 Task: Look for space in Saint Peters, United States from 6th September, 2023 to 12th September, 2023 for 4 adults in price range Rs.10000 to Rs.14000. Place can be private room with 4 bedrooms having 4 beds and 4 bathrooms. Property type can be house, flat, guest house. Amenities needed are: wifi, TV, free parkinig on premises, gym, breakfast. Booking option can be shelf check-in. Required host language is English.
Action: Mouse moved to (622, 159)
Screenshot: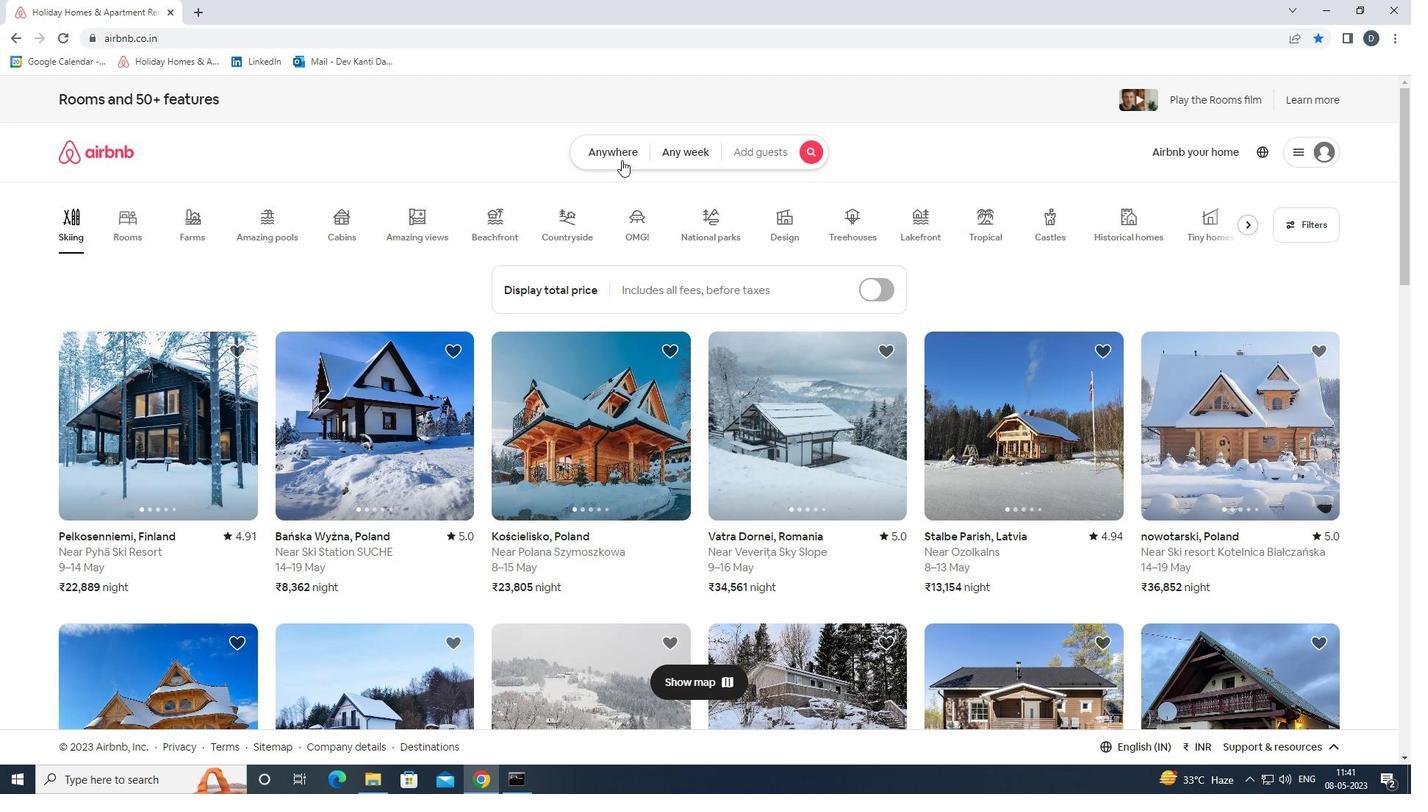 
Action: Mouse pressed left at (622, 159)
Screenshot: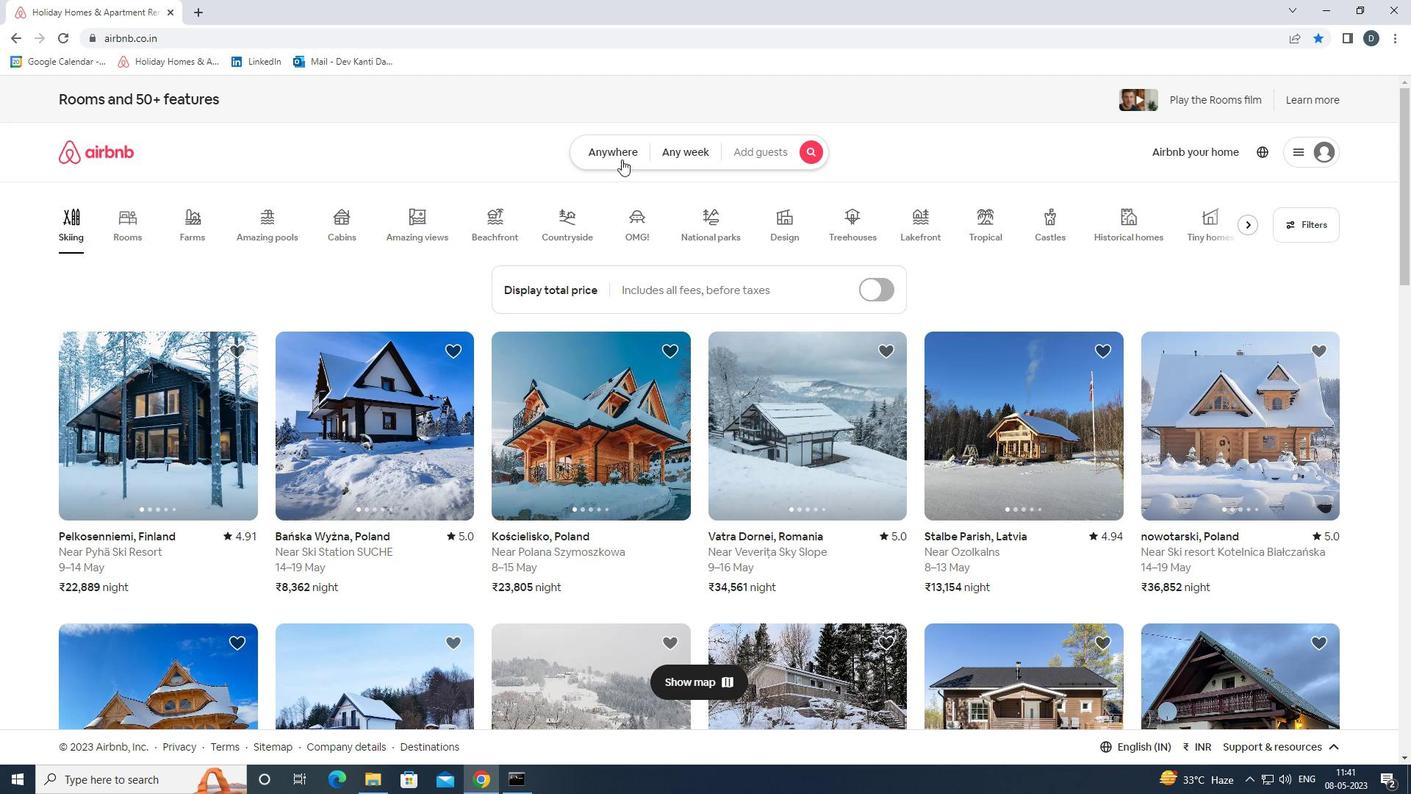 
Action: Mouse moved to (559, 213)
Screenshot: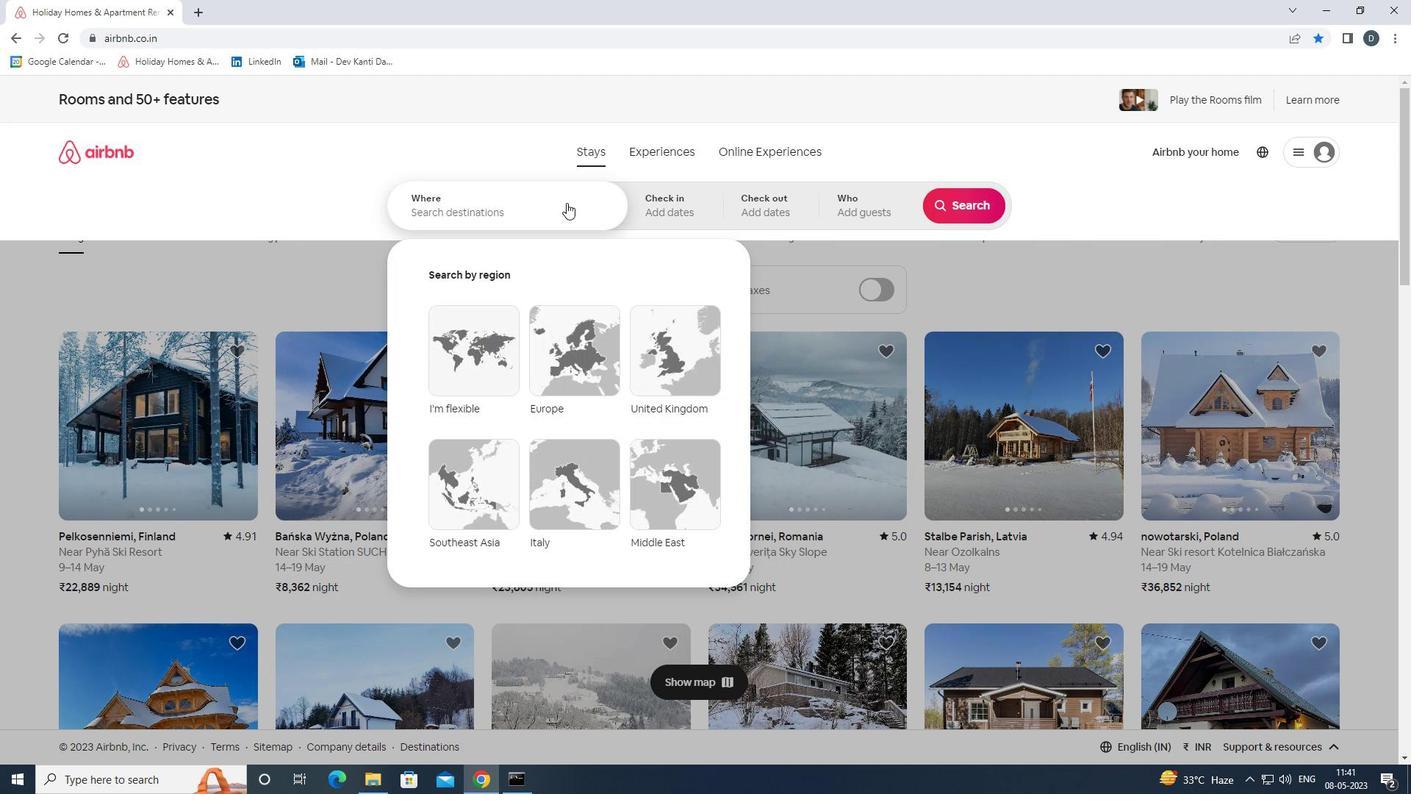 
Action: Mouse pressed left at (559, 213)
Screenshot: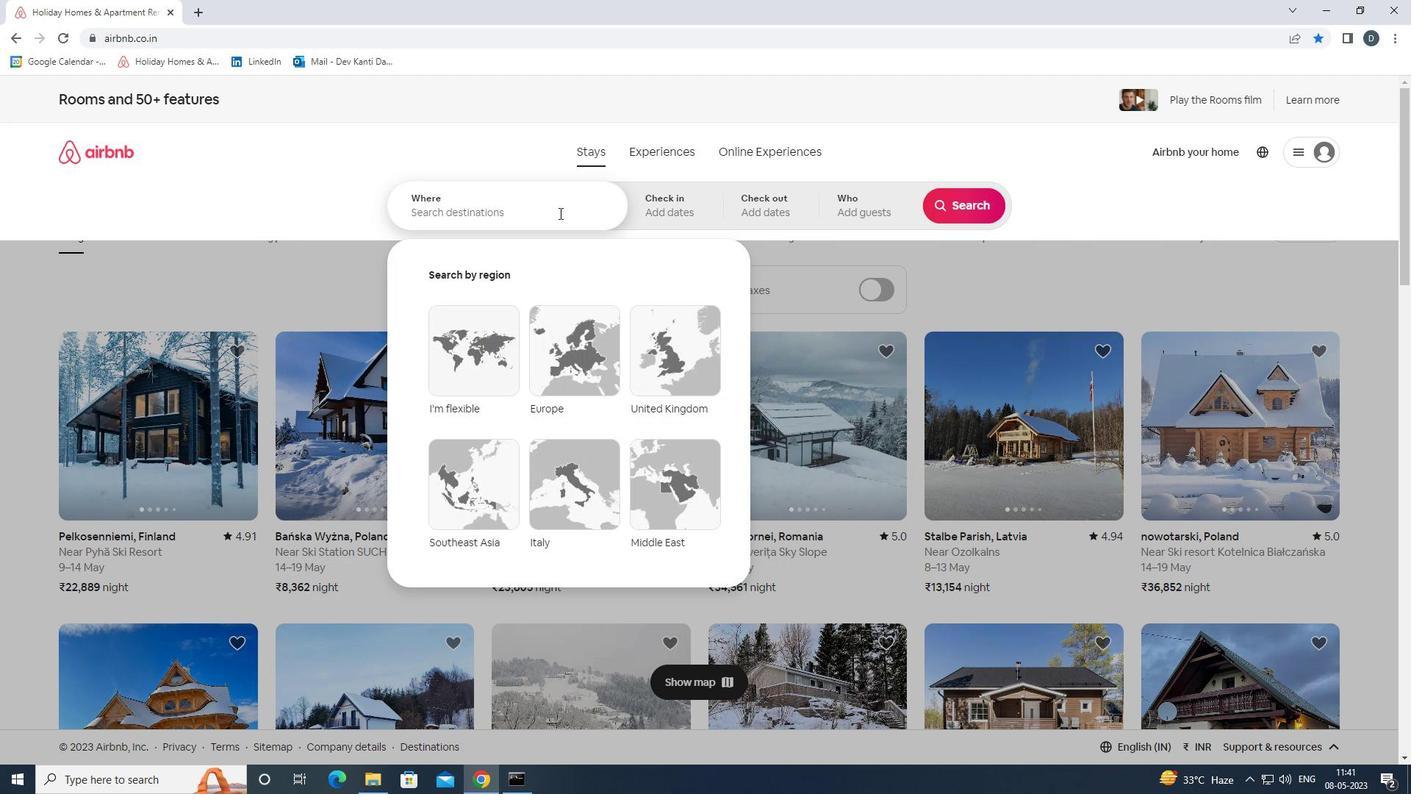 
Action: Key pressed <Key.shift>SAINT<Key.space><Key.shift><Key.shift><Key.shift><Key.shift><Key.shift><Key.shift><Key.shift><Key.shift><Key.shift><Key.shift><Key.shift><Key.shift><Key.shift><Key.shift><Key.shift><Key.shift><Key.shift><Key.shift><Key.shift><Key.shift><Key.shift><Key.shift><Key.shift><Key.shift><Key.shift><Key.shift><Key.shift>PETERS,<Key.shift><Key.shift>UNITED<Key.space><Key.shift><Key.shift><Key.shift>STATES<Key.enter>
Screenshot: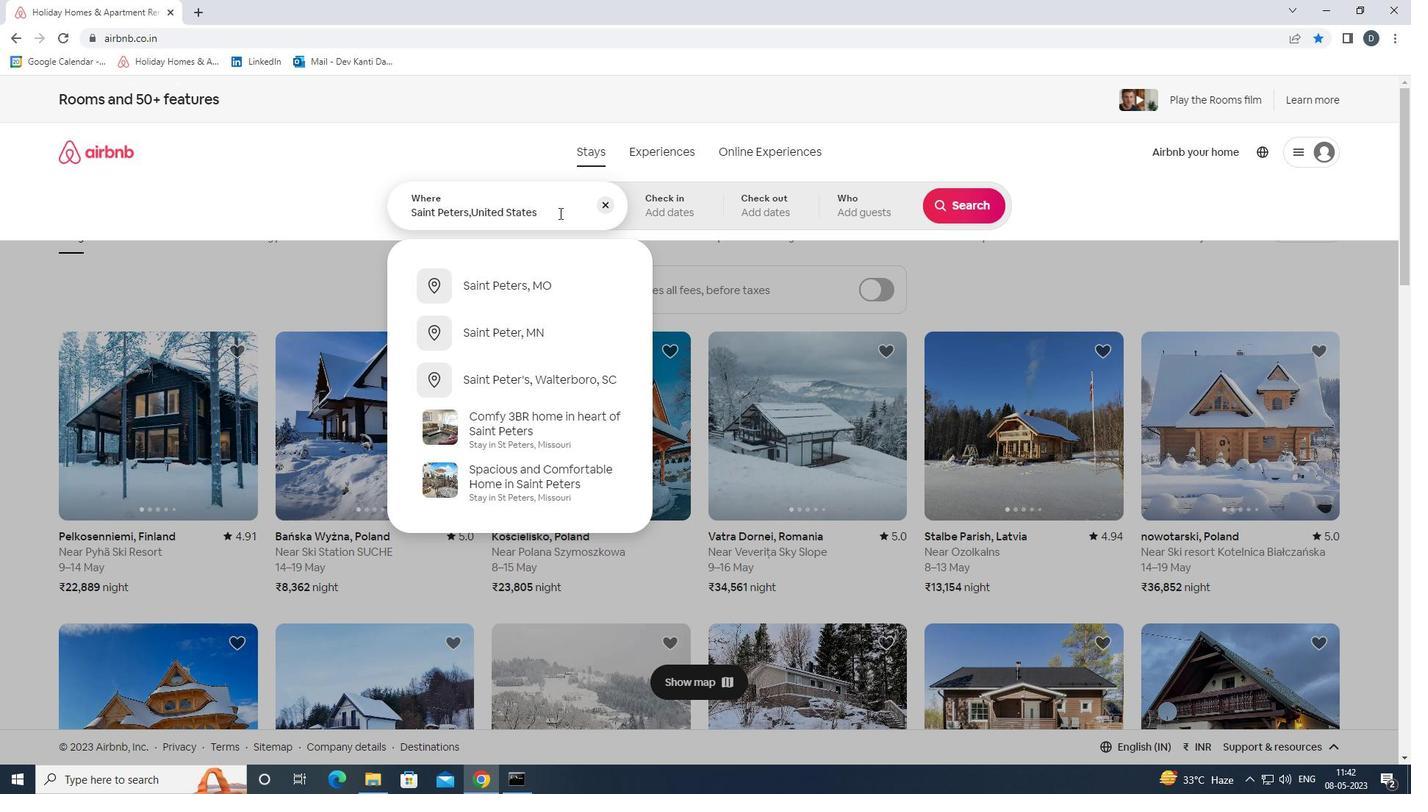
Action: Mouse moved to (961, 321)
Screenshot: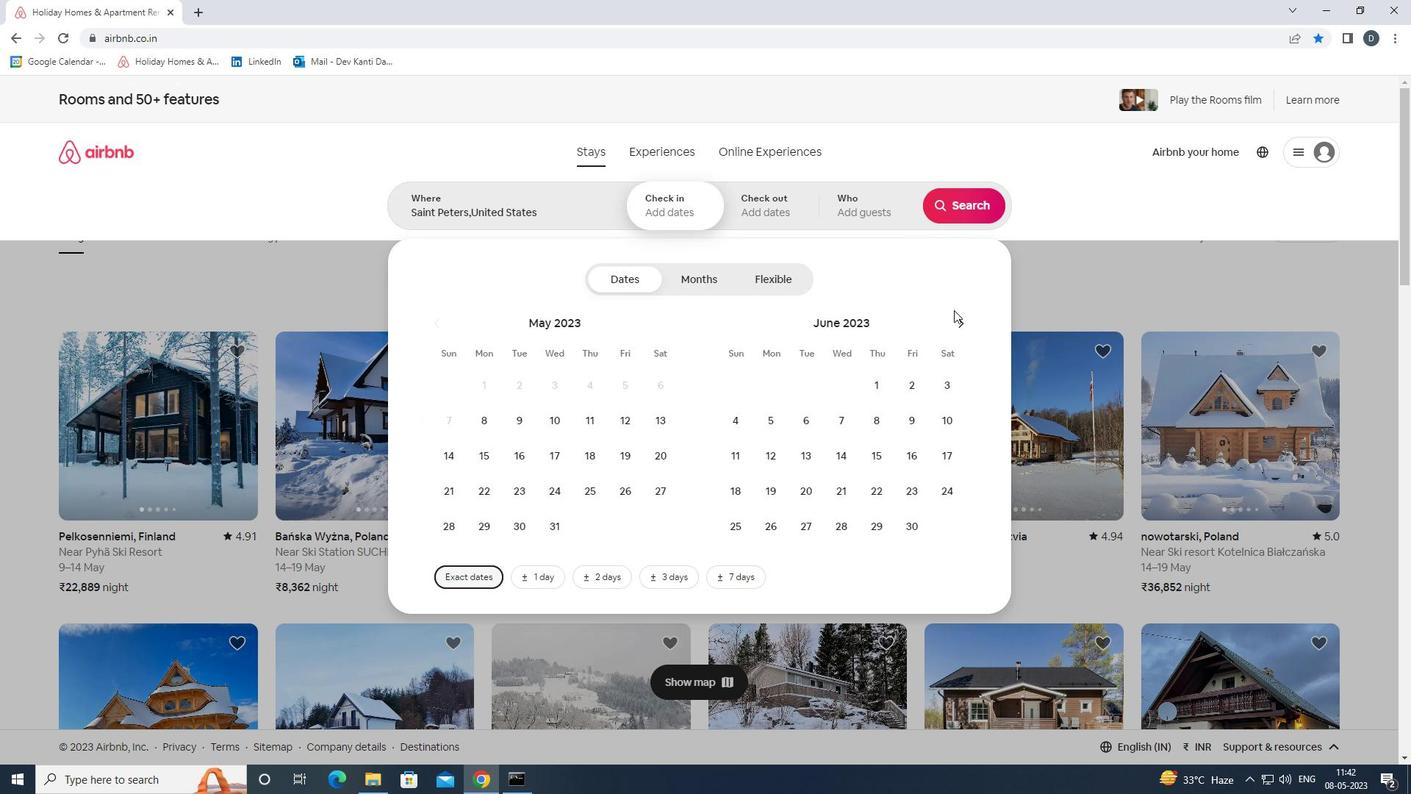 
Action: Mouse pressed left at (961, 321)
Screenshot: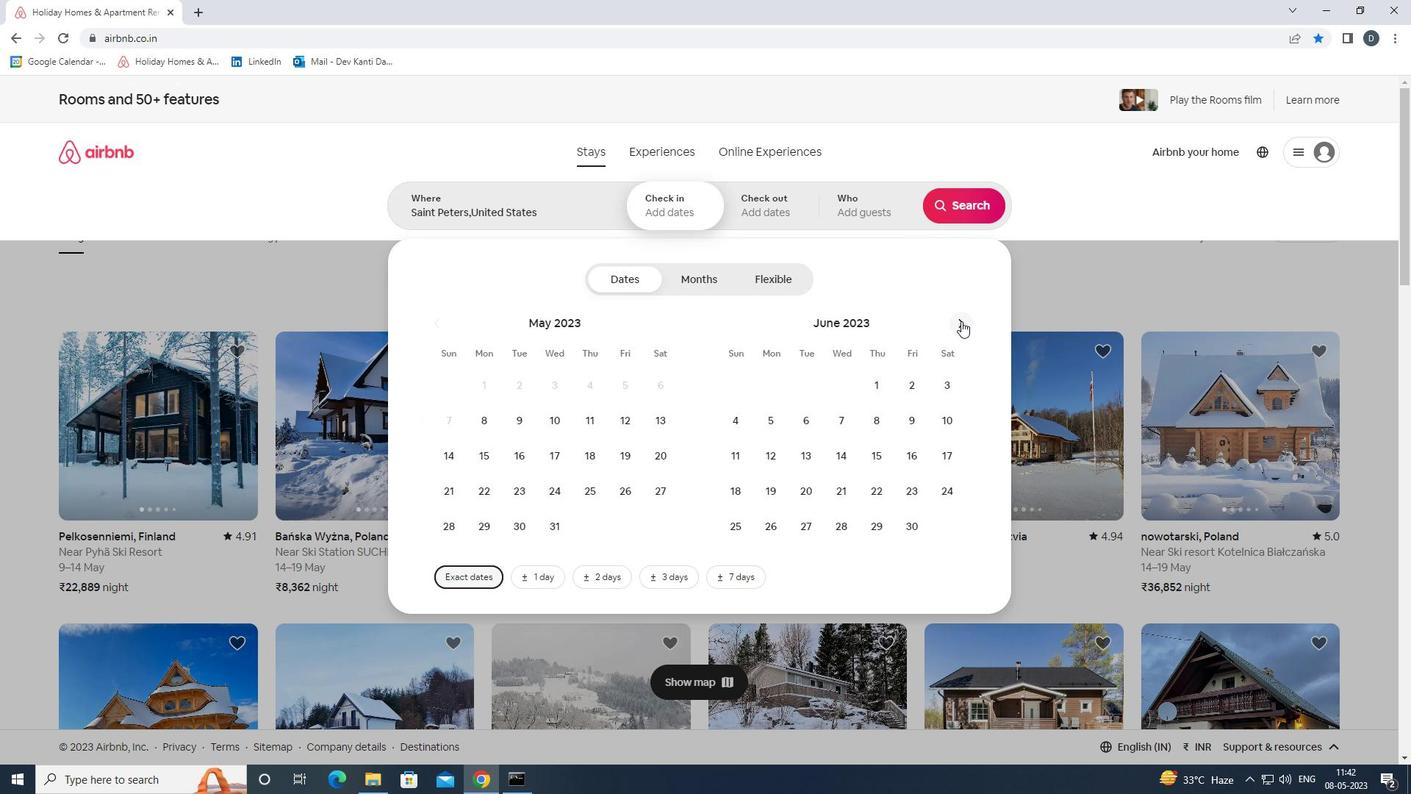 
Action: Mouse moved to (960, 322)
Screenshot: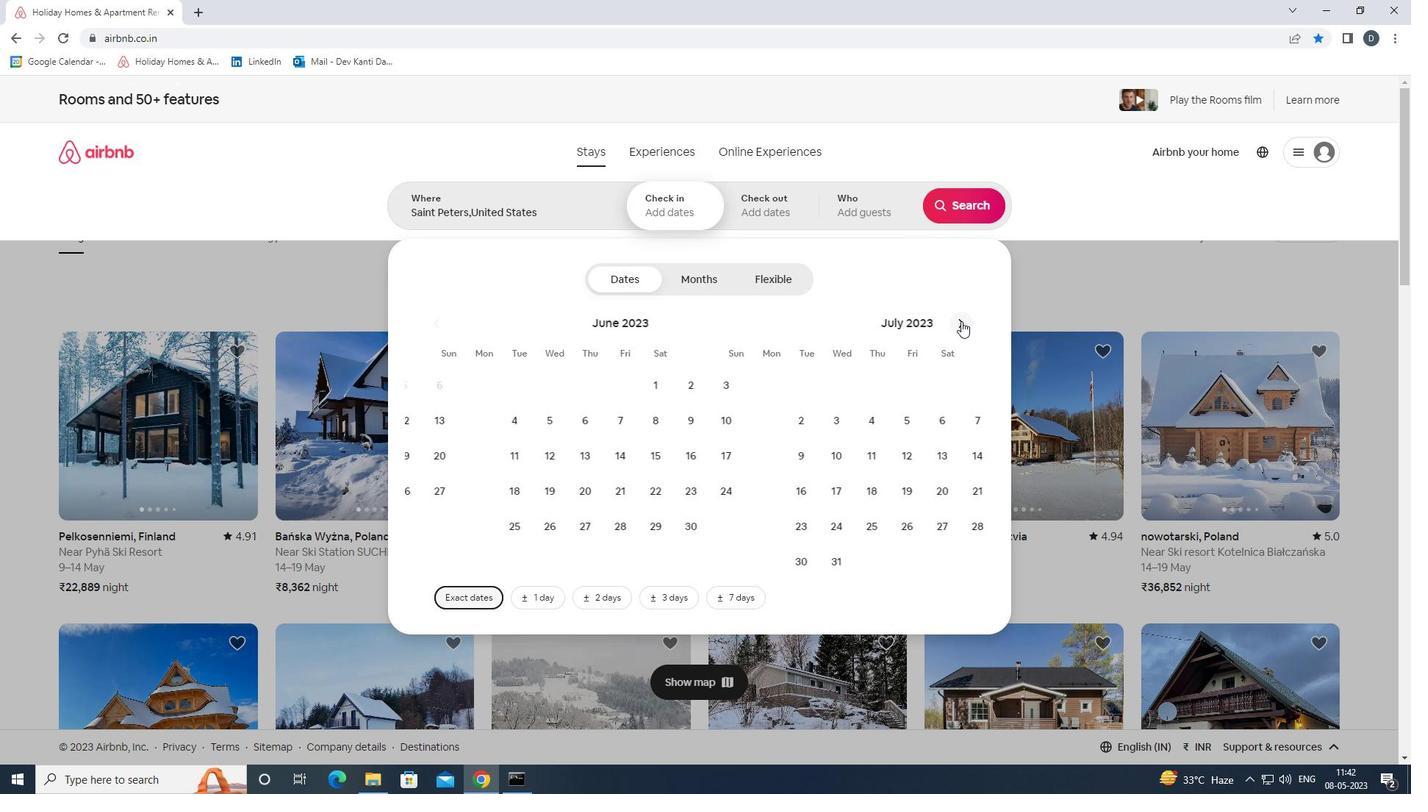
Action: Mouse pressed left at (960, 322)
Screenshot: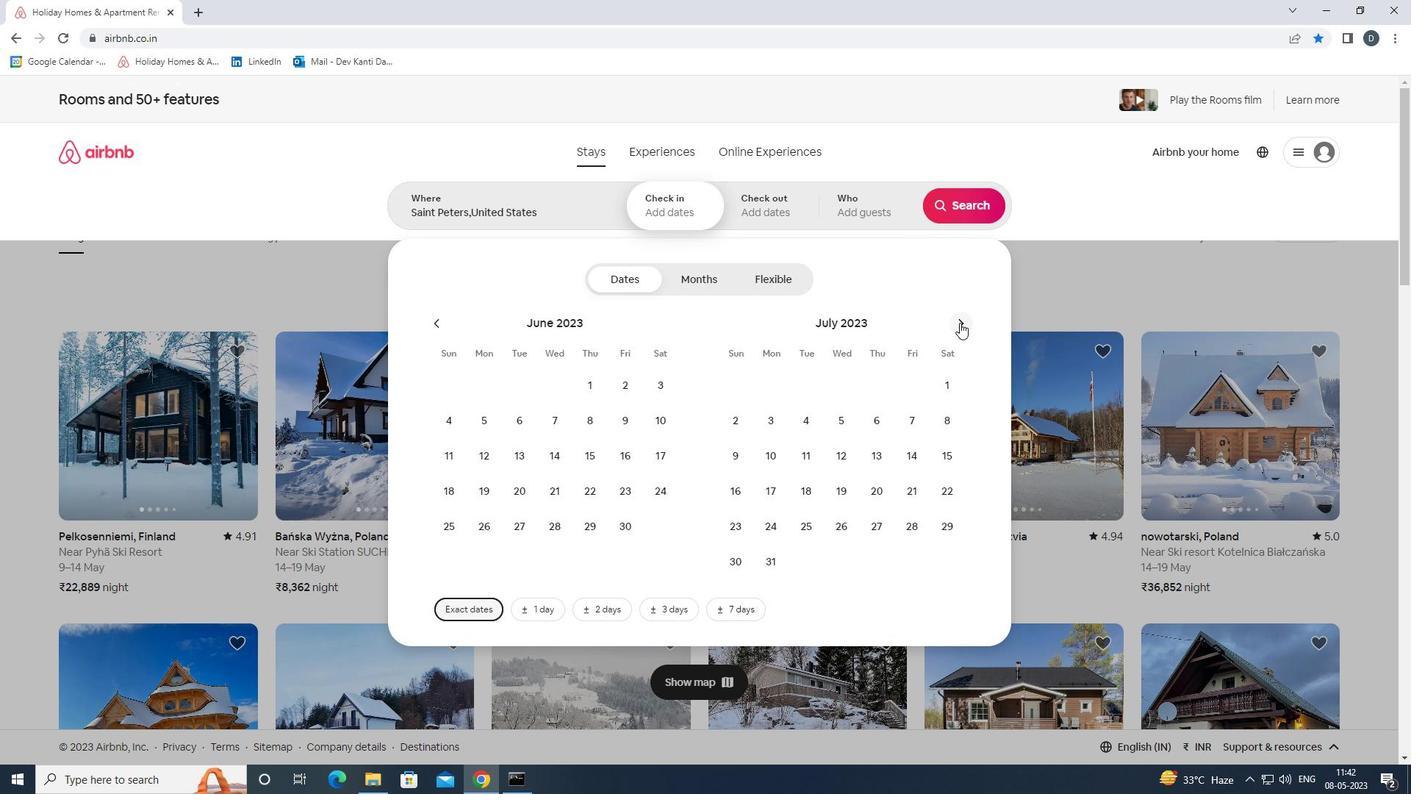 
Action: Mouse pressed left at (960, 322)
Screenshot: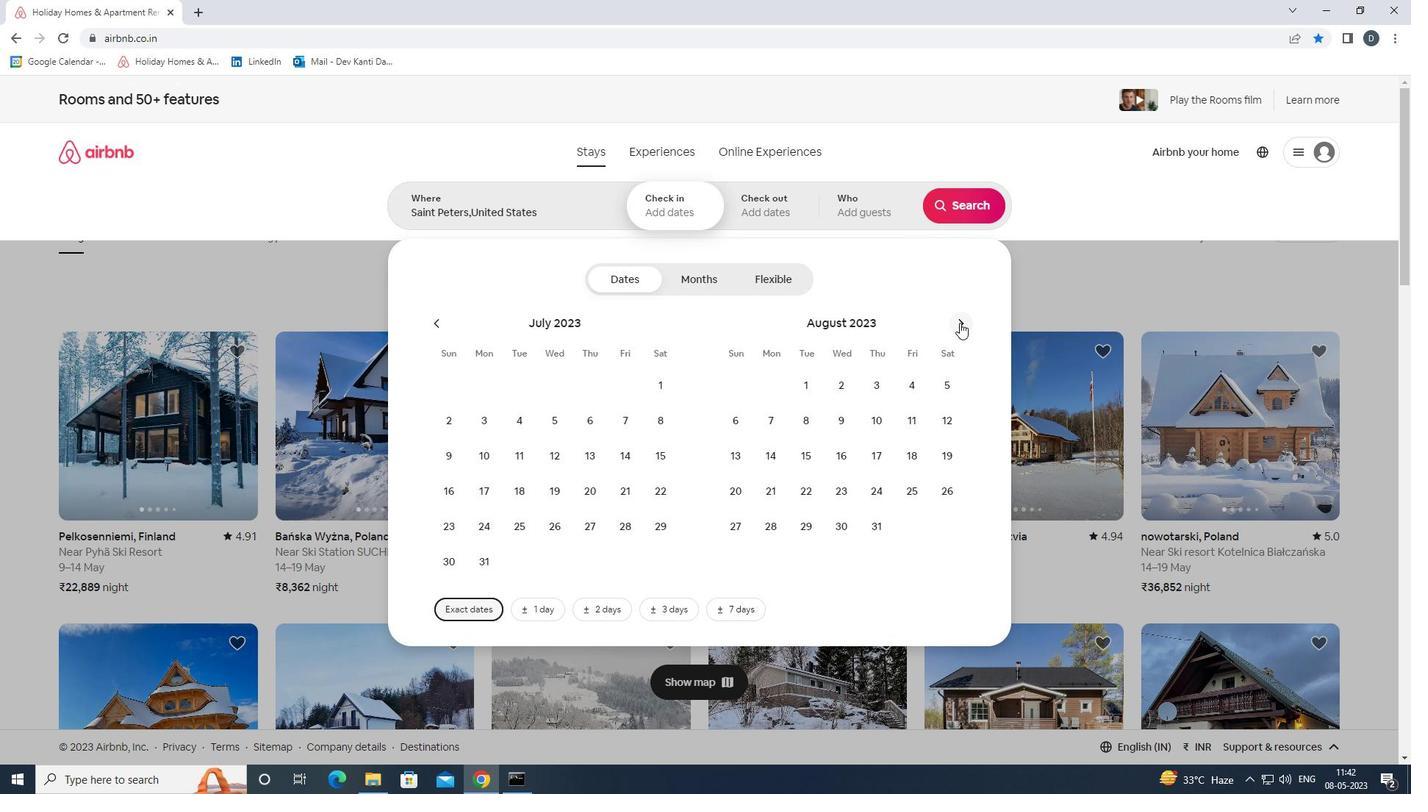 
Action: Mouse moved to (849, 421)
Screenshot: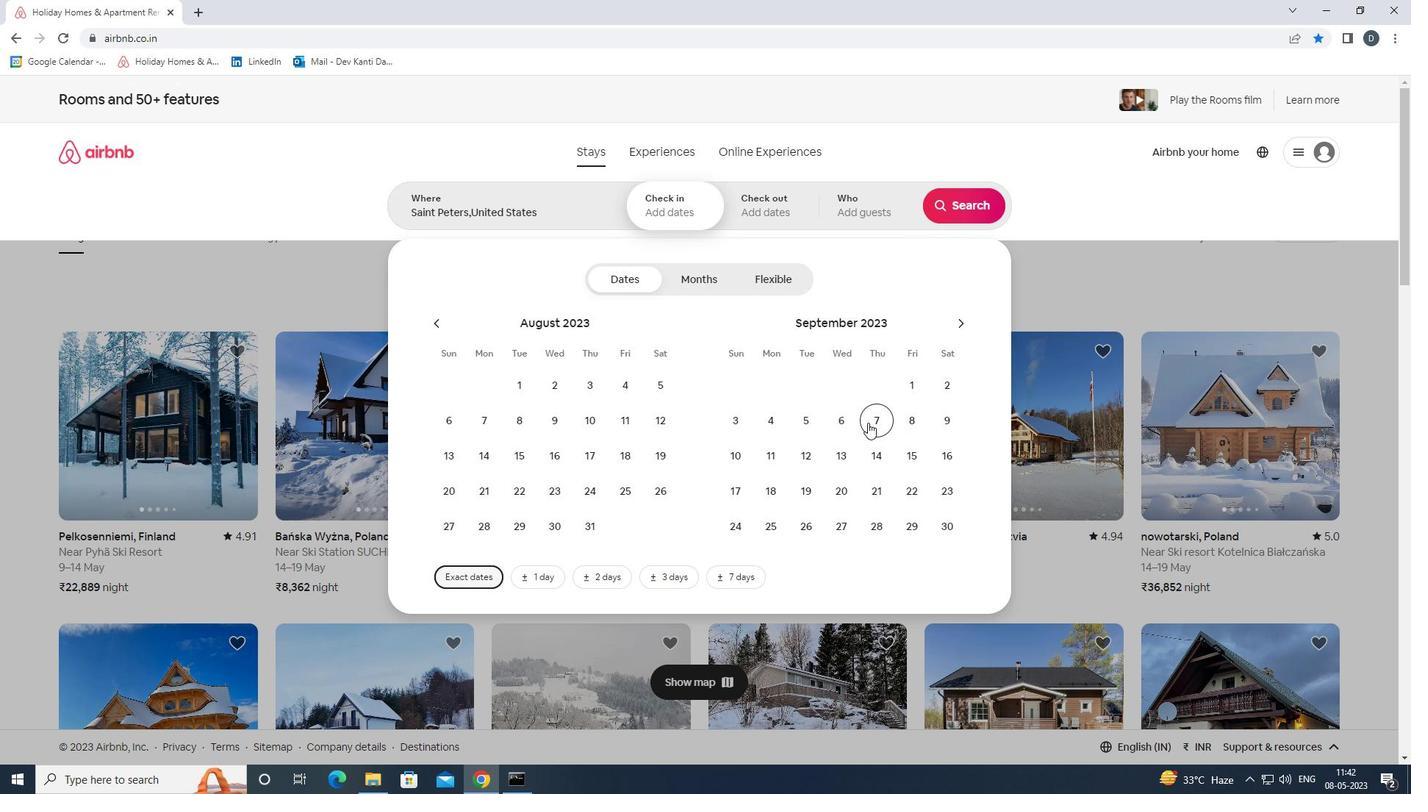 
Action: Mouse pressed left at (849, 421)
Screenshot: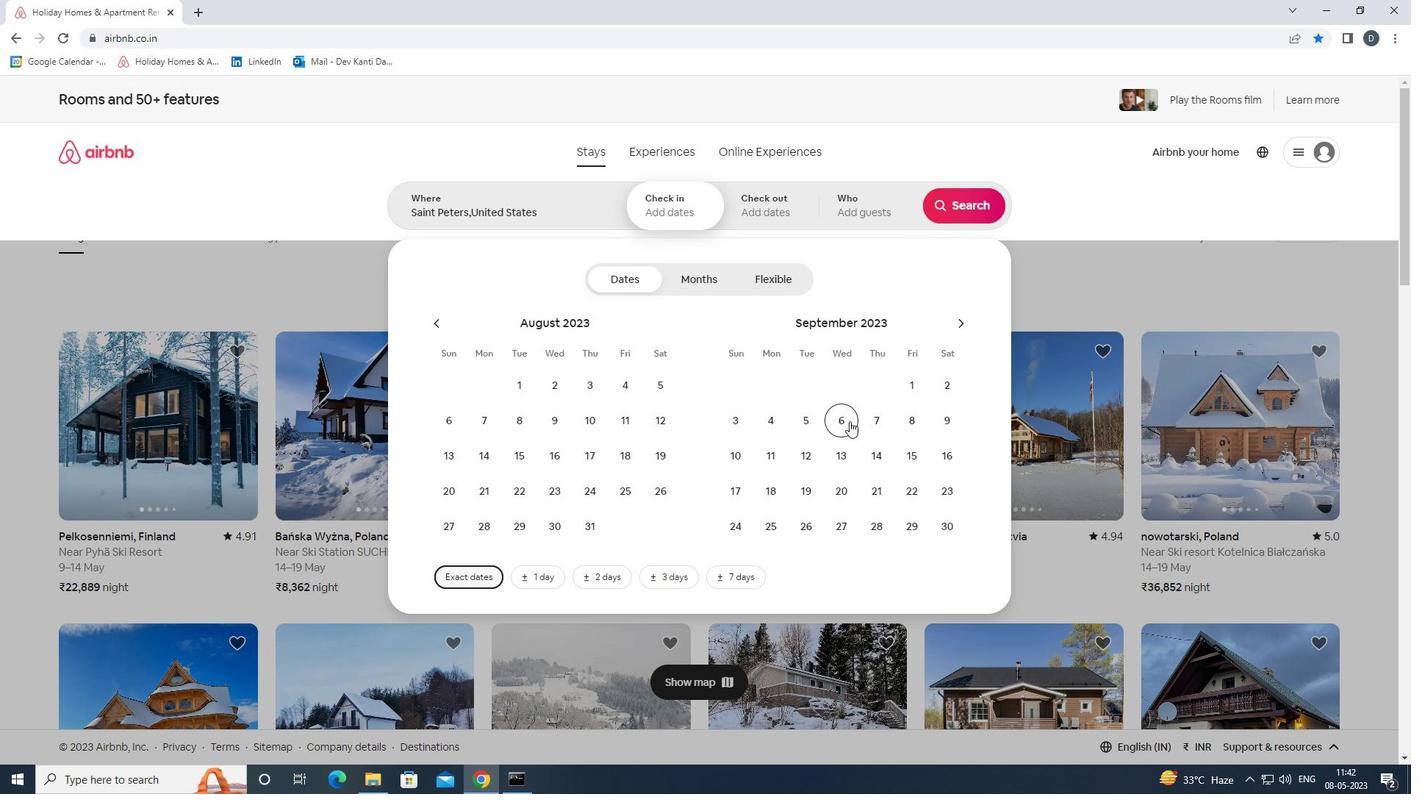 
Action: Mouse moved to (812, 458)
Screenshot: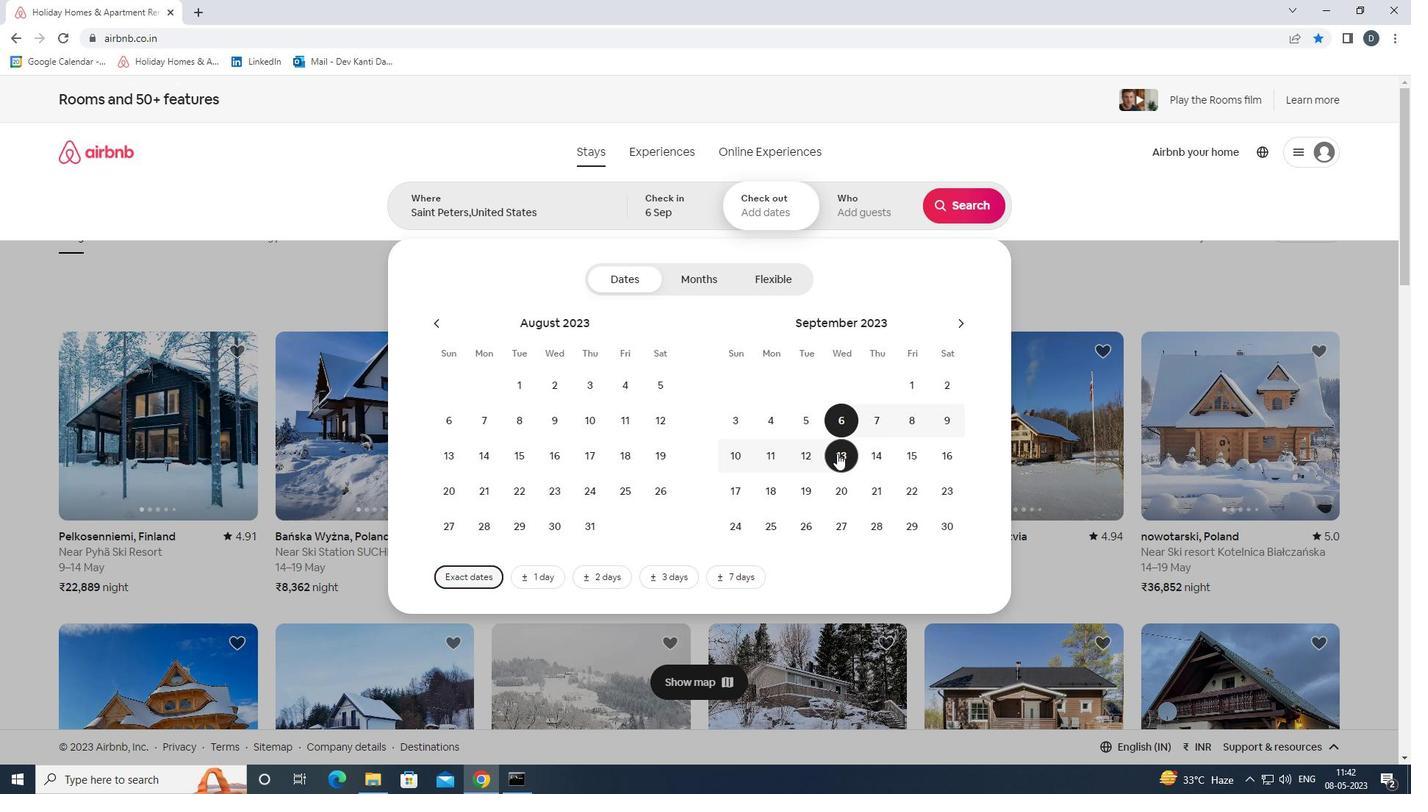 
Action: Mouse pressed left at (812, 458)
Screenshot: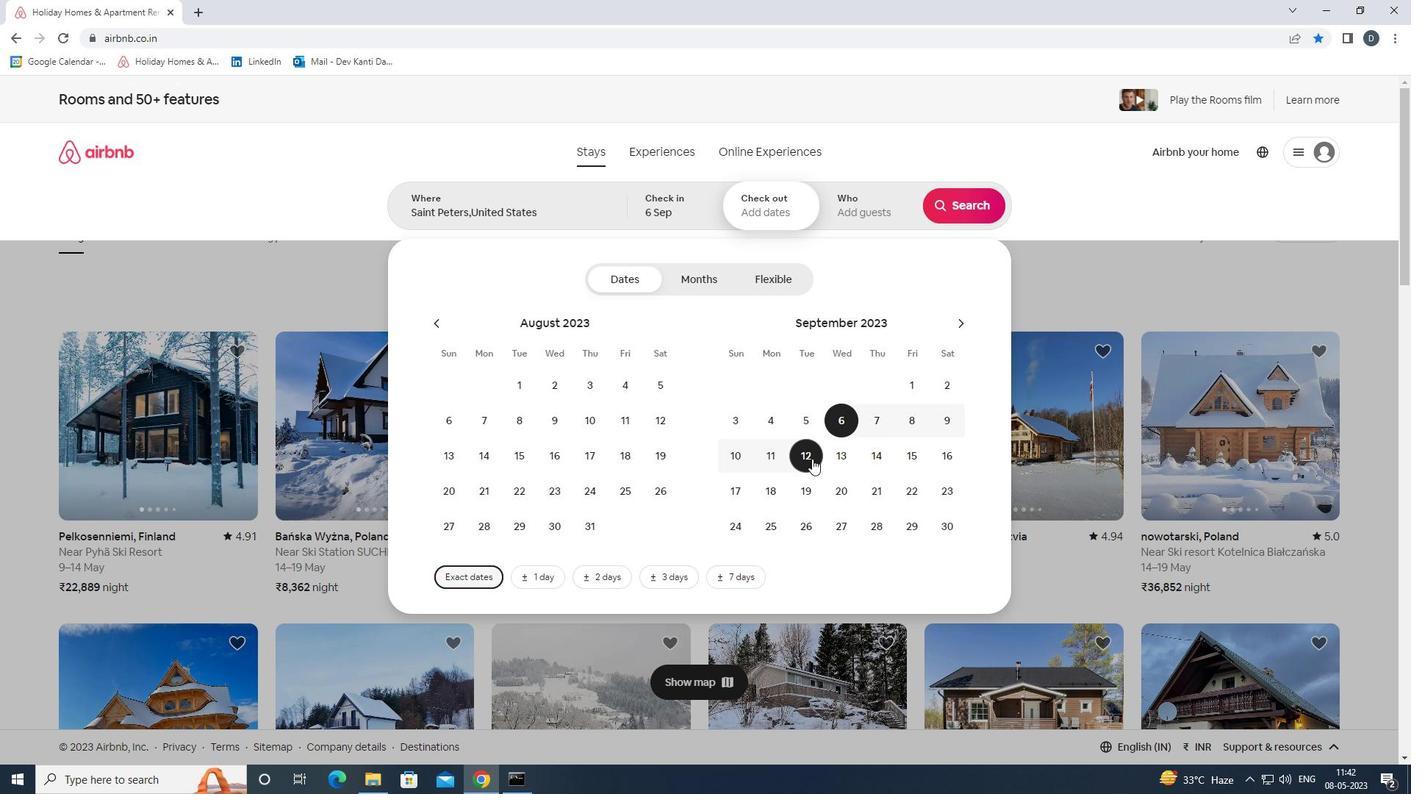 
Action: Mouse moved to (868, 213)
Screenshot: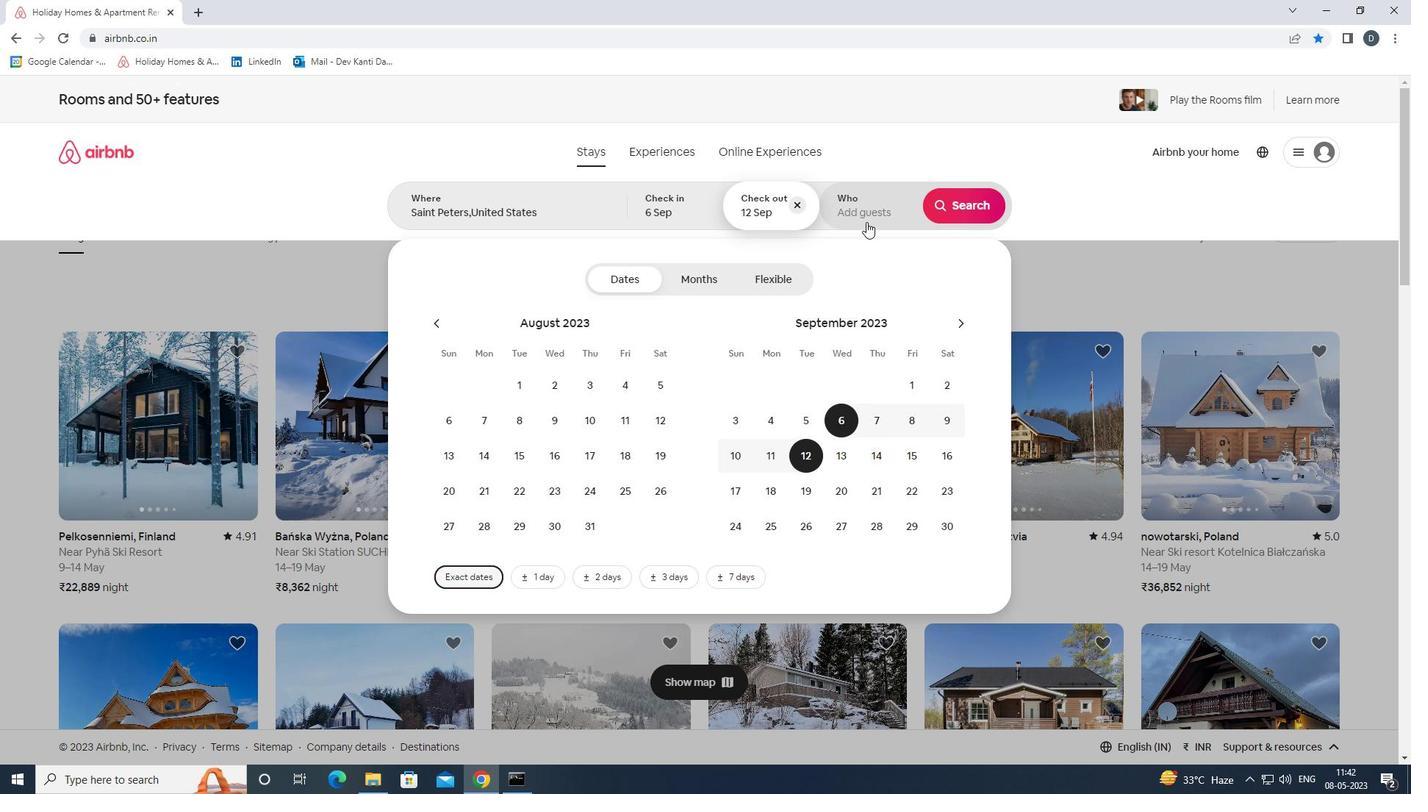 
Action: Mouse pressed left at (868, 213)
Screenshot: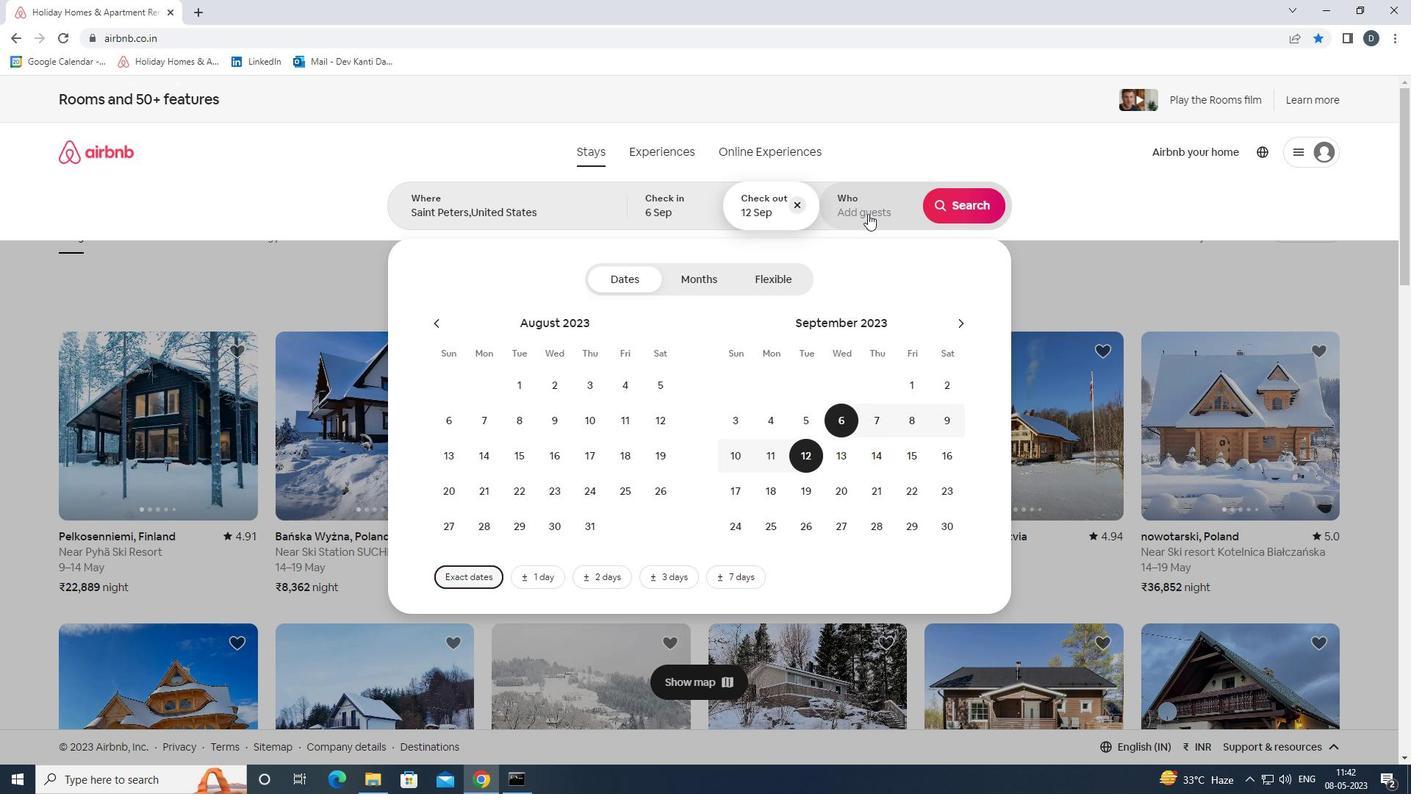 
Action: Mouse moved to (969, 279)
Screenshot: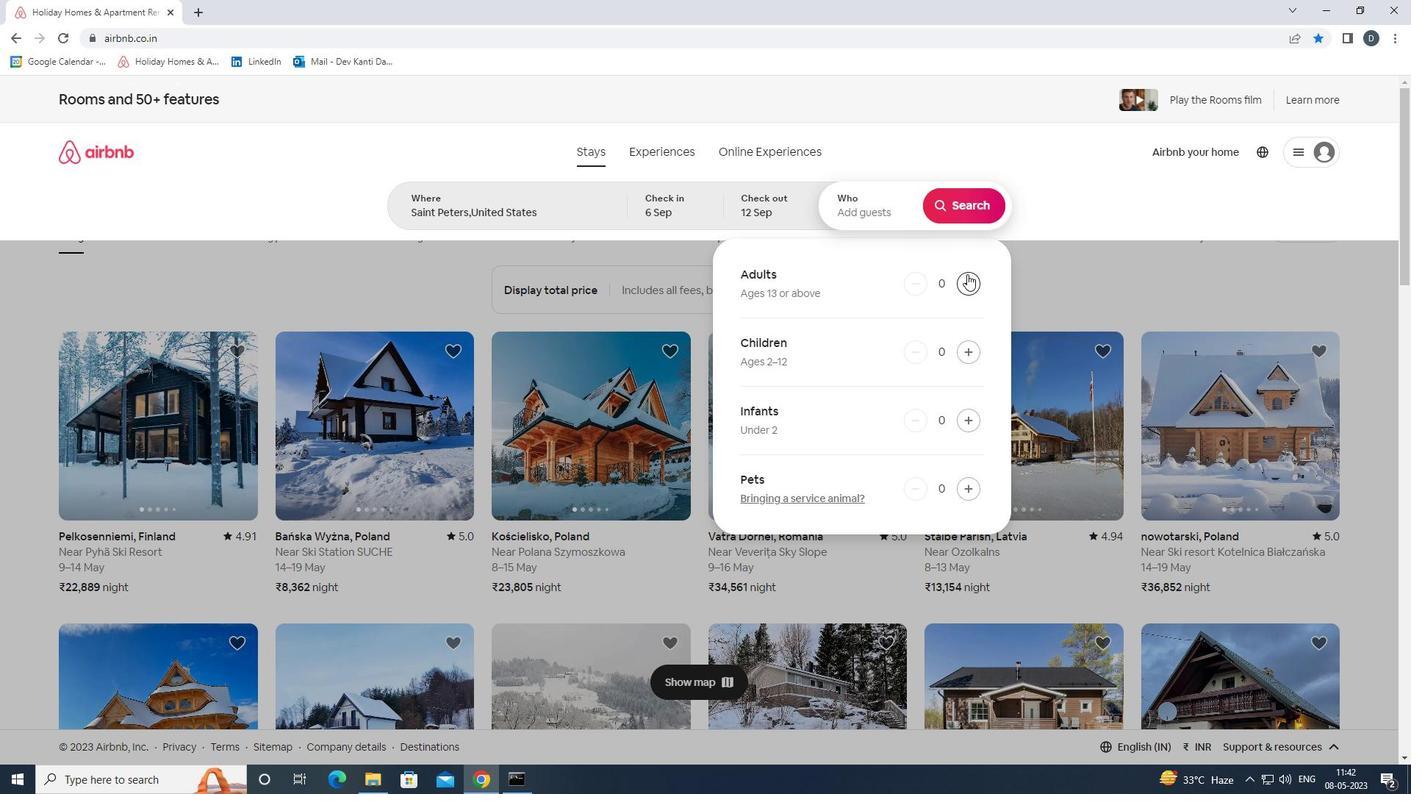 
Action: Mouse pressed left at (969, 279)
Screenshot: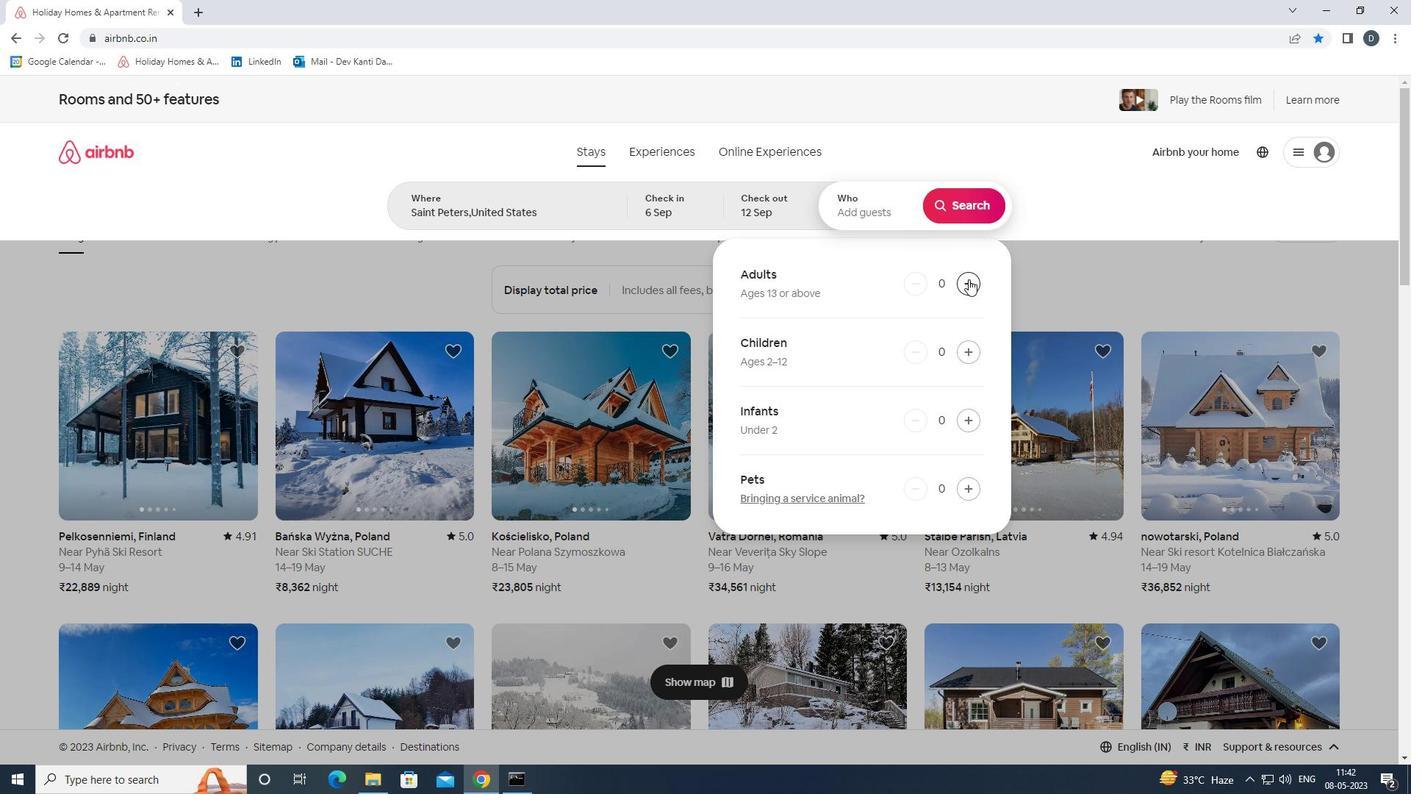 
Action: Mouse pressed left at (969, 279)
Screenshot: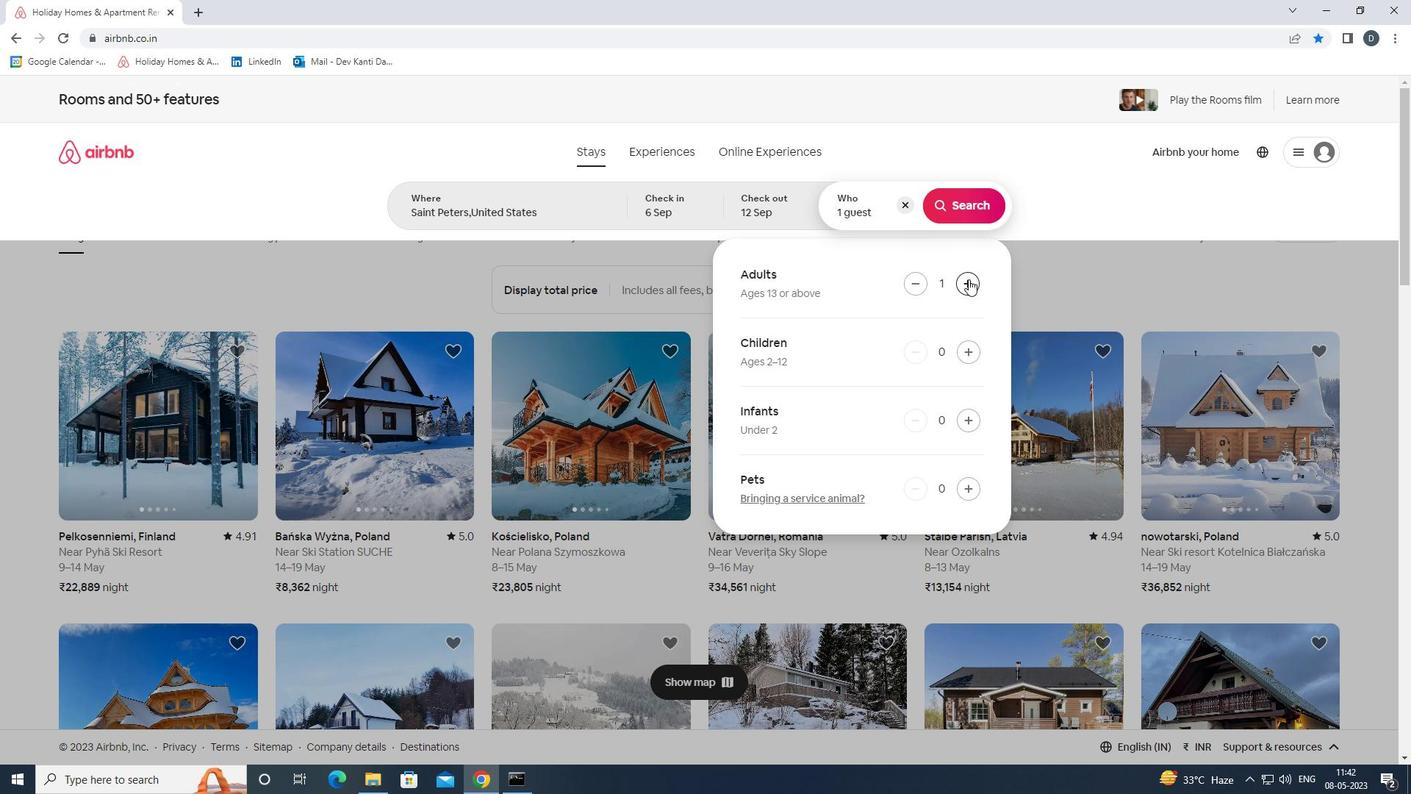 
Action: Mouse pressed left at (969, 279)
Screenshot: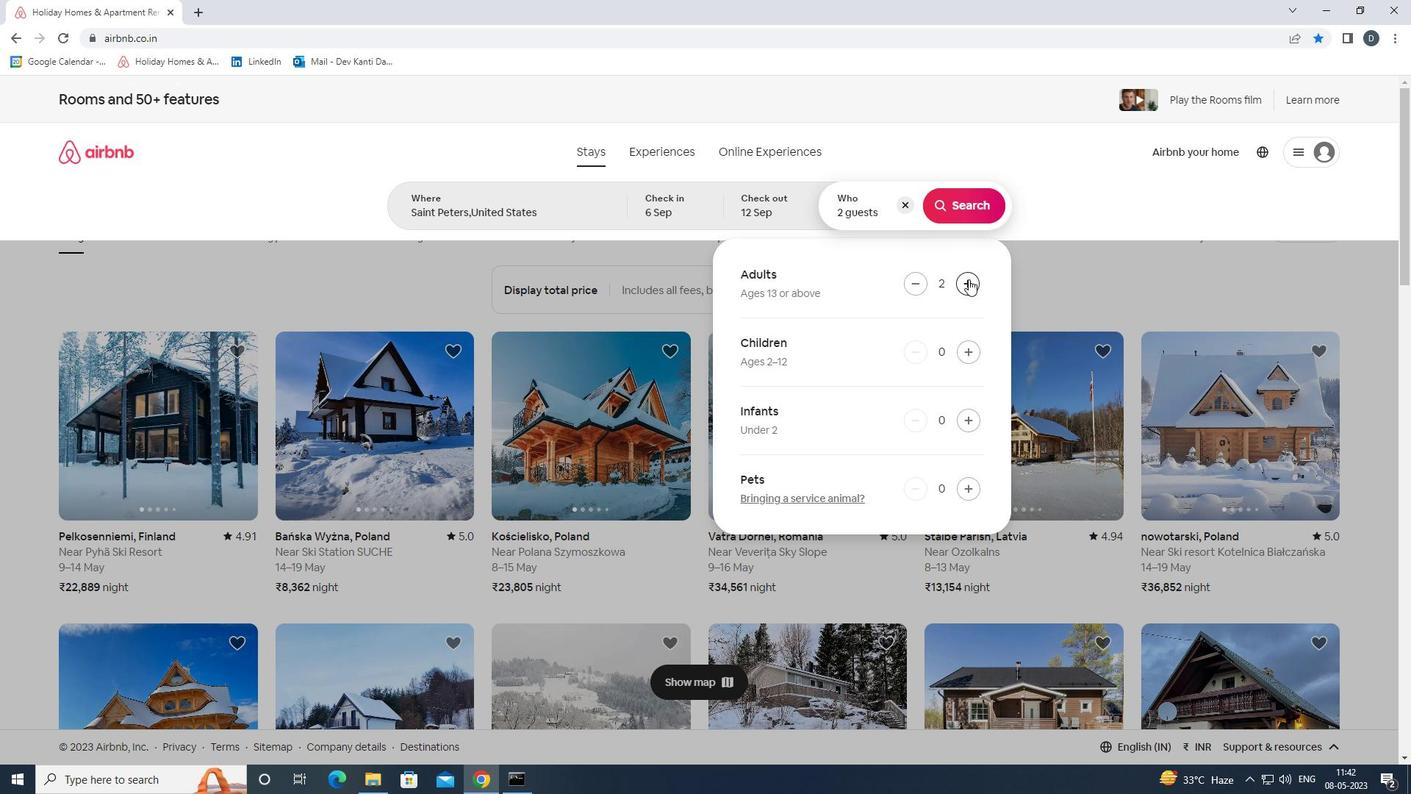 
Action: Mouse pressed left at (969, 279)
Screenshot: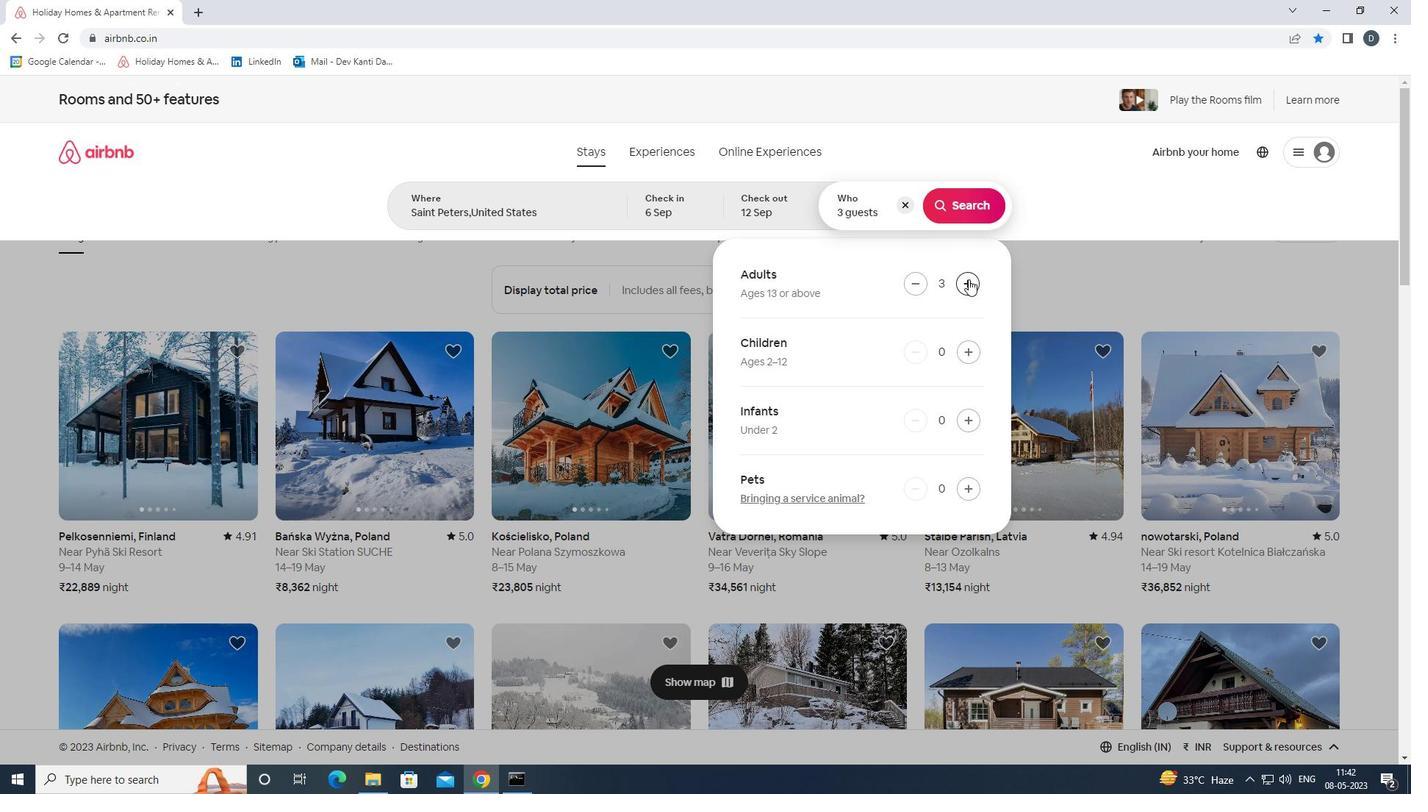 
Action: Mouse moved to (958, 214)
Screenshot: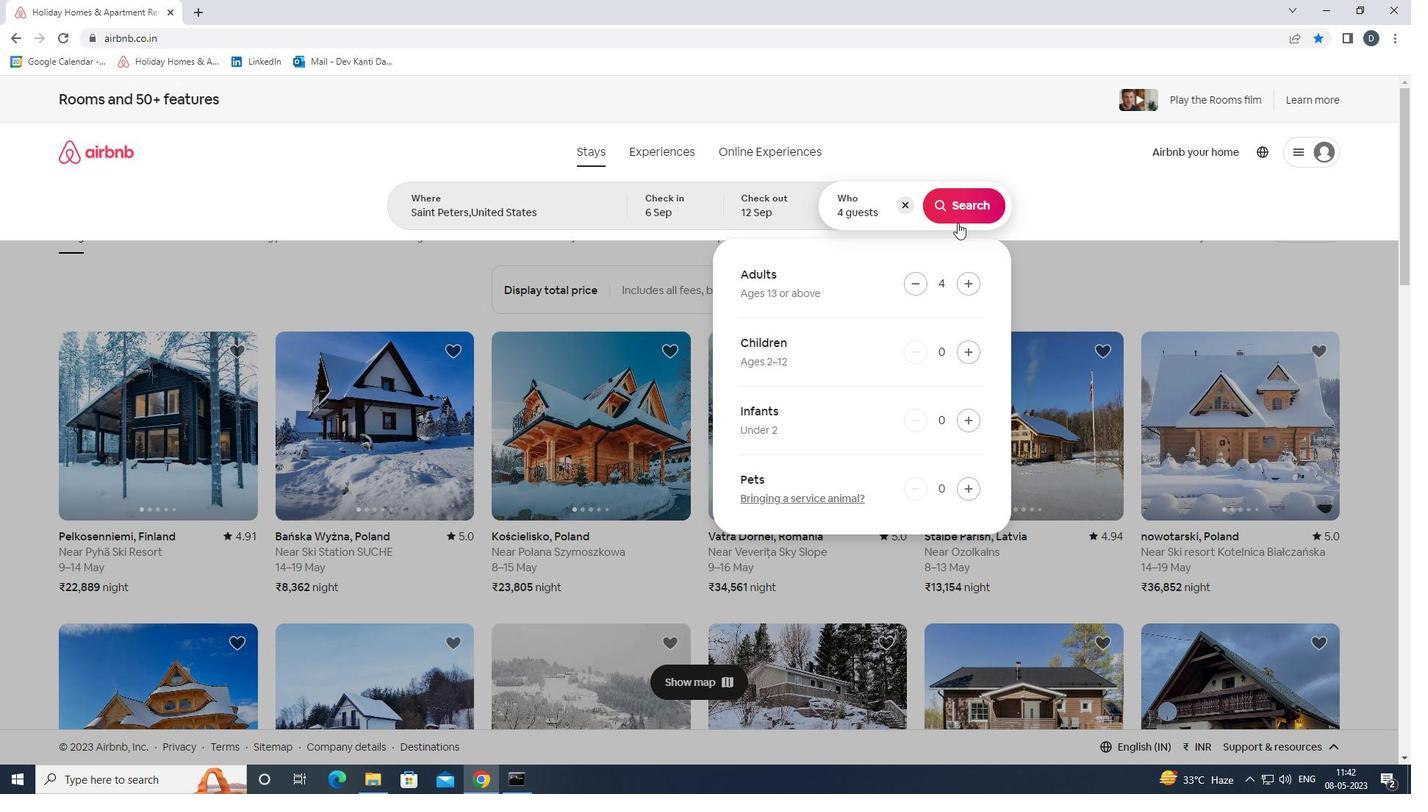 
Action: Mouse pressed left at (958, 214)
Screenshot: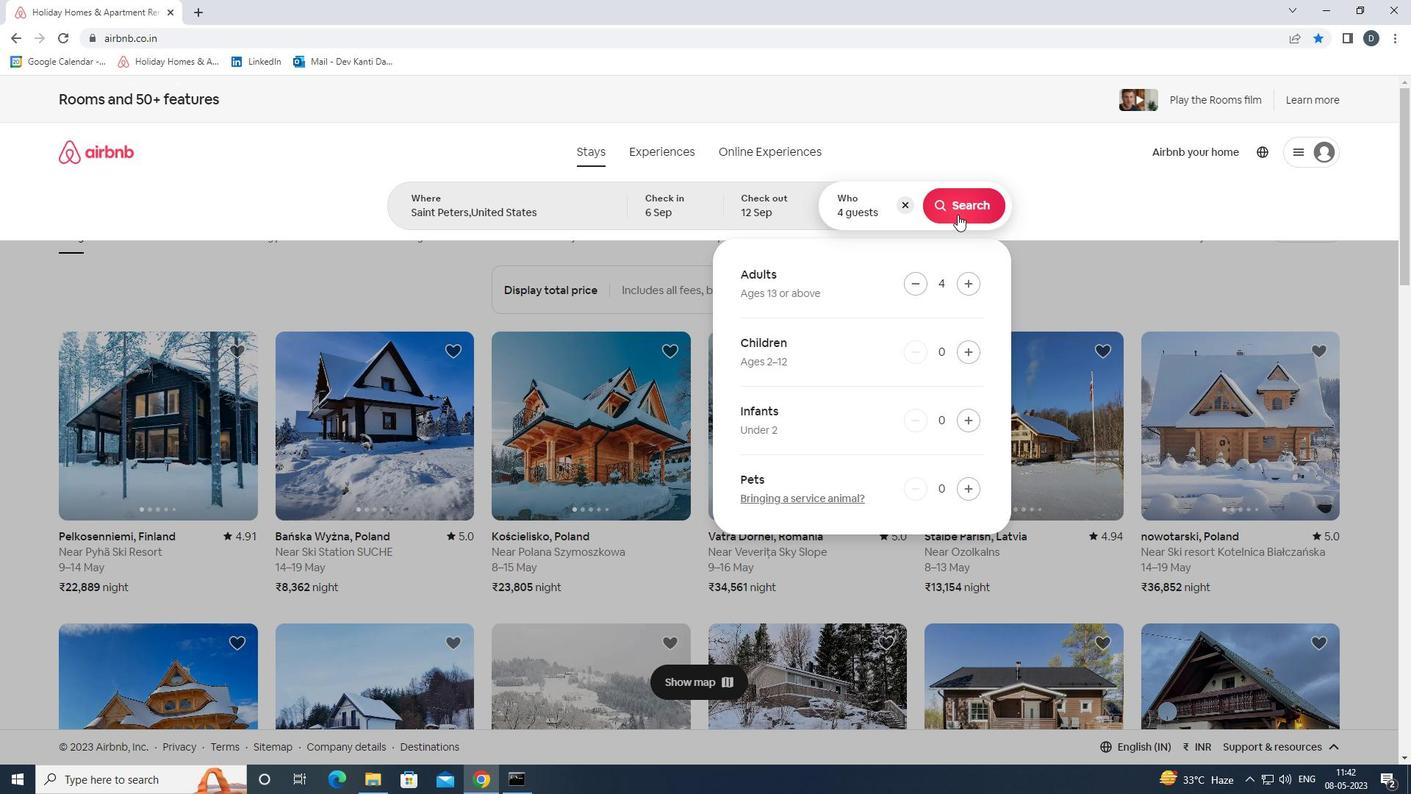 
Action: Mouse moved to (1338, 159)
Screenshot: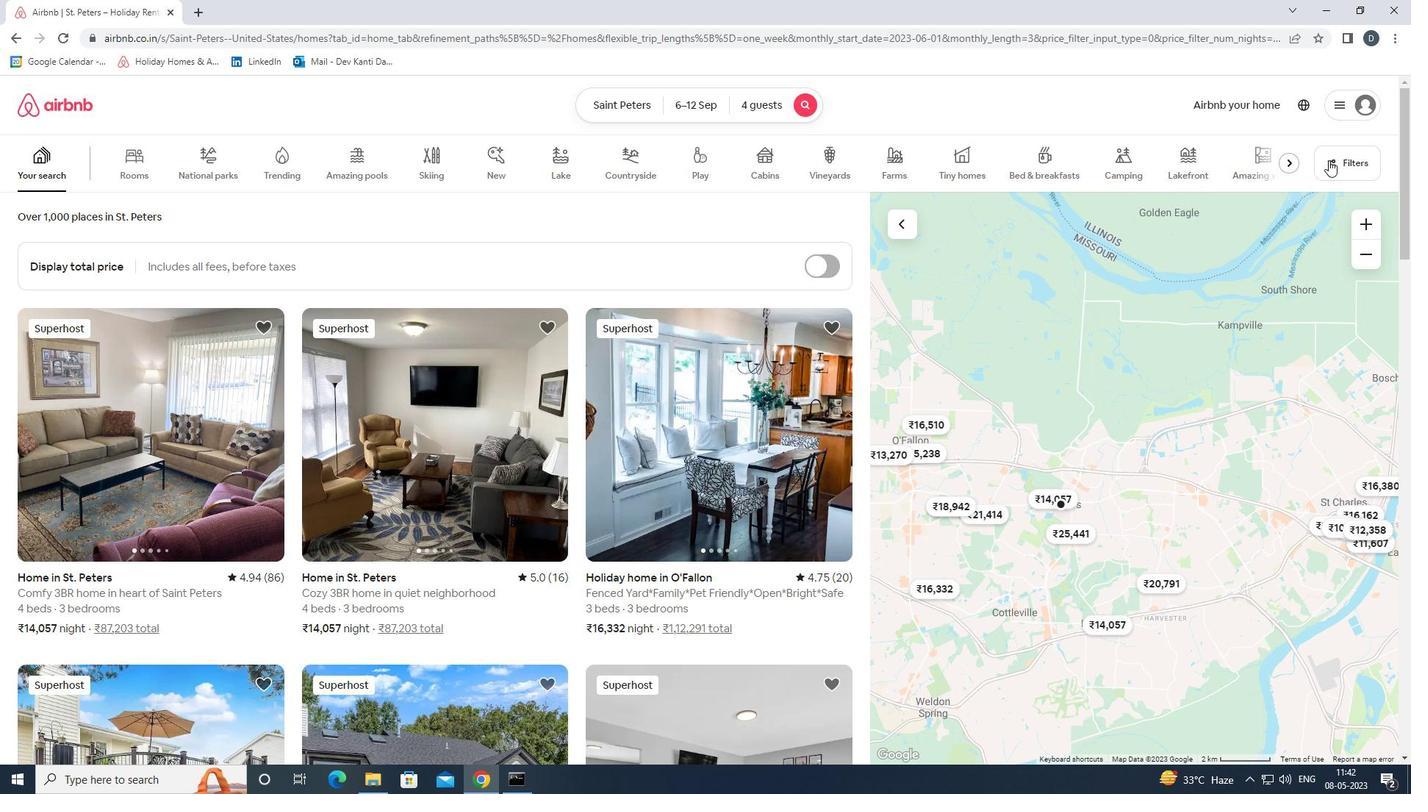
Action: Mouse pressed left at (1338, 159)
Screenshot: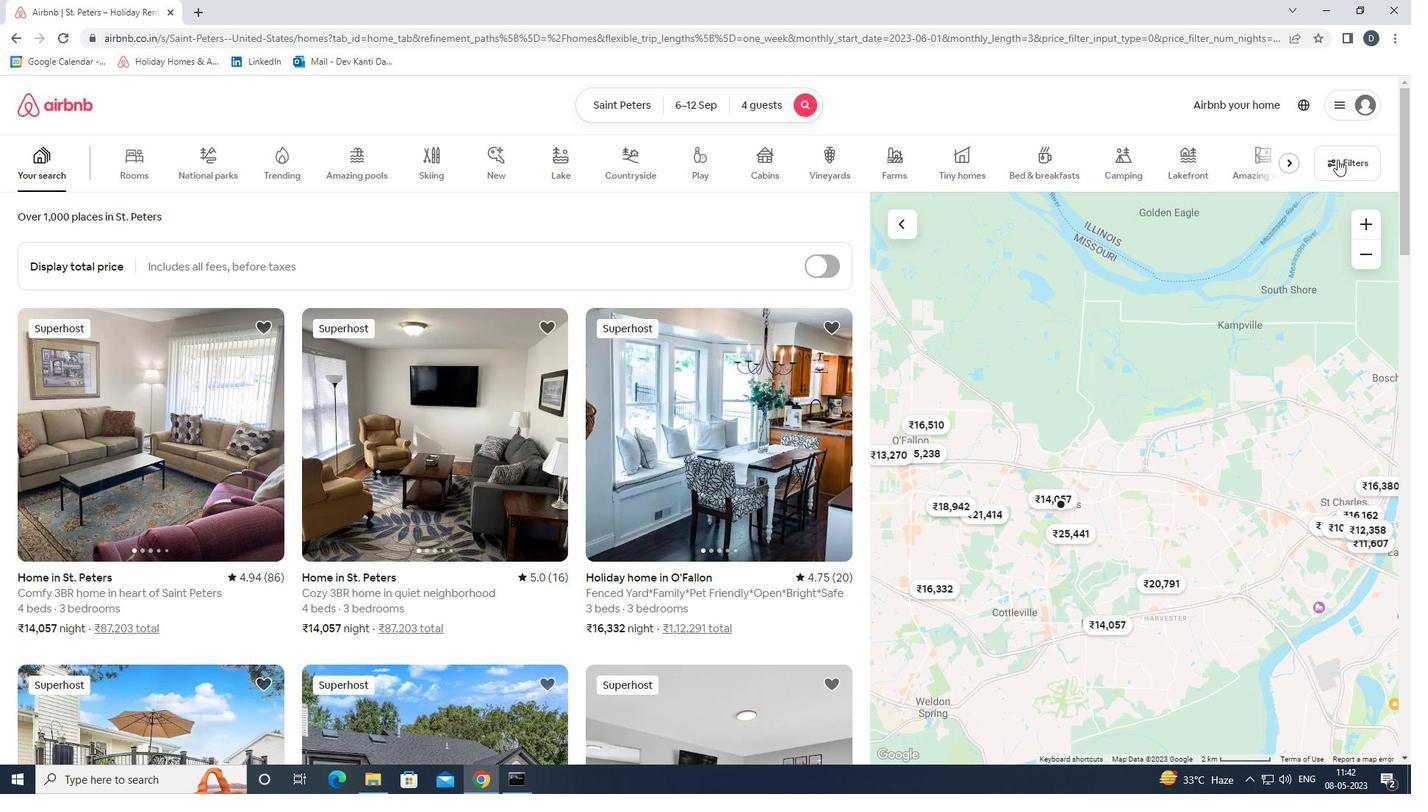 
Action: Mouse moved to (649, 520)
Screenshot: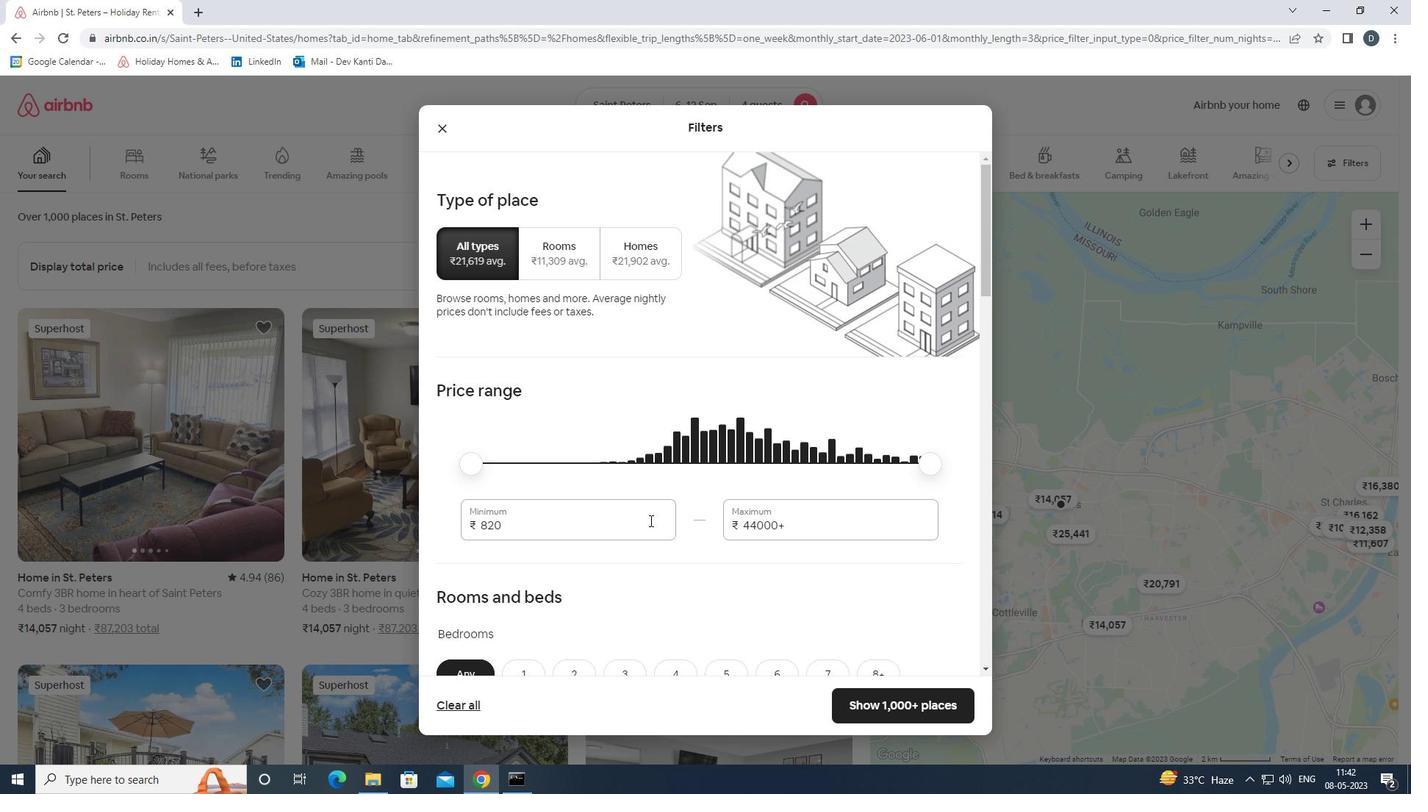 
Action: Mouse pressed left at (649, 520)
Screenshot: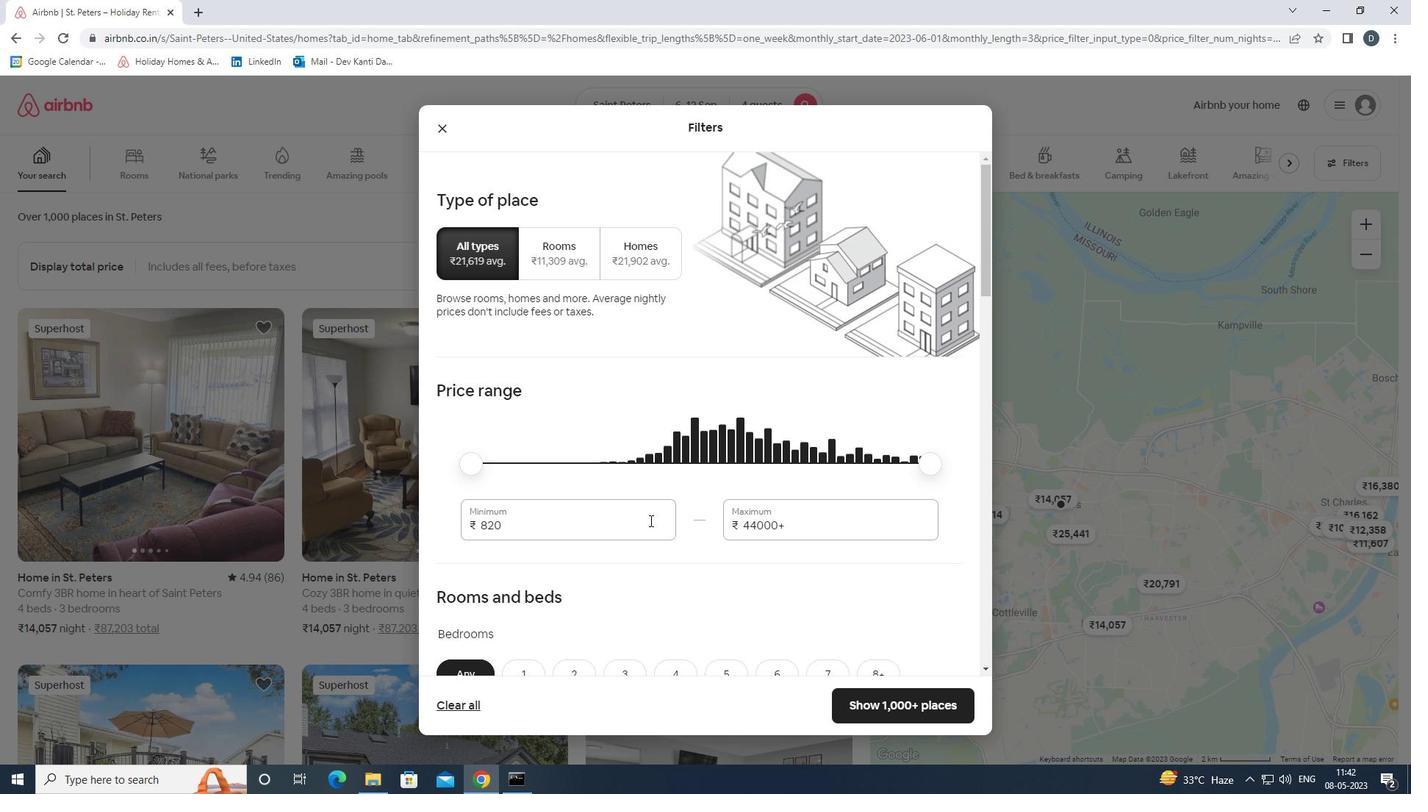 
Action: Mouse moved to (649, 522)
Screenshot: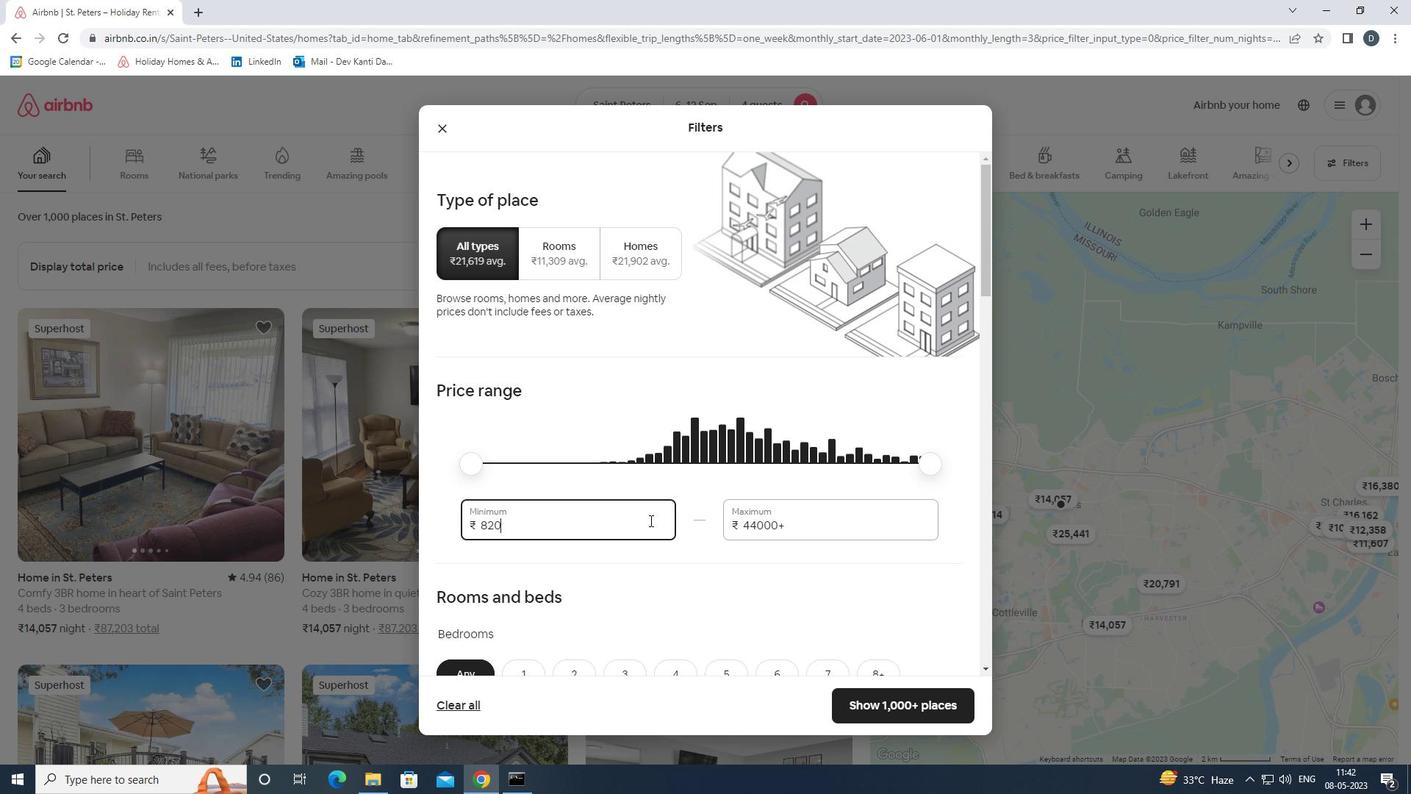 
Action: Mouse pressed left at (649, 522)
Screenshot: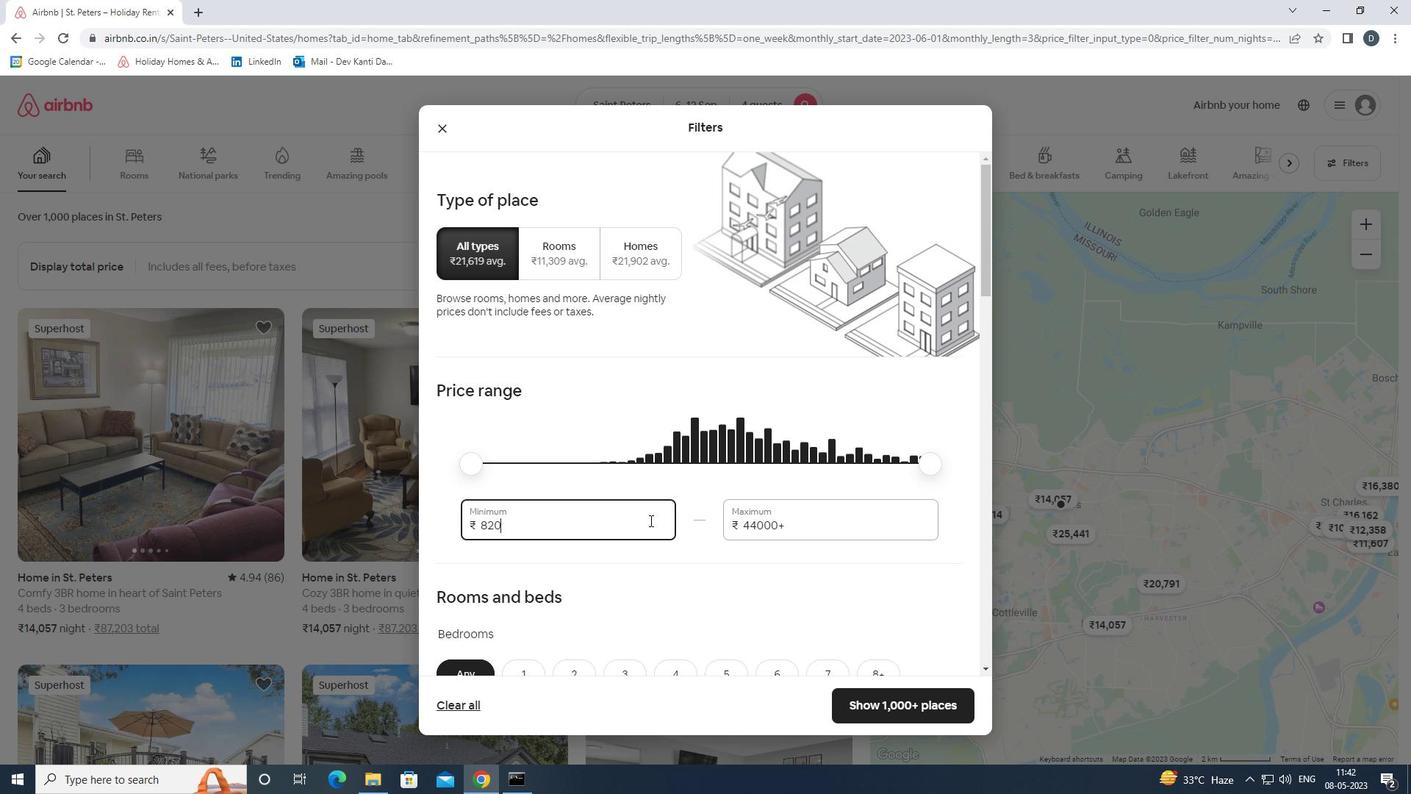 
Action: Mouse moved to (652, 524)
Screenshot: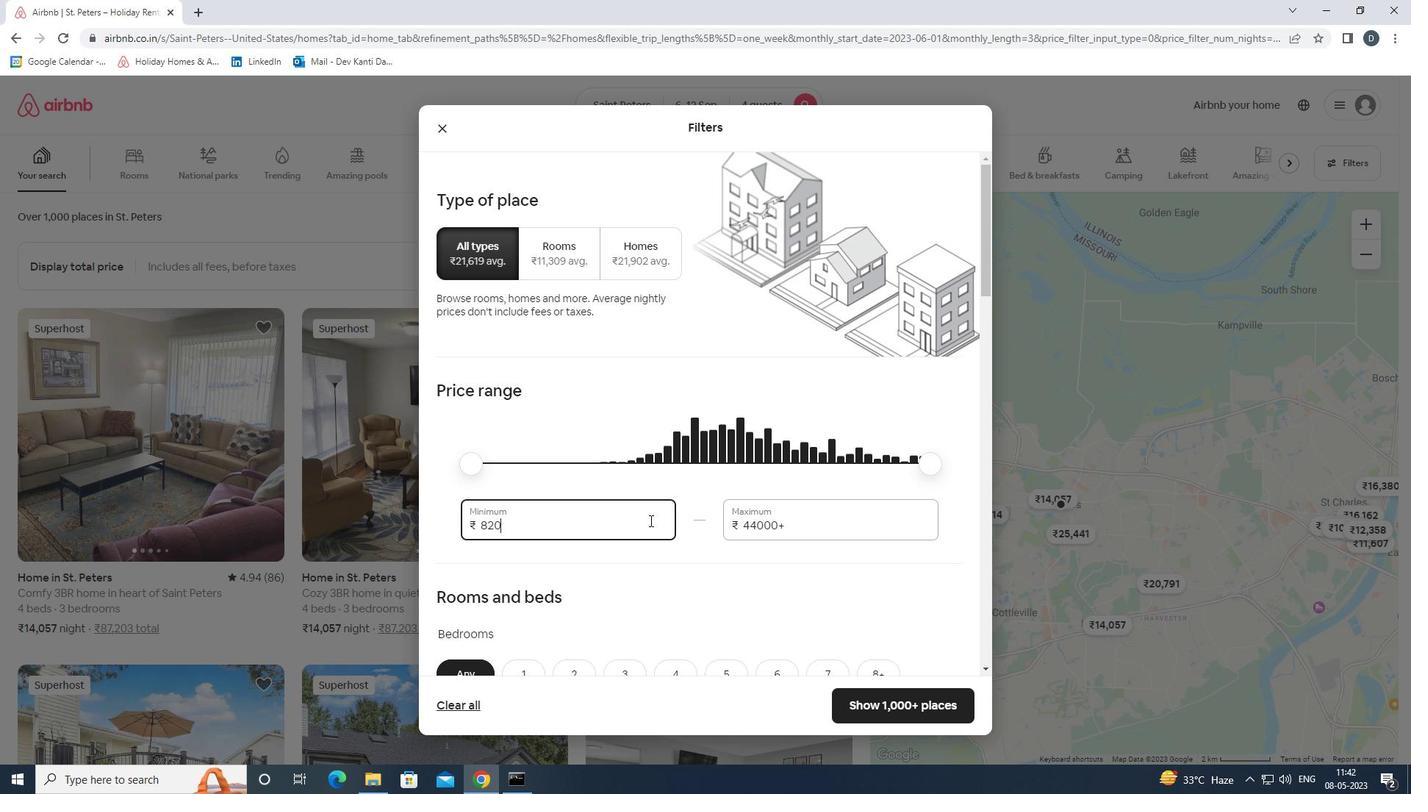 
Action: Key pressed 10000<Key.tab>14000
Screenshot: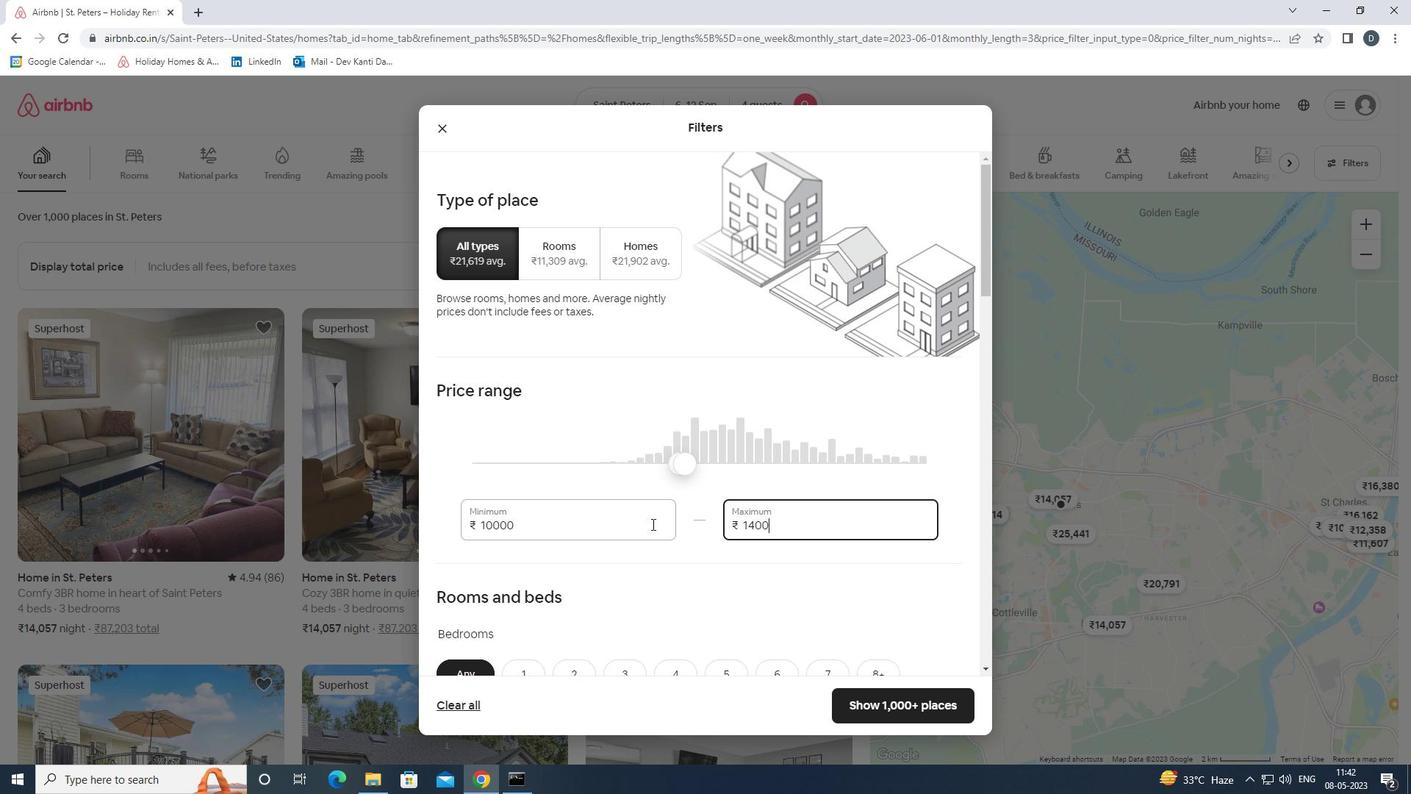 
Action: Mouse scrolled (652, 523) with delta (0, 0)
Screenshot: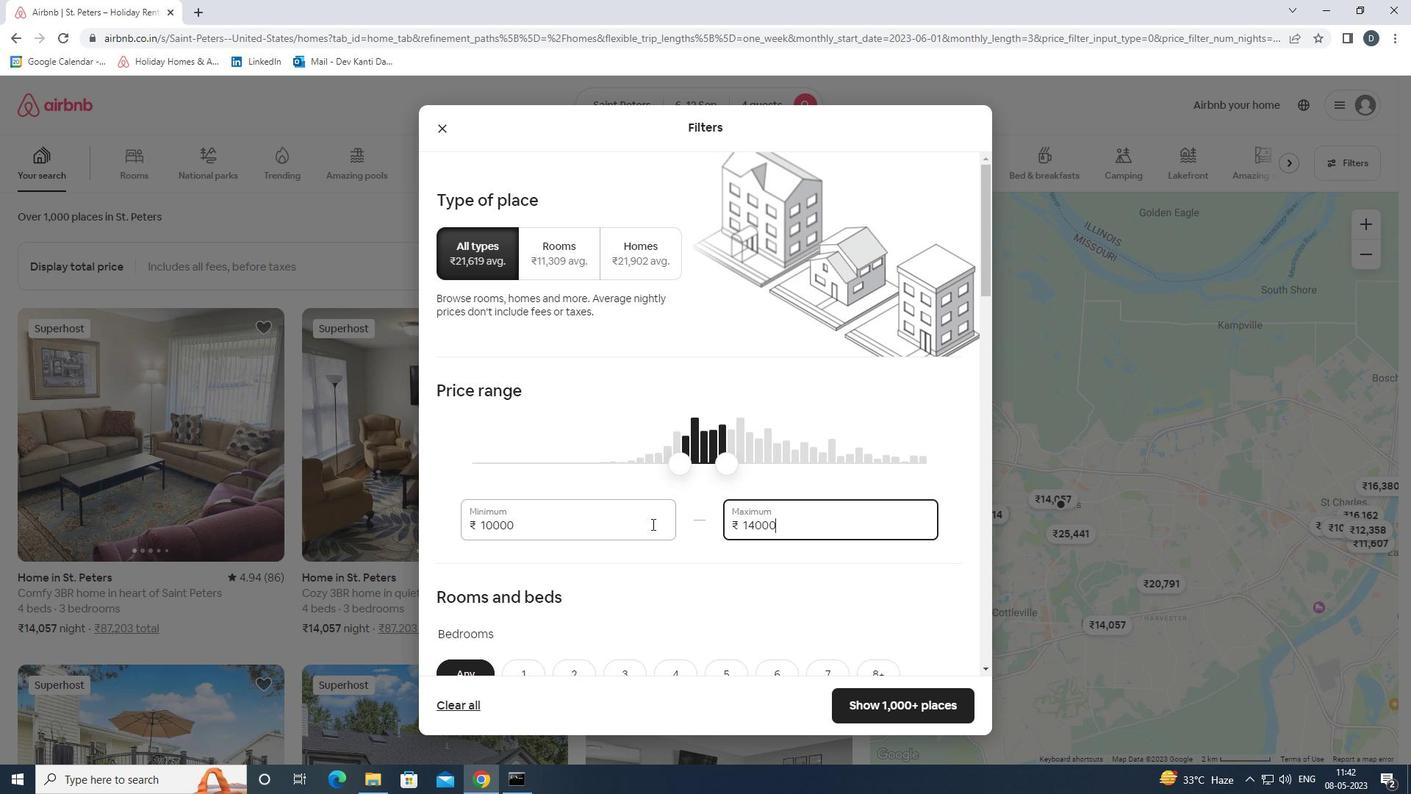 
Action: Mouse scrolled (652, 523) with delta (0, 0)
Screenshot: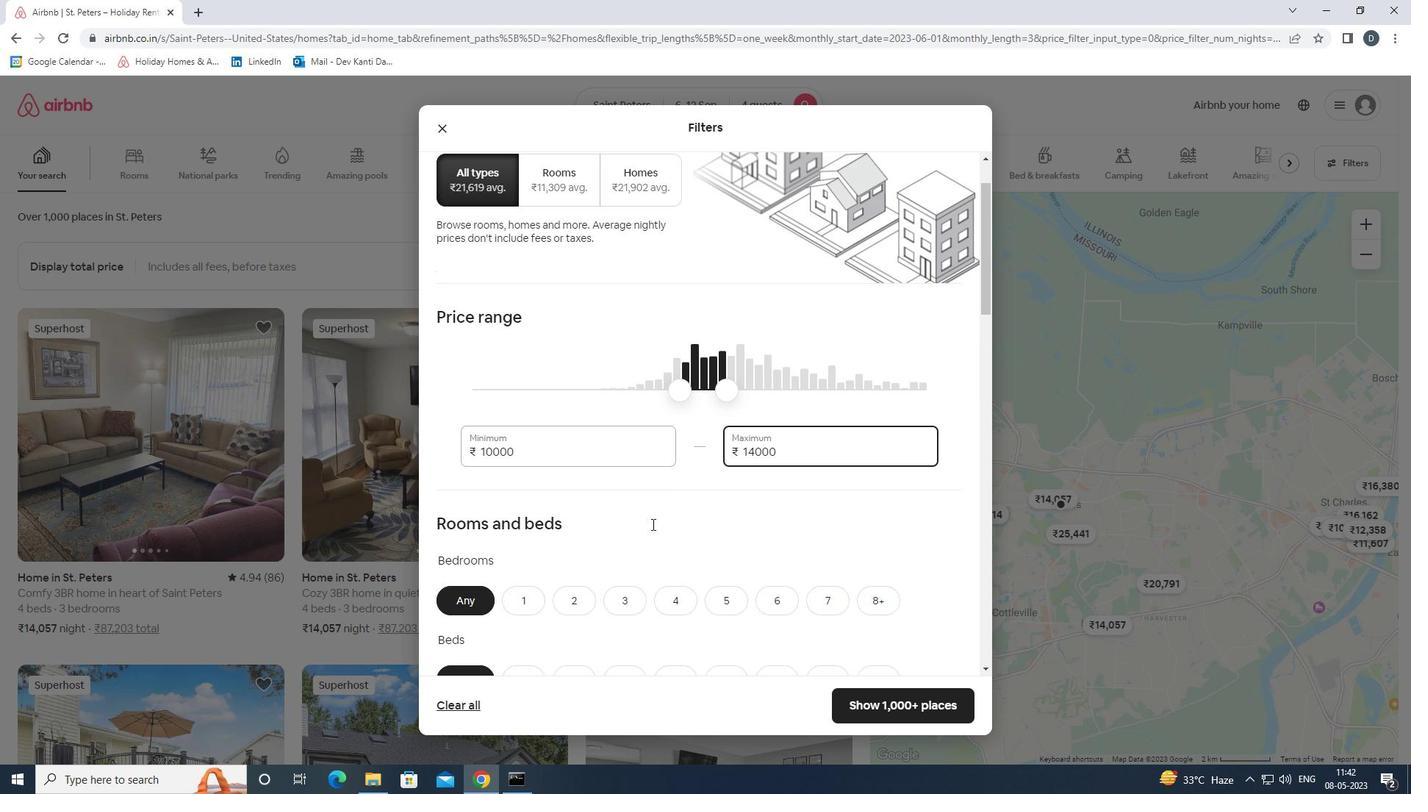 
Action: Mouse scrolled (652, 523) with delta (0, 0)
Screenshot: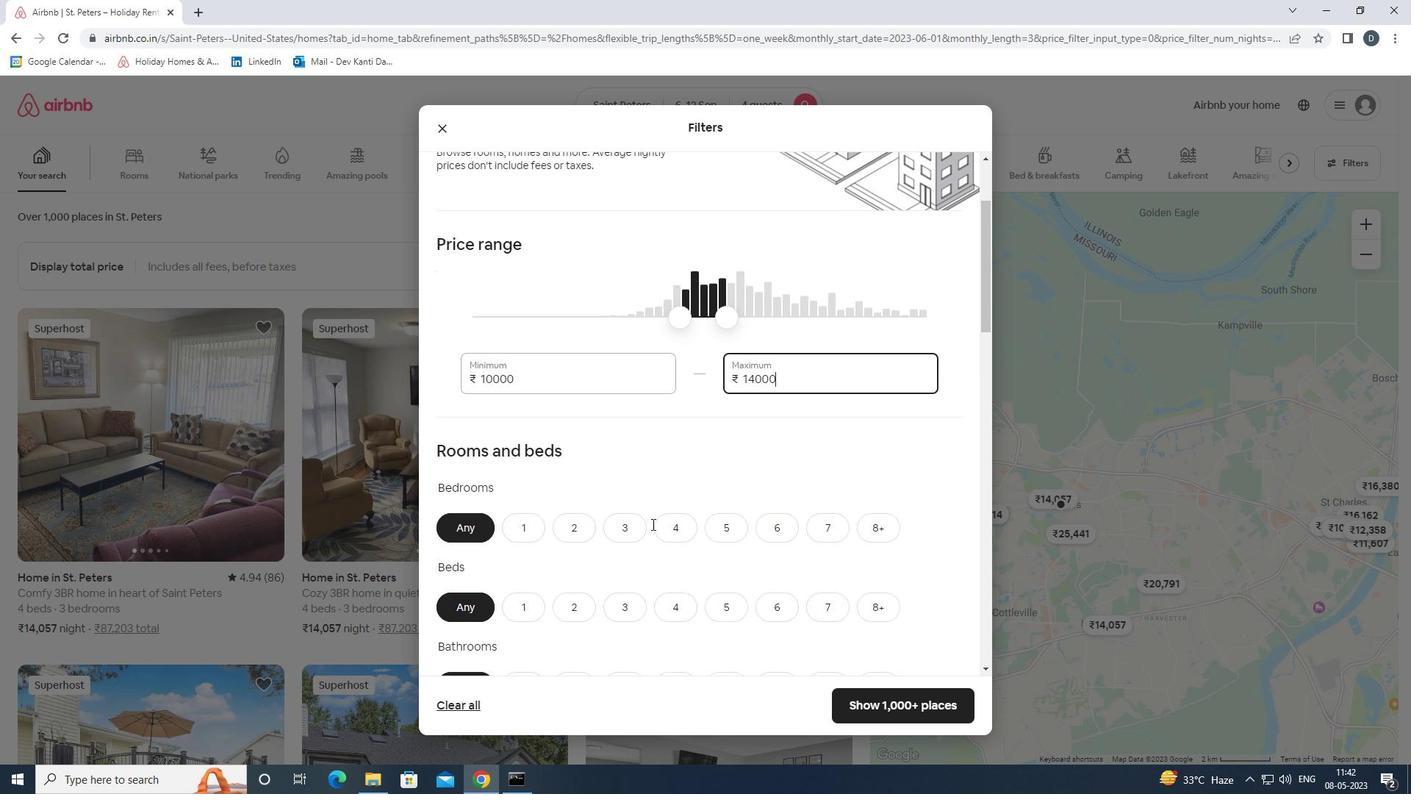 
Action: Mouse scrolled (652, 523) with delta (0, 0)
Screenshot: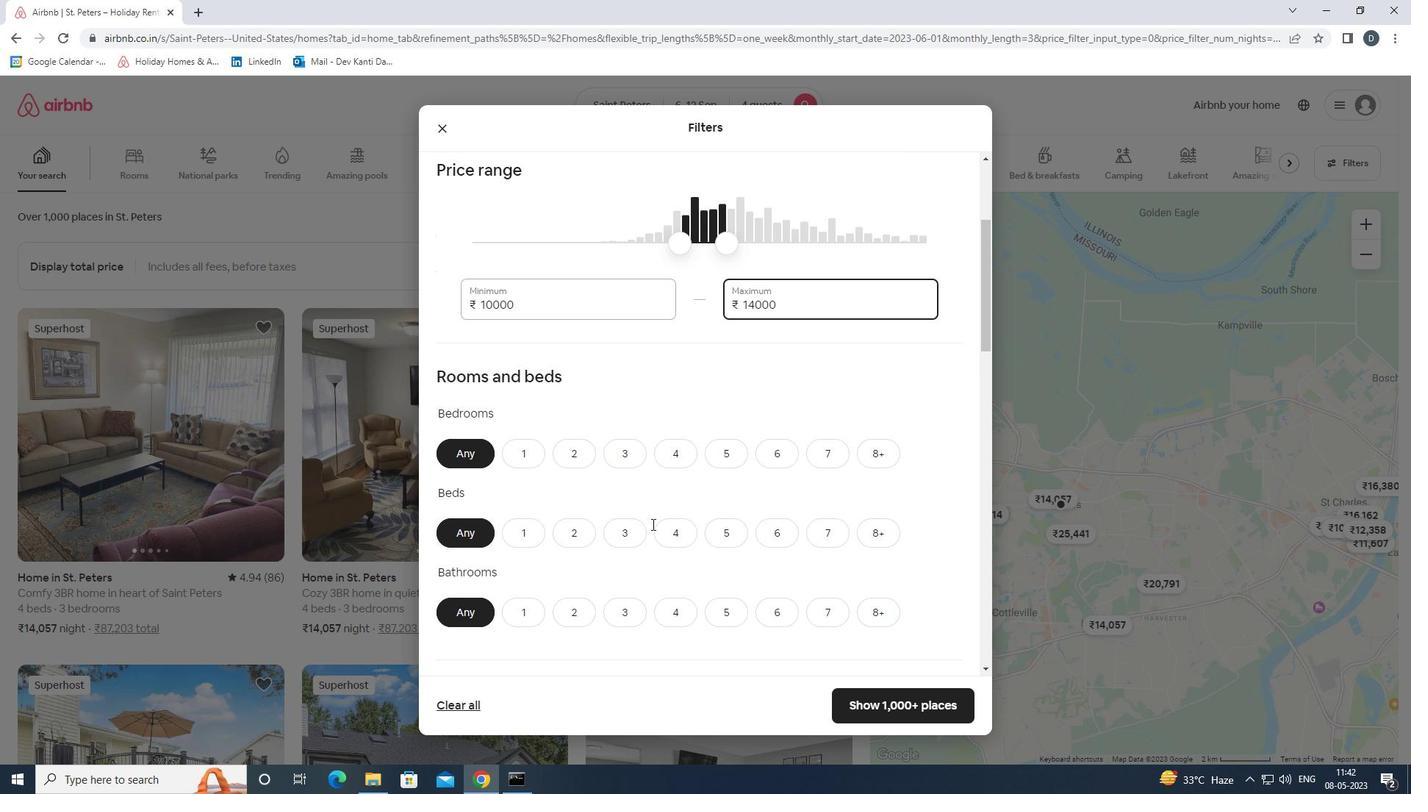 
Action: Mouse scrolled (652, 524) with delta (0, 0)
Screenshot: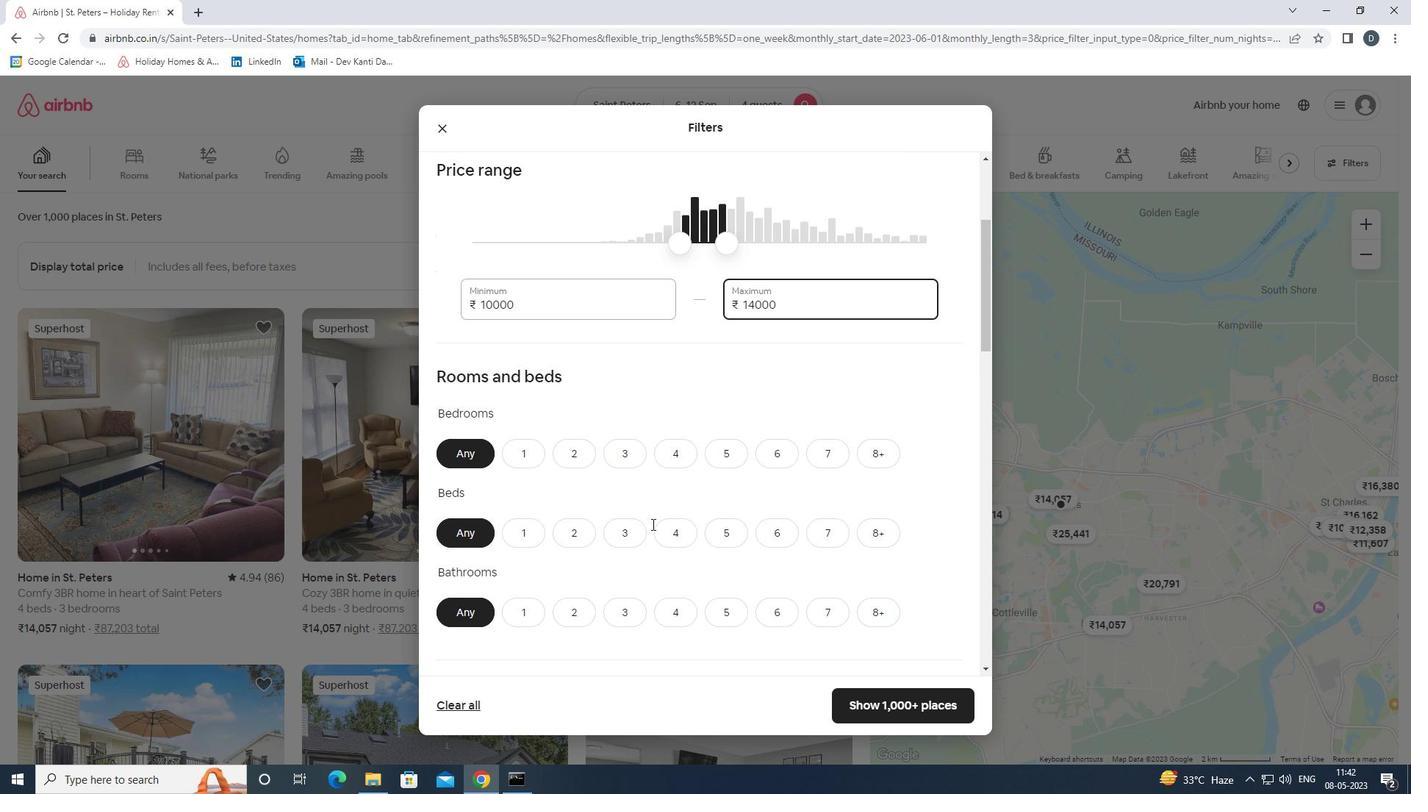 
Action: Mouse moved to (678, 458)
Screenshot: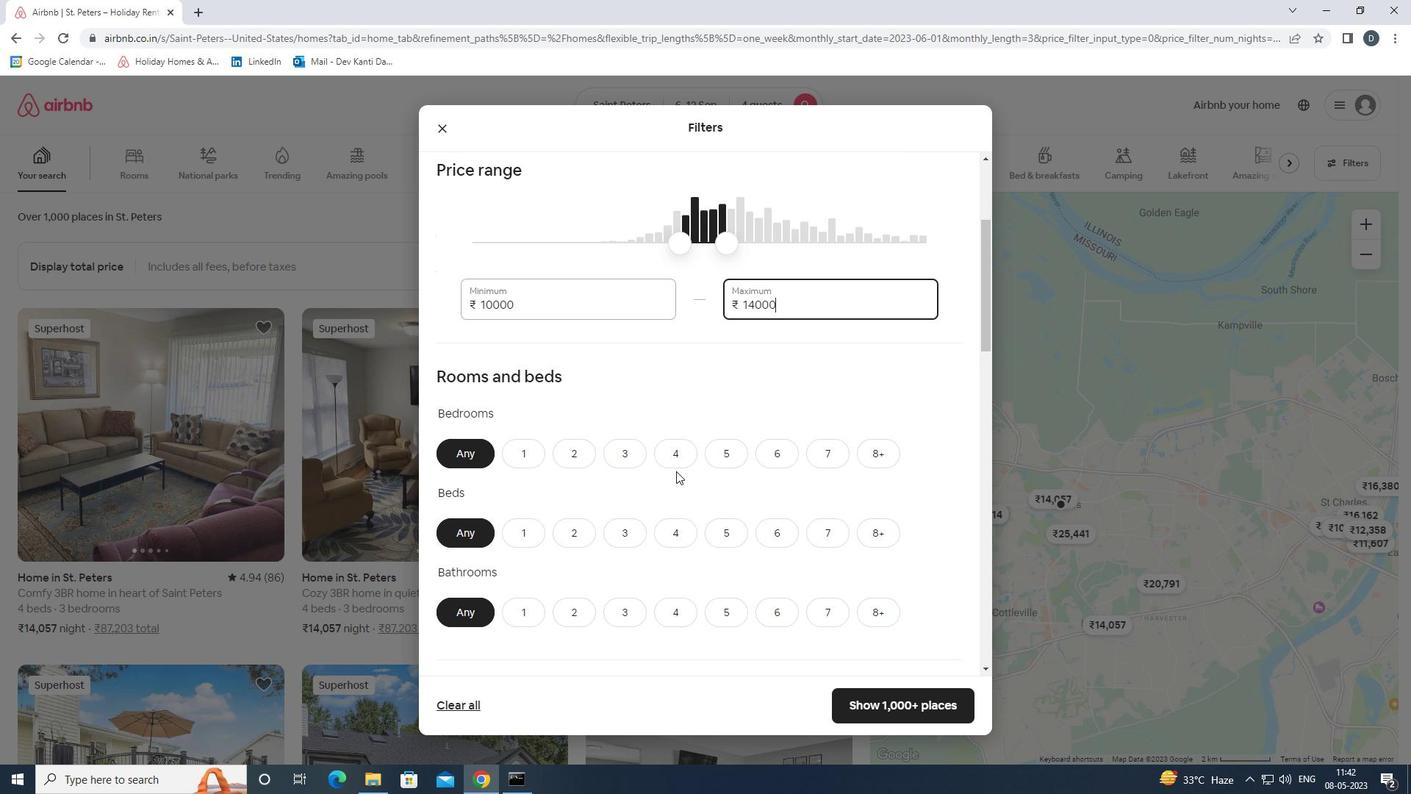 
Action: Mouse pressed left at (678, 458)
Screenshot: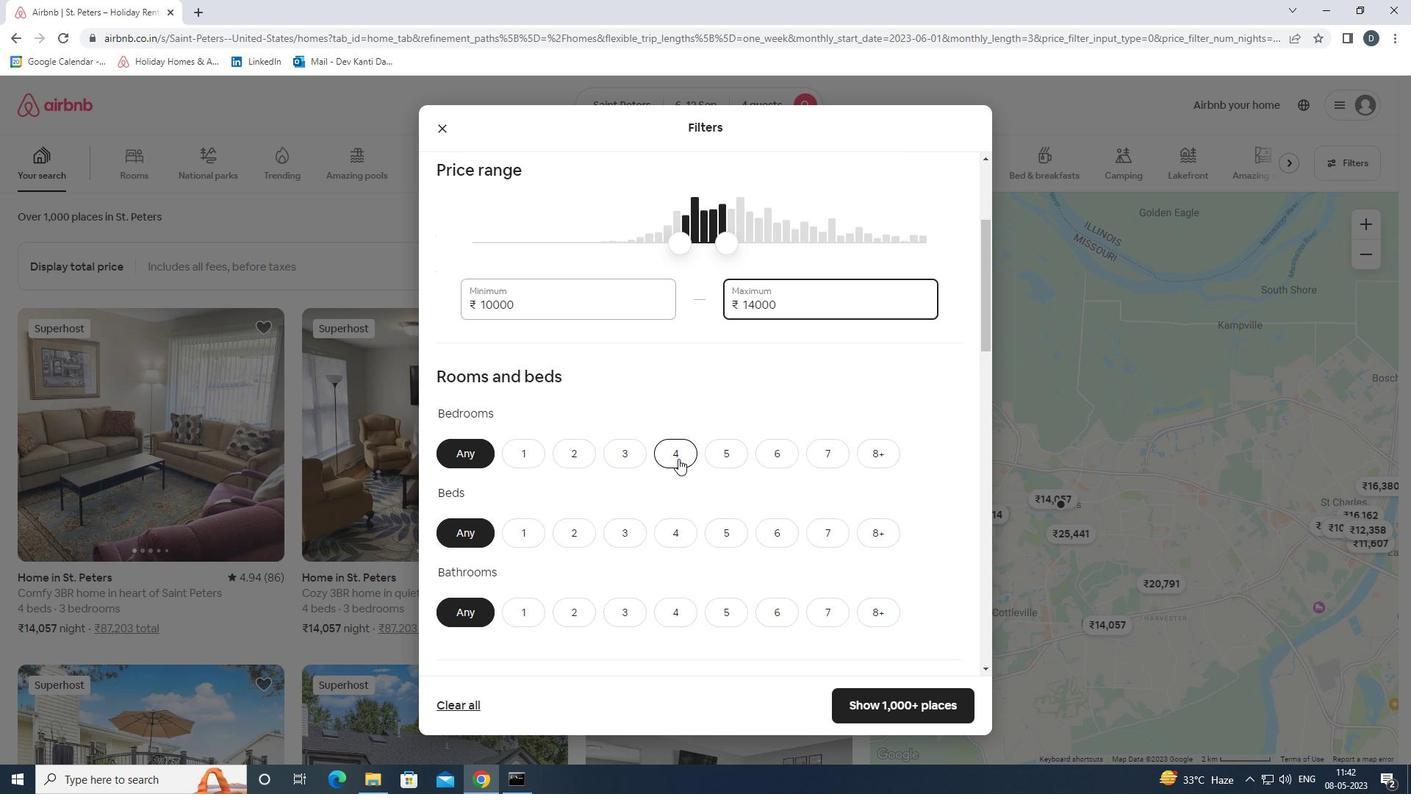 
Action: Mouse moved to (683, 528)
Screenshot: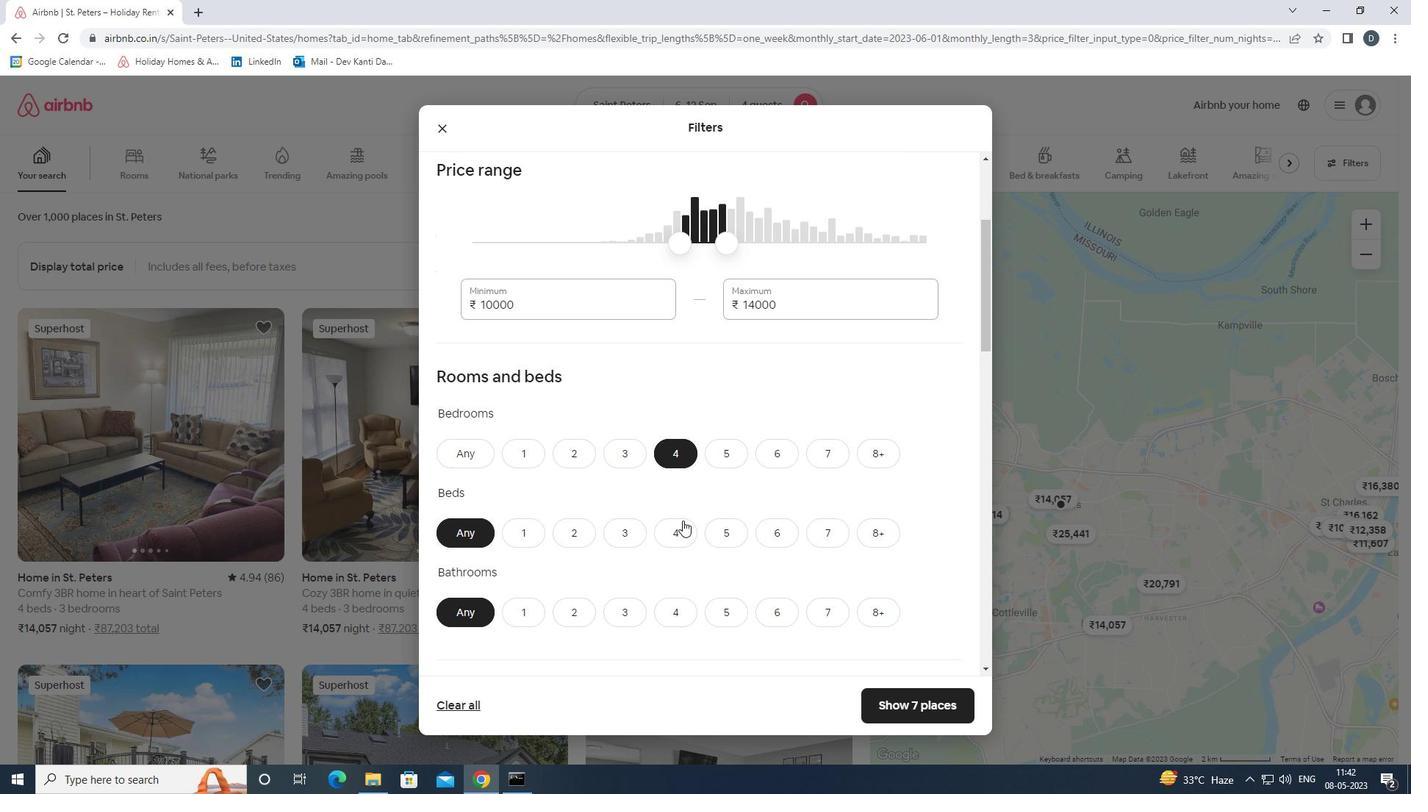 
Action: Mouse pressed left at (683, 528)
Screenshot: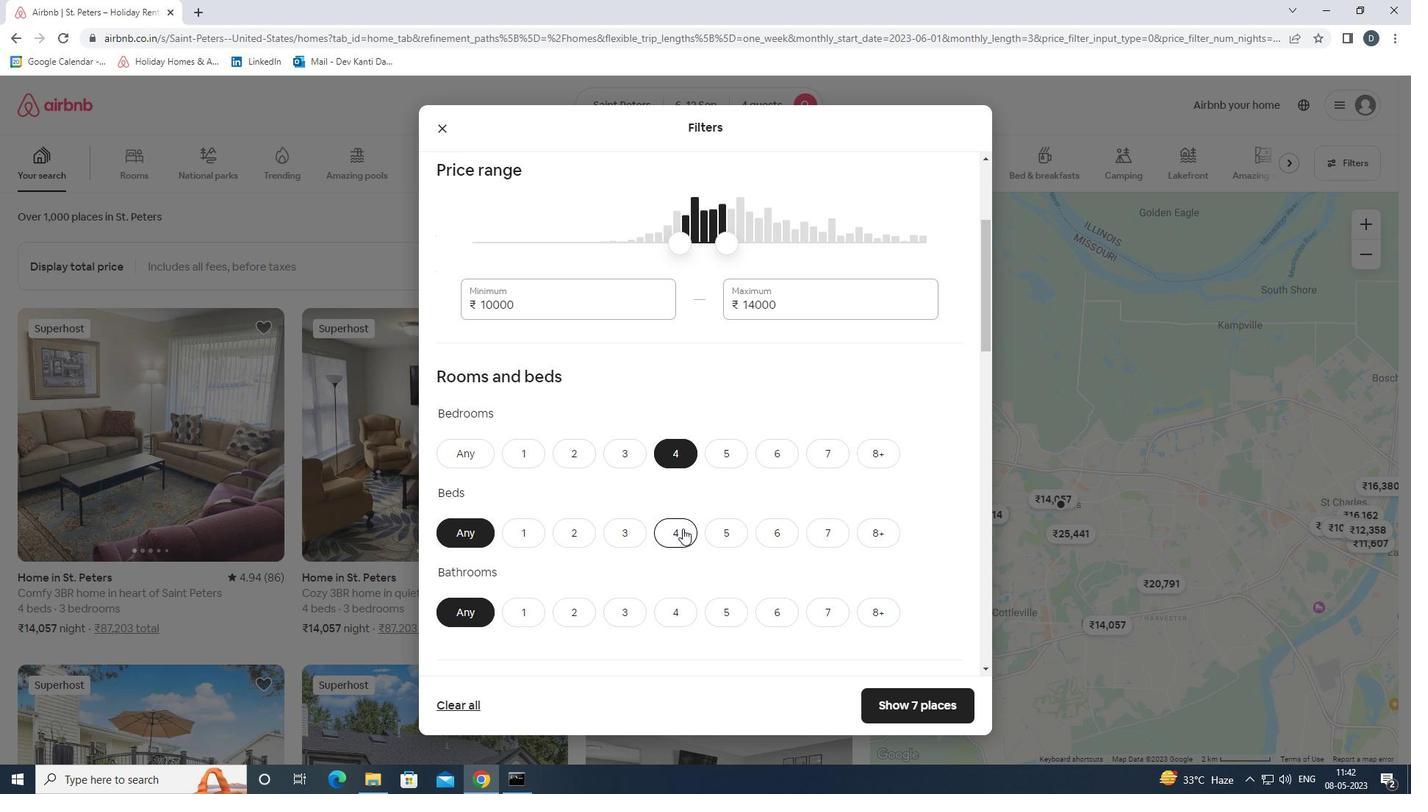 
Action: Mouse moved to (676, 605)
Screenshot: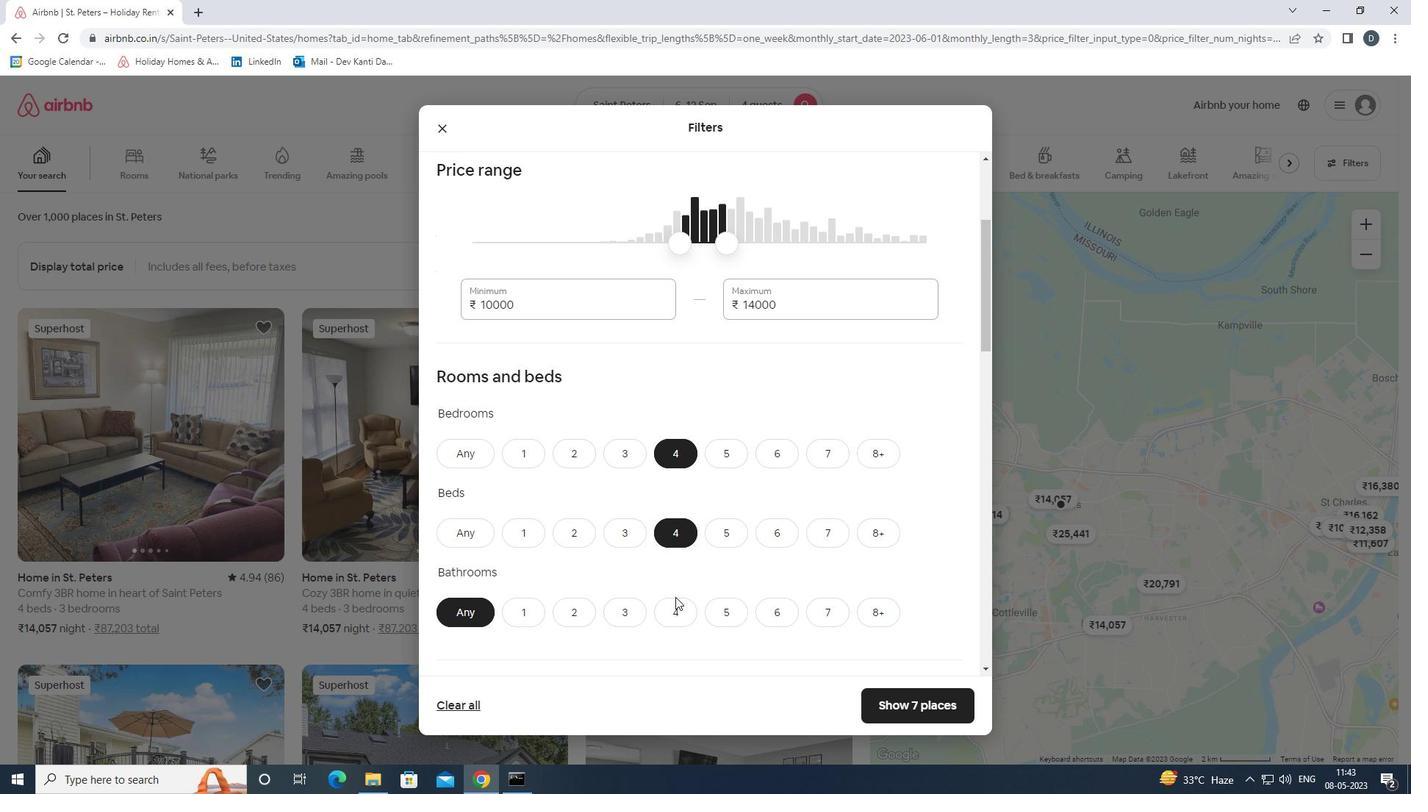 
Action: Mouse pressed left at (676, 605)
Screenshot: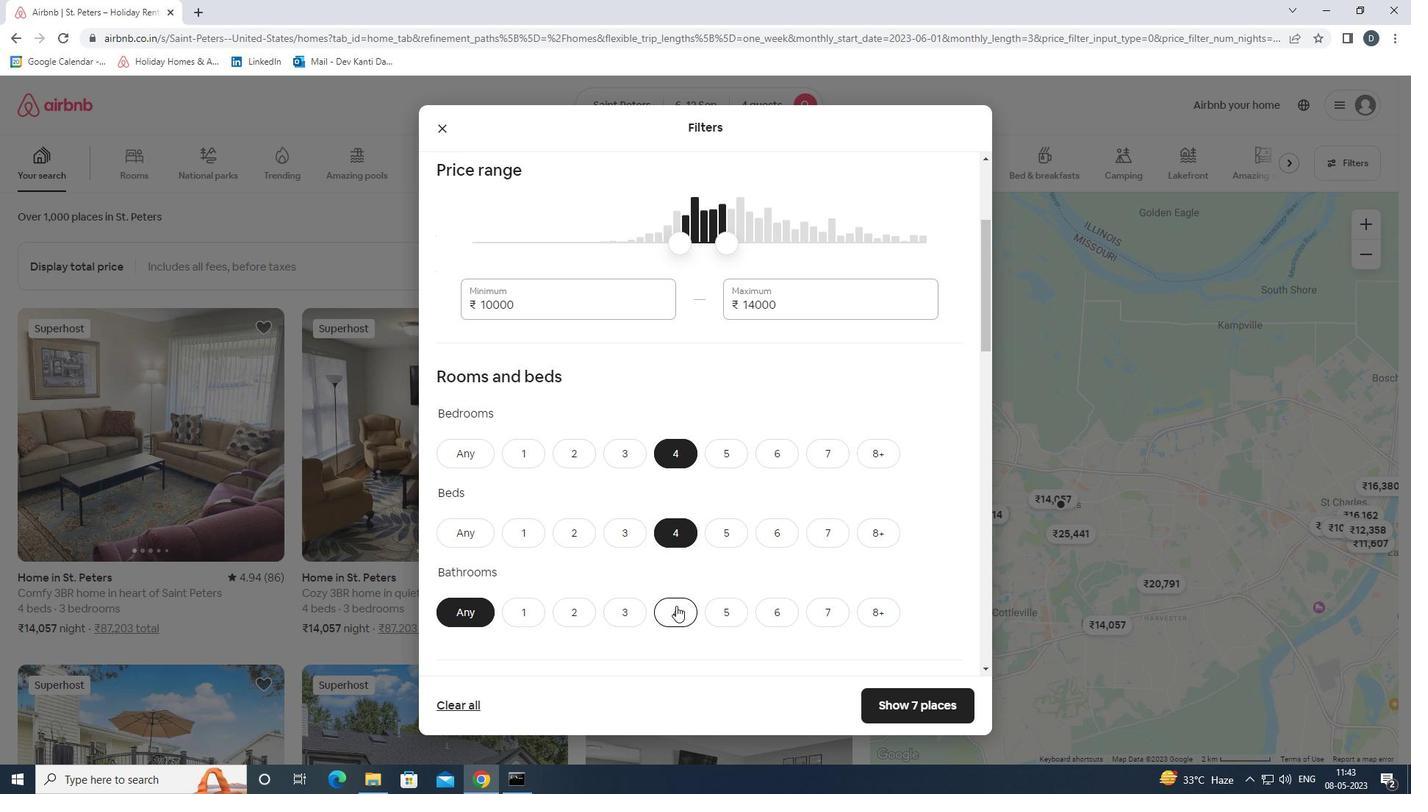 
Action: Mouse scrolled (676, 605) with delta (0, 0)
Screenshot: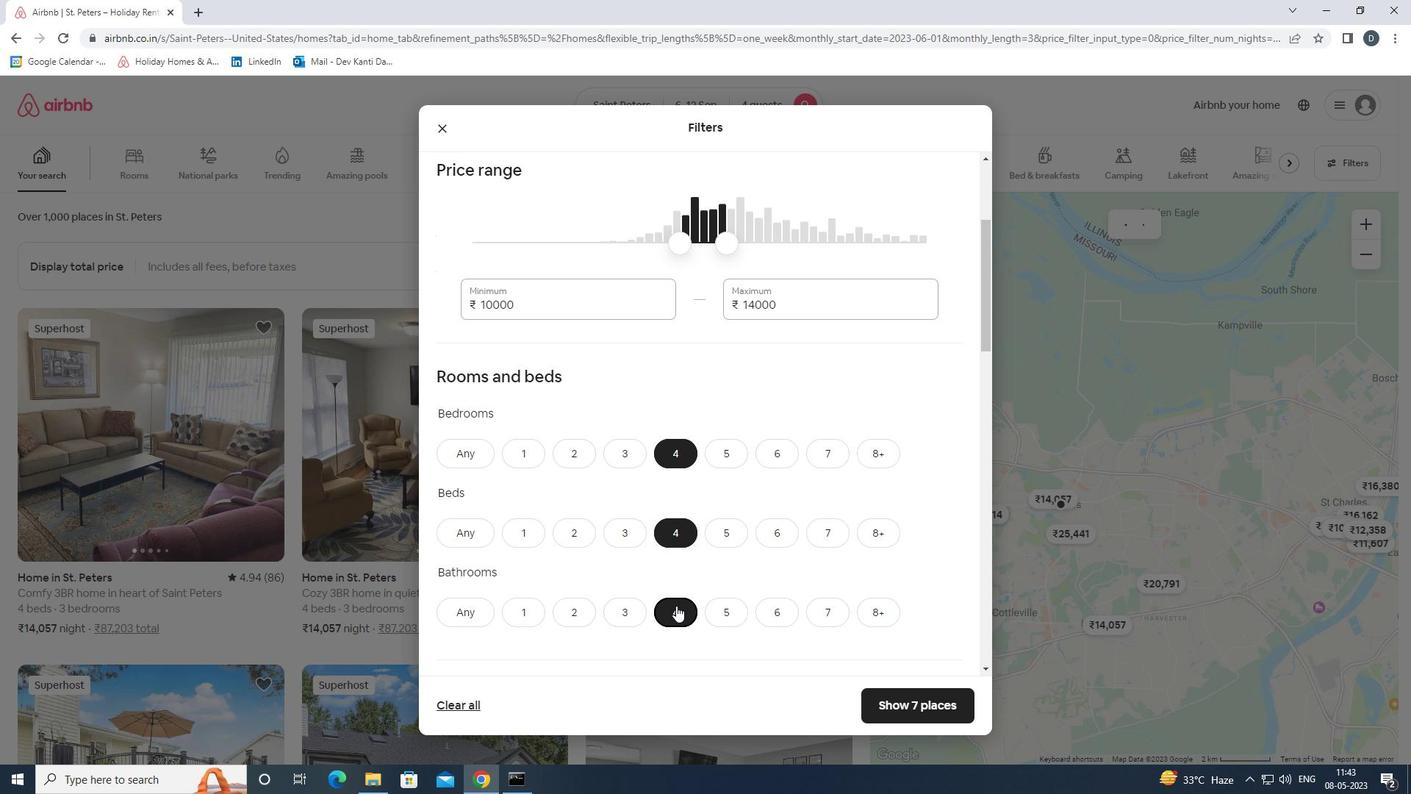 
Action: Mouse scrolled (676, 605) with delta (0, 0)
Screenshot: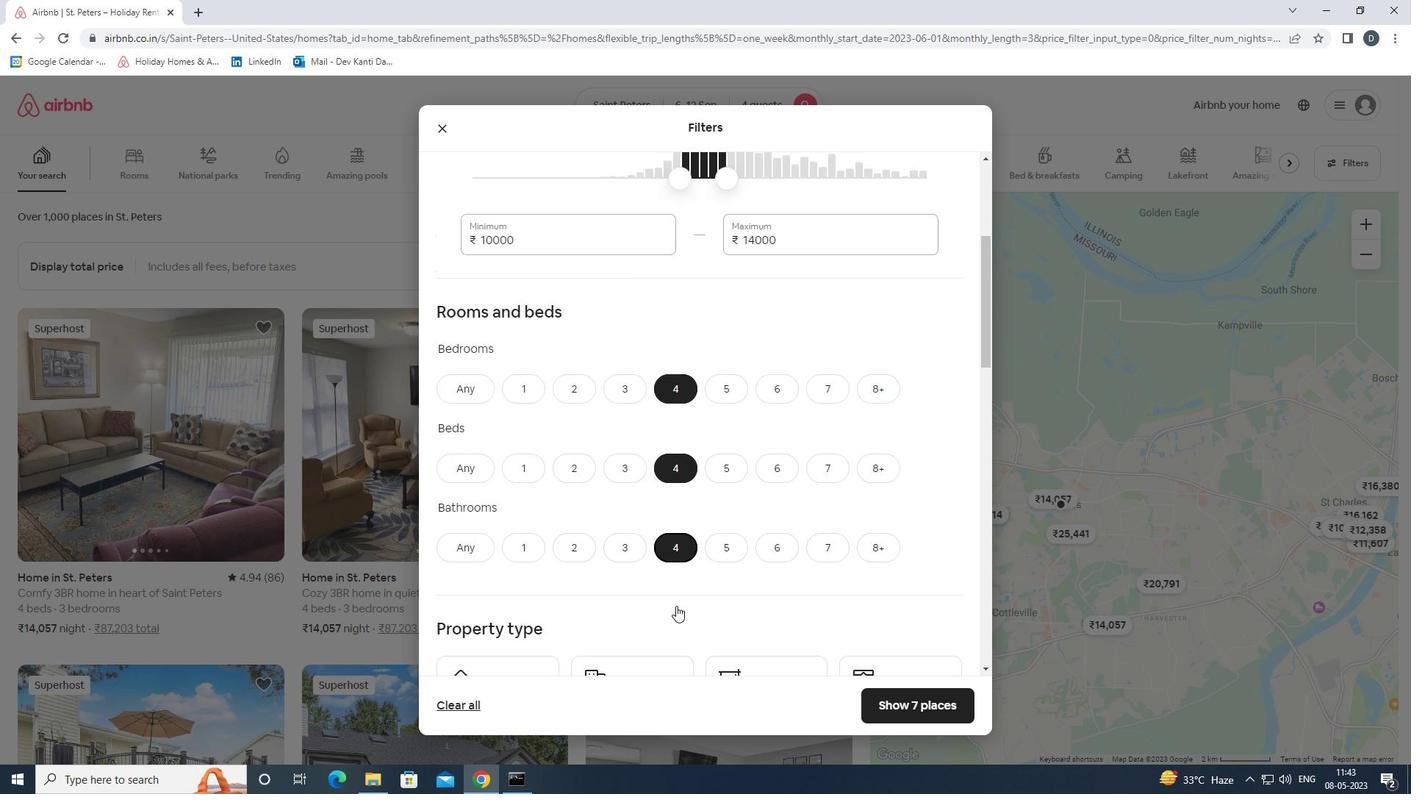 
Action: Mouse scrolled (676, 605) with delta (0, 0)
Screenshot: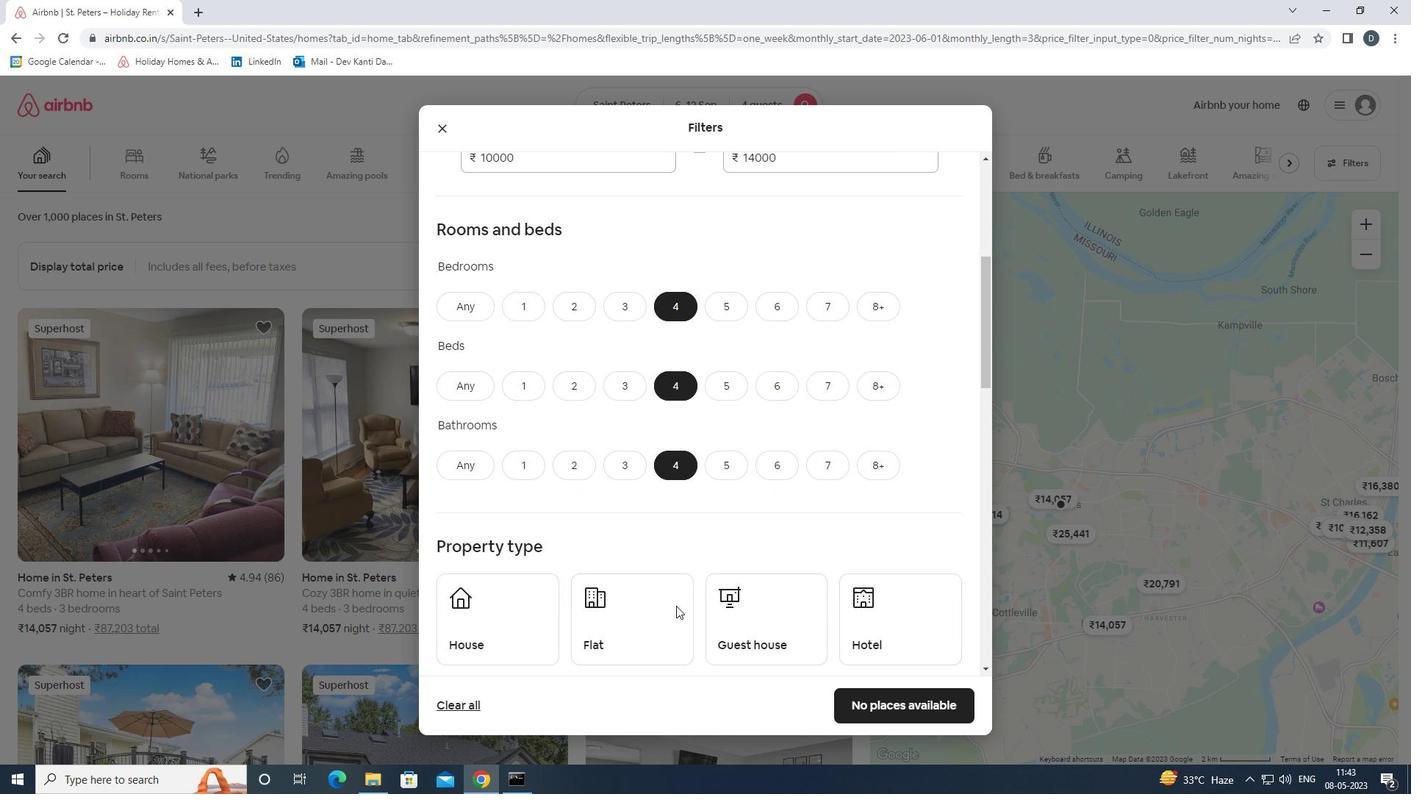 
Action: Mouse moved to (522, 583)
Screenshot: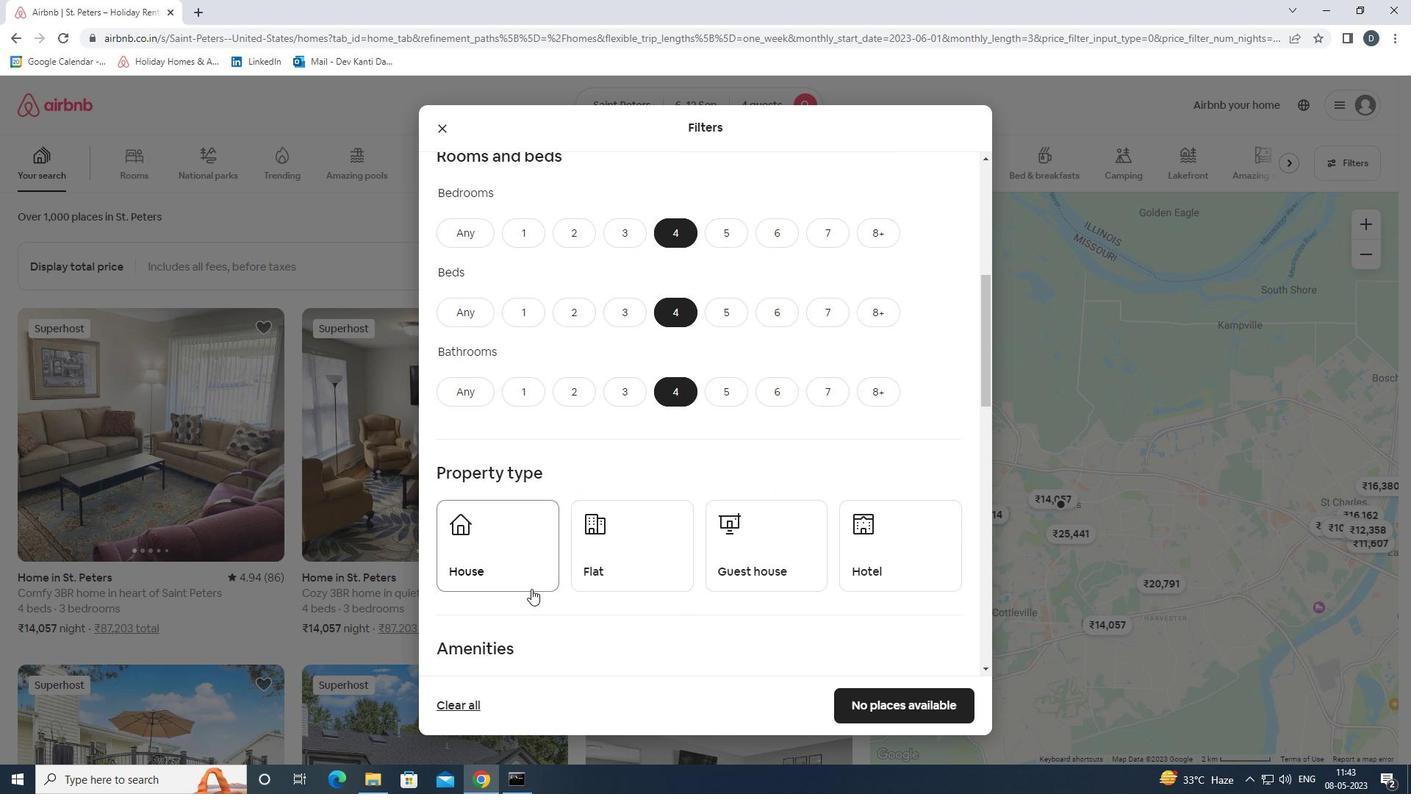 
Action: Mouse pressed left at (522, 583)
Screenshot: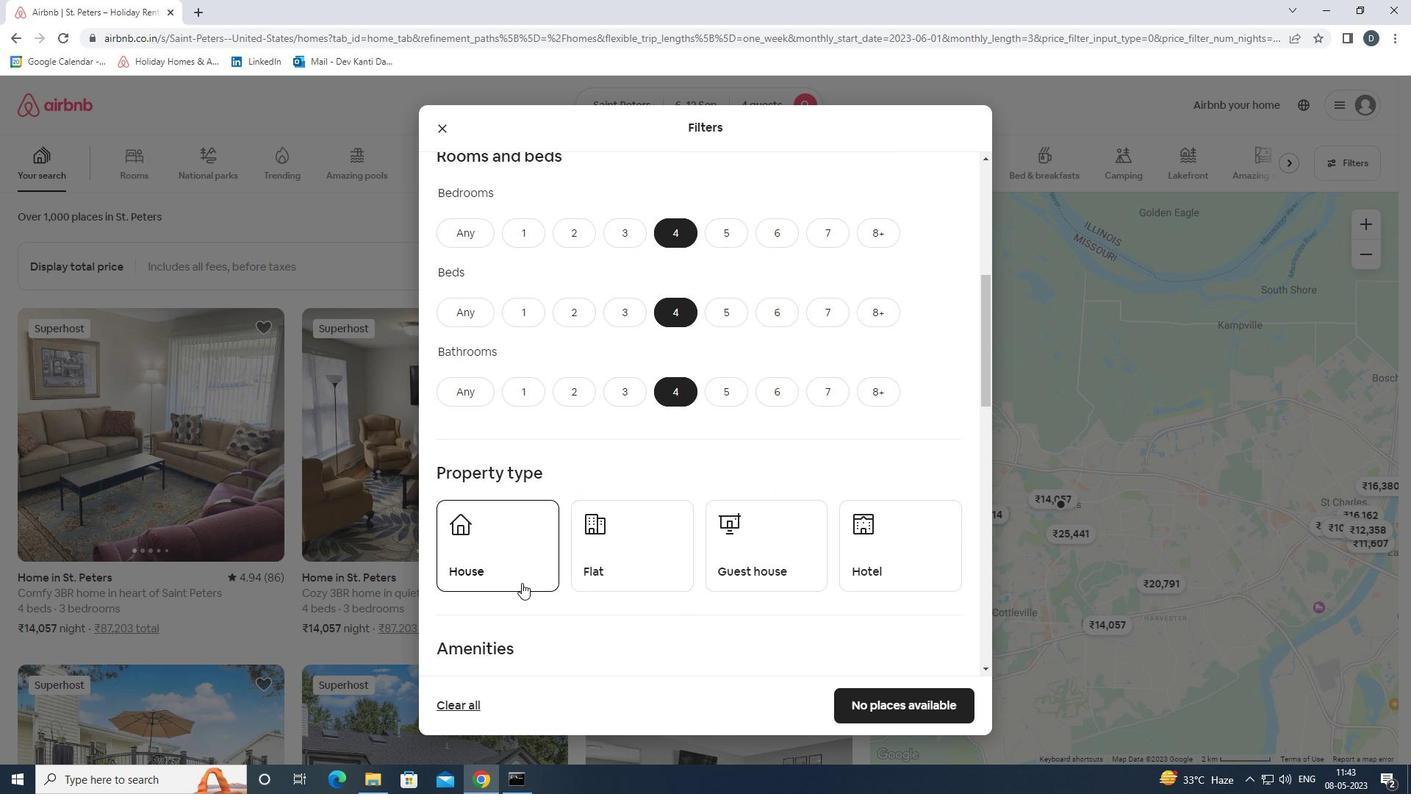 
Action: Mouse moved to (619, 561)
Screenshot: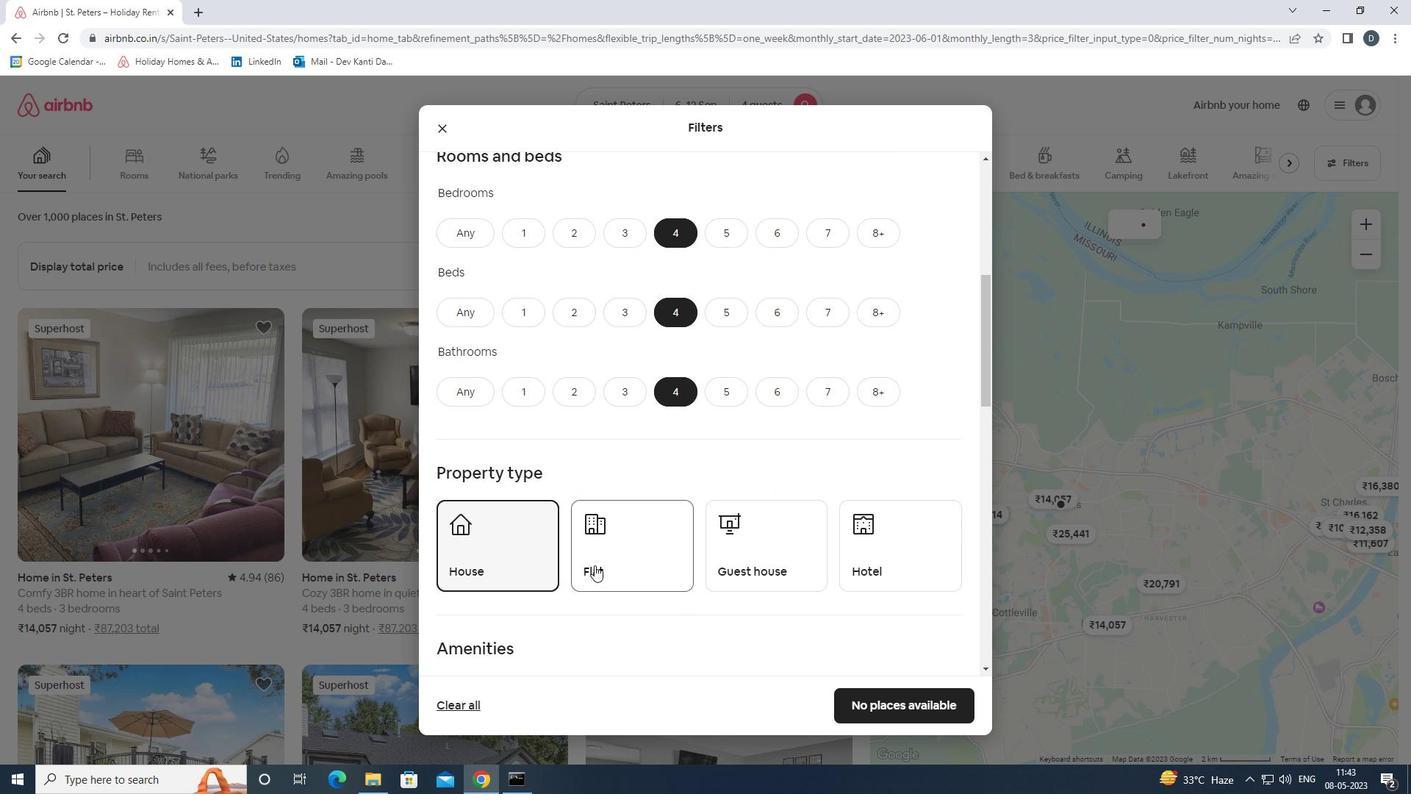 
Action: Mouse pressed left at (619, 561)
Screenshot: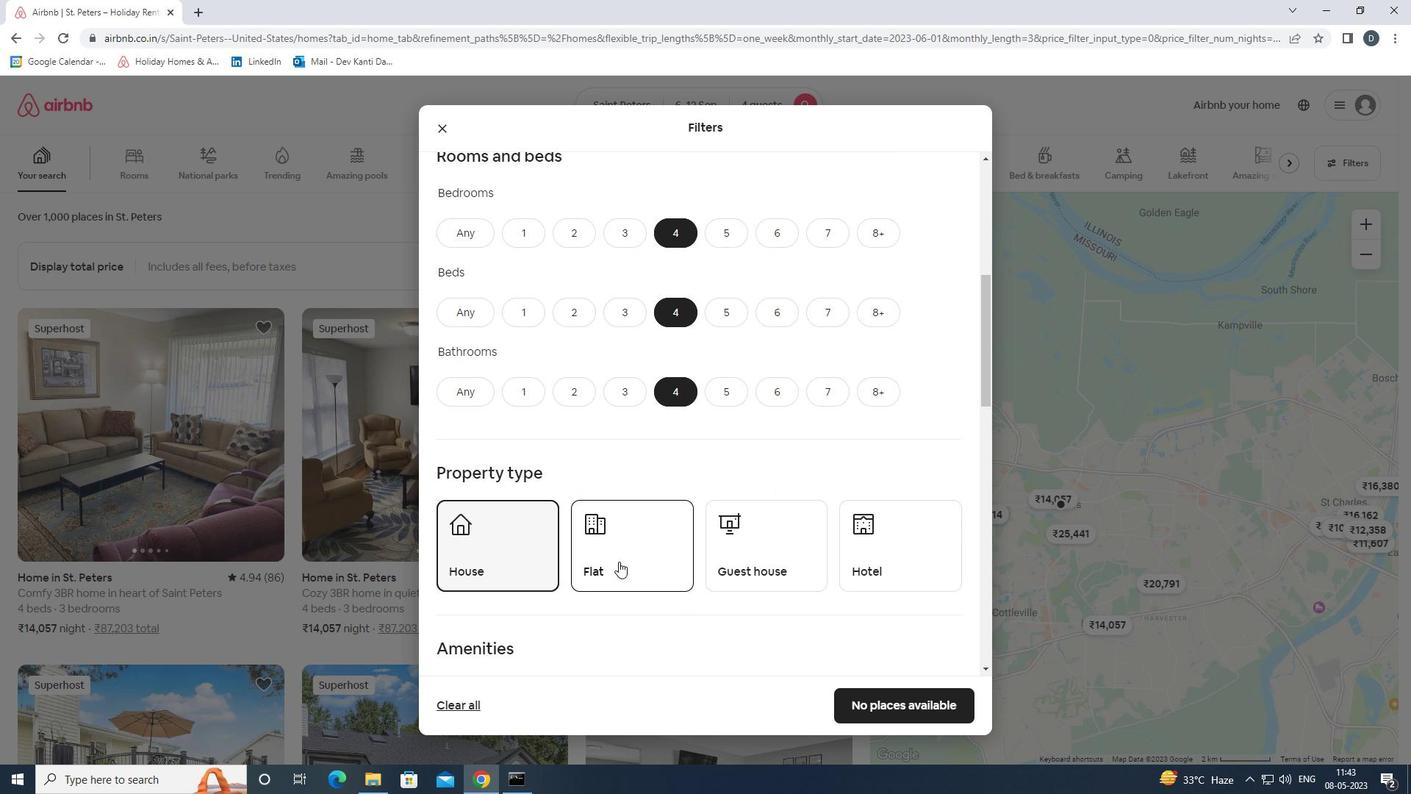 
Action: Mouse moved to (740, 557)
Screenshot: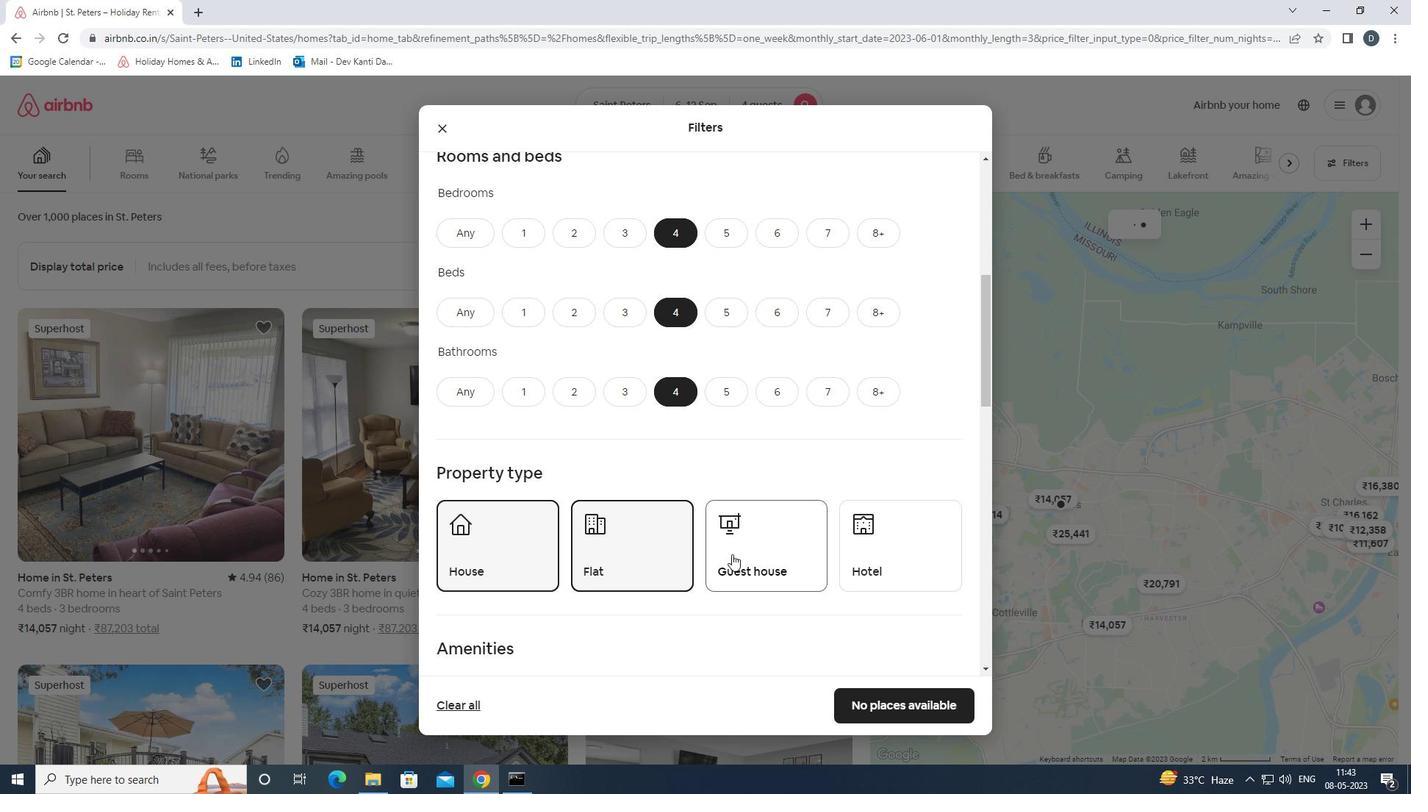 
Action: Mouse pressed left at (740, 557)
Screenshot: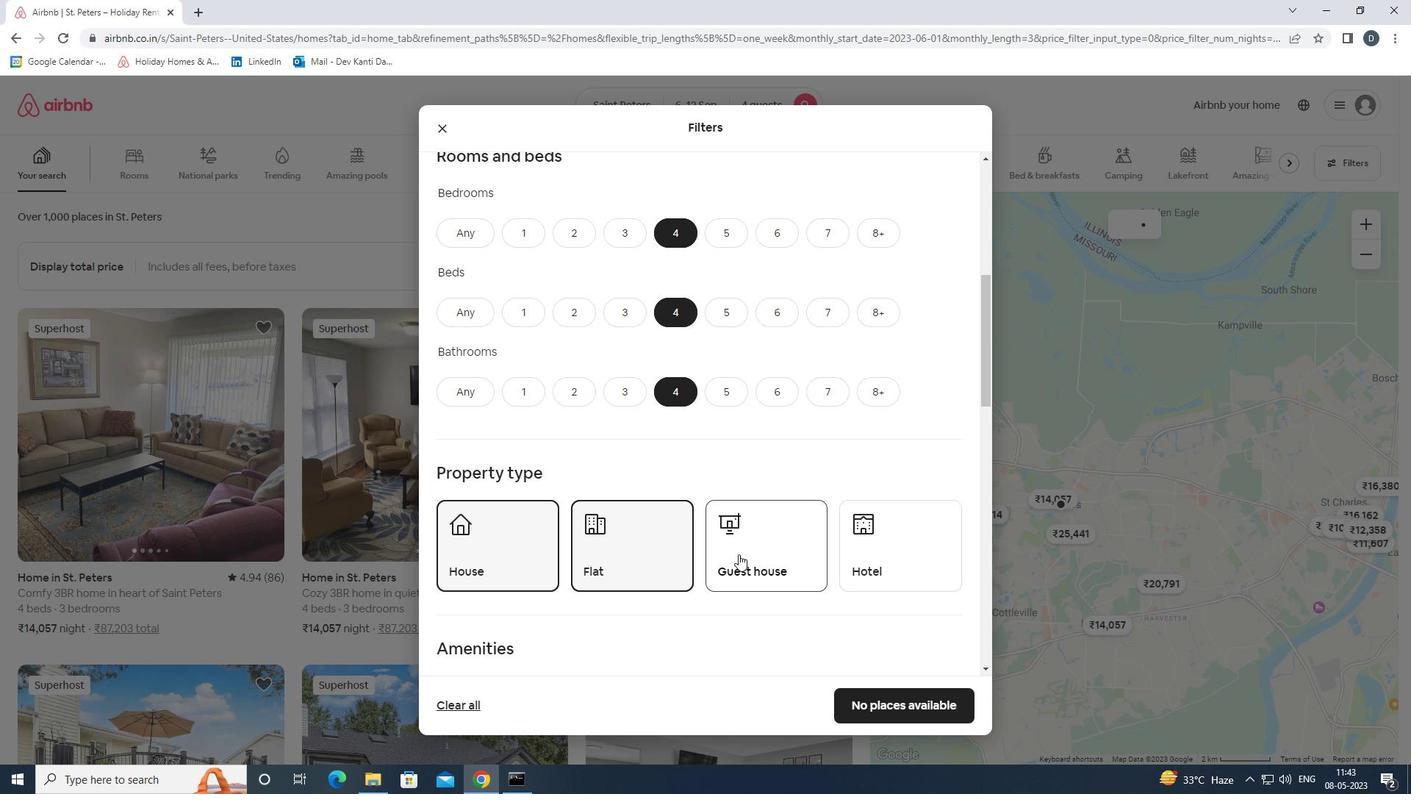 
Action: Mouse moved to (746, 539)
Screenshot: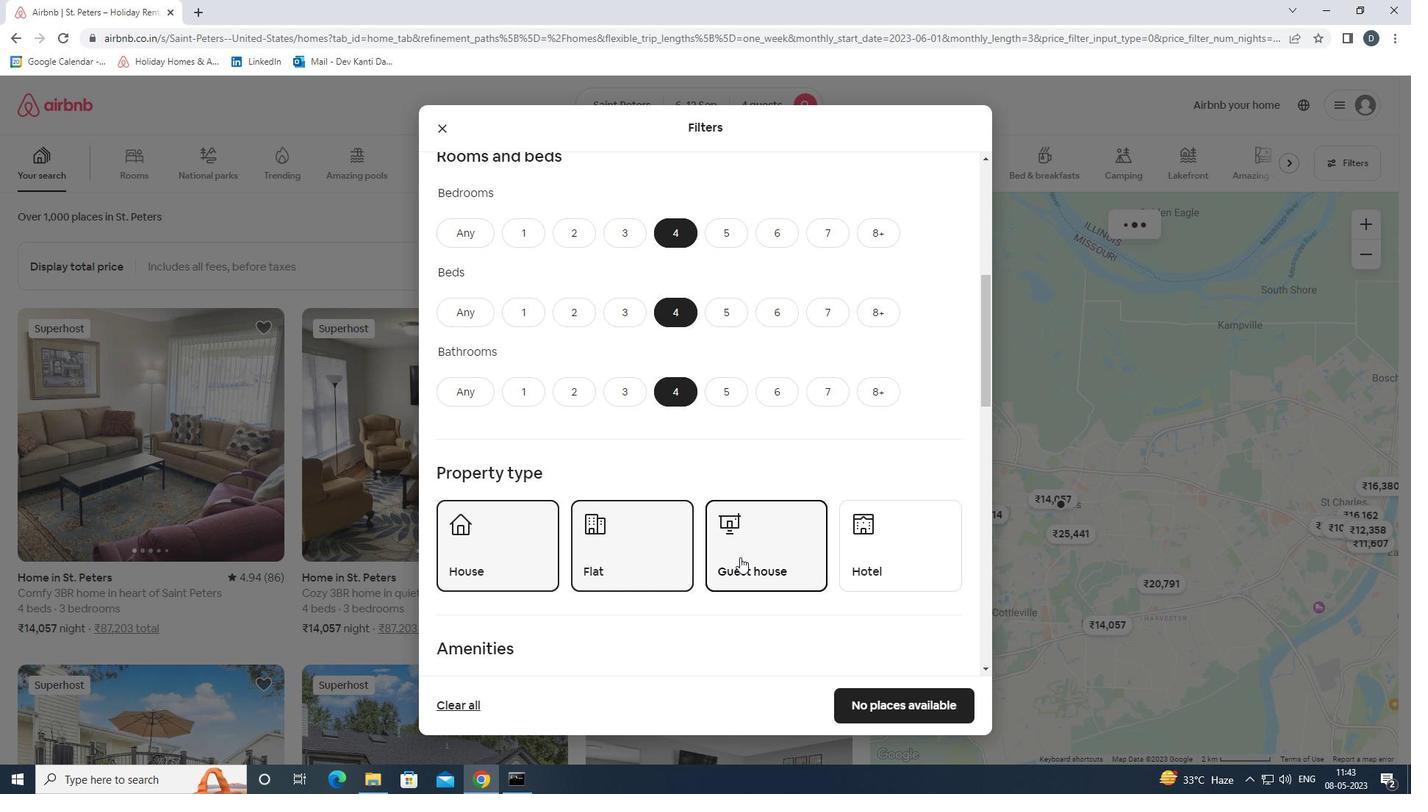 
Action: Mouse scrolled (746, 538) with delta (0, 0)
Screenshot: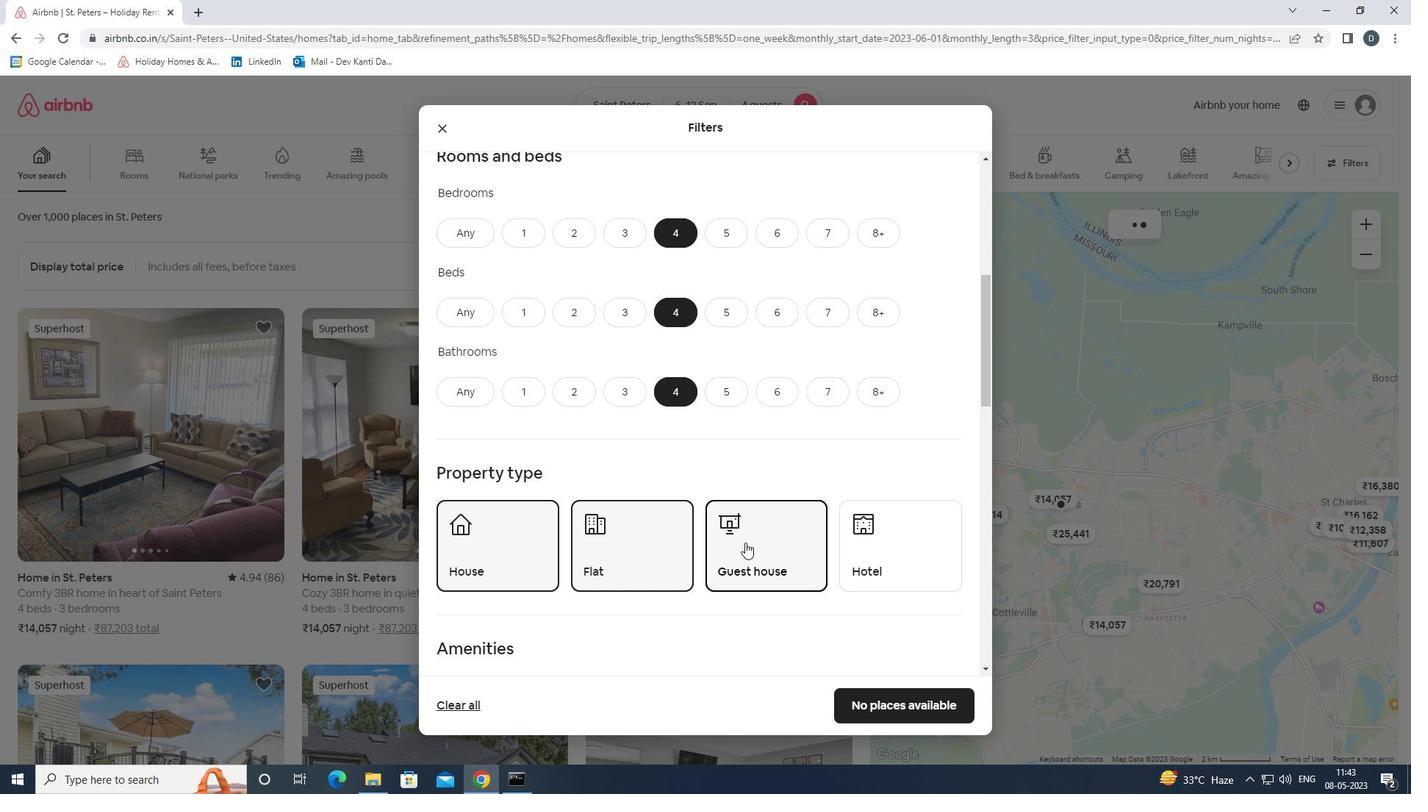 
Action: Mouse moved to (747, 537)
Screenshot: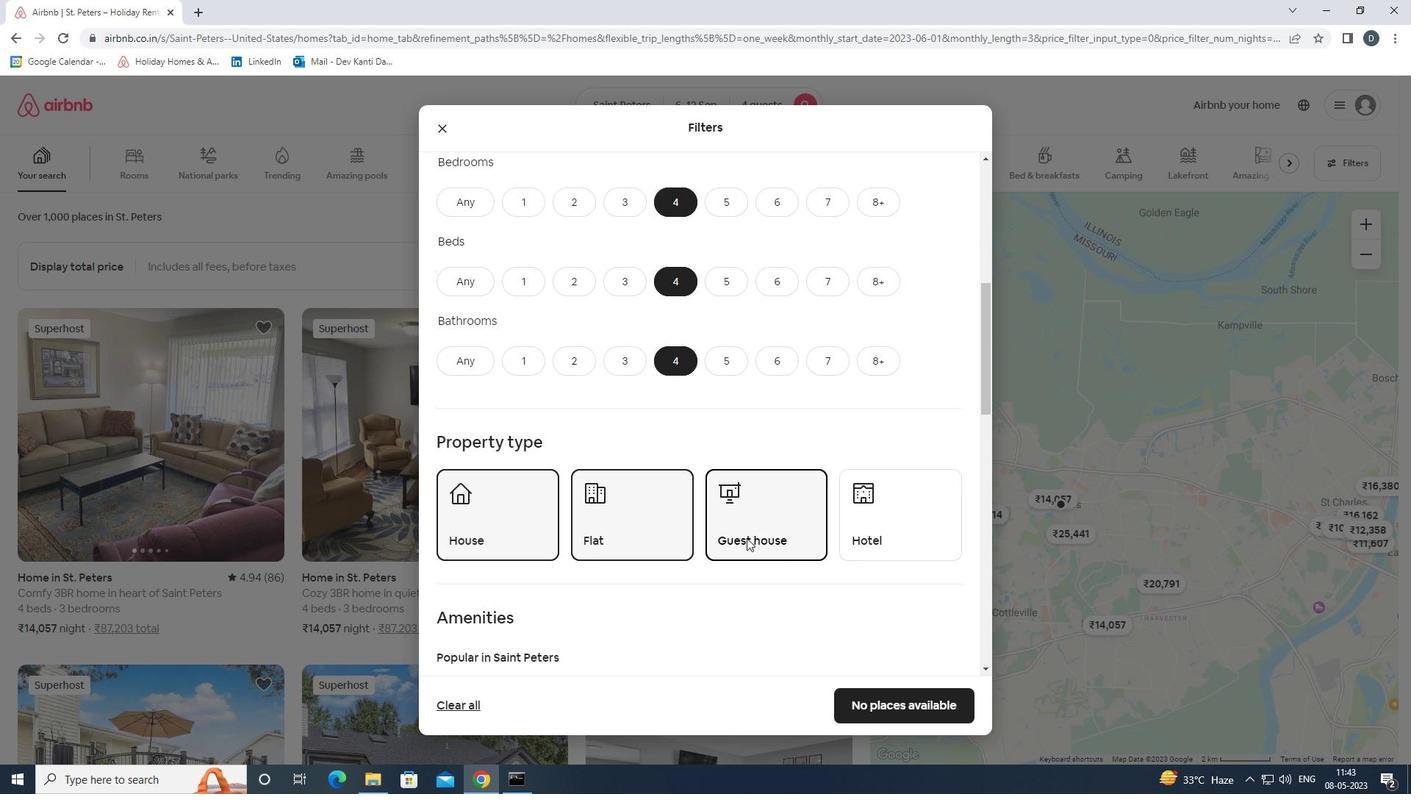 
Action: Mouse scrolled (747, 536) with delta (0, 0)
Screenshot: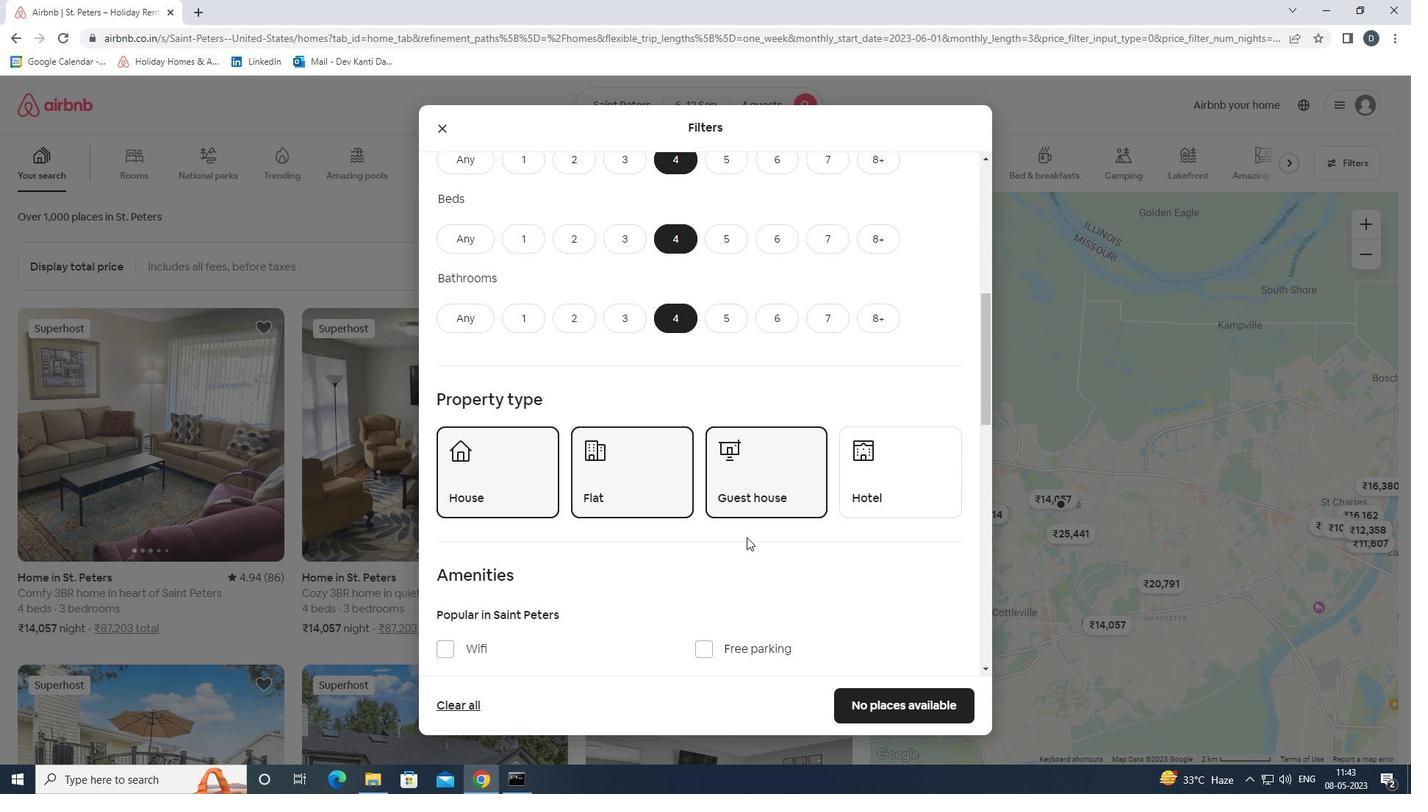 
Action: Mouse scrolled (747, 536) with delta (0, 0)
Screenshot: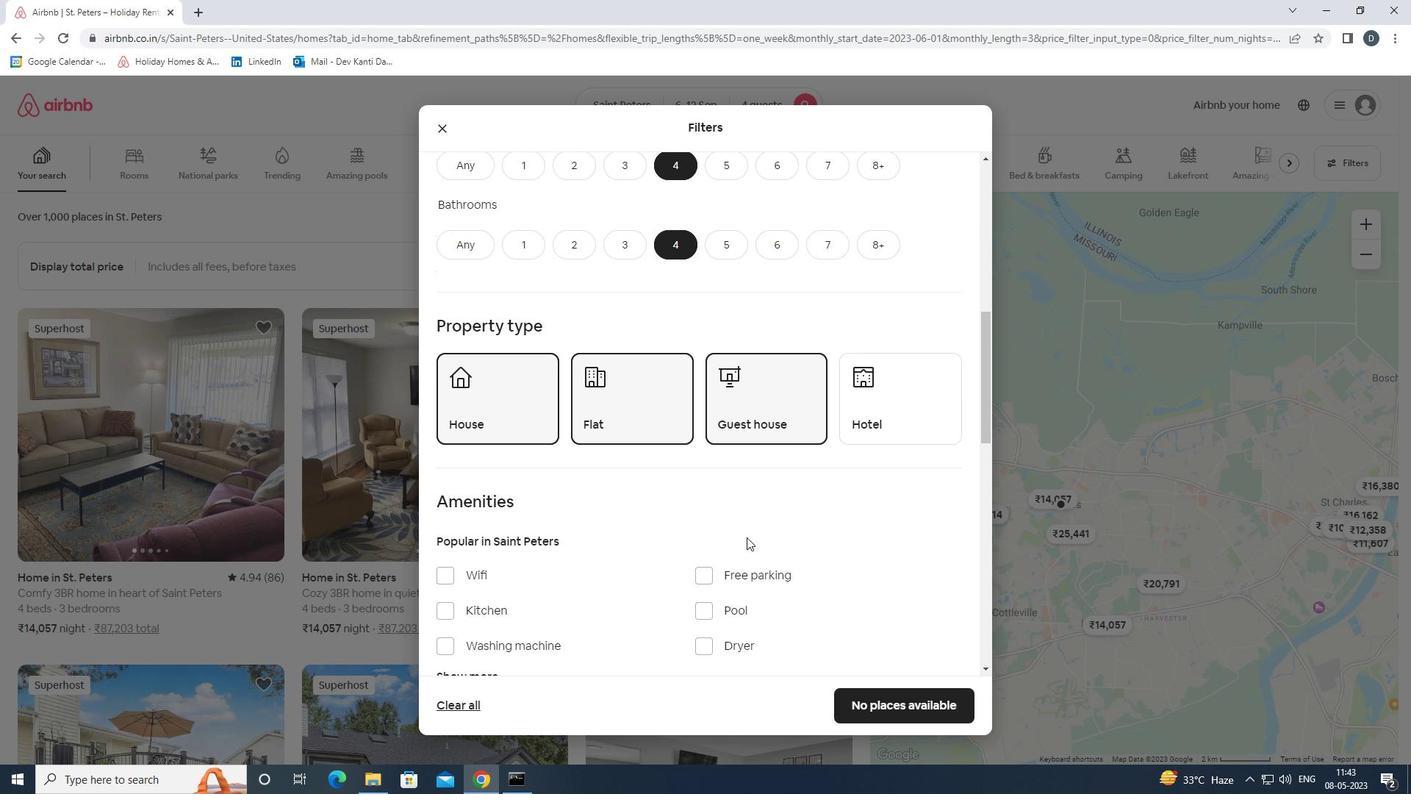 
Action: Mouse scrolled (747, 536) with delta (0, 0)
Screenshot: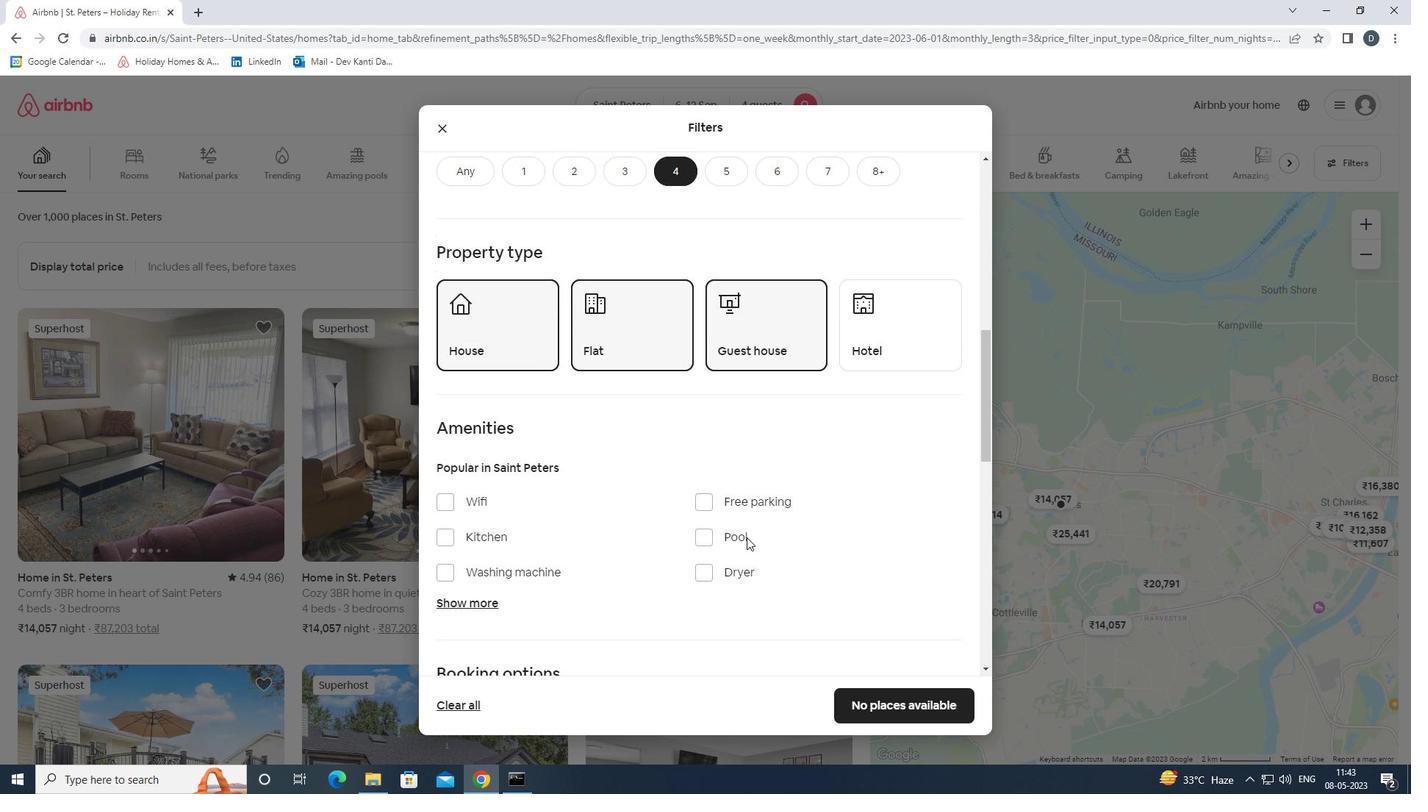 
Action: Mouse moved to (466, 427)
Screenshot: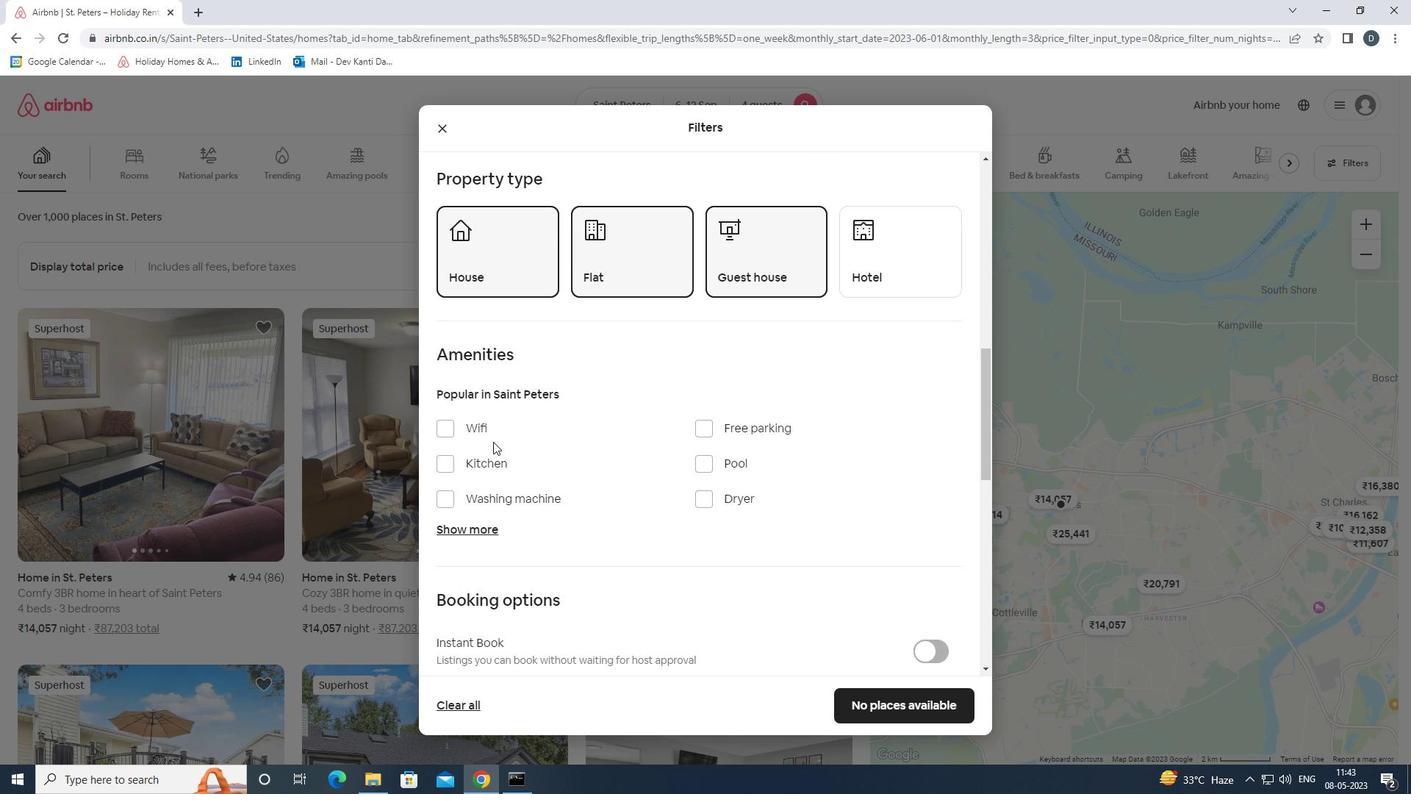 
Action: Mouse pressed left at (466, 427)
Screenshot: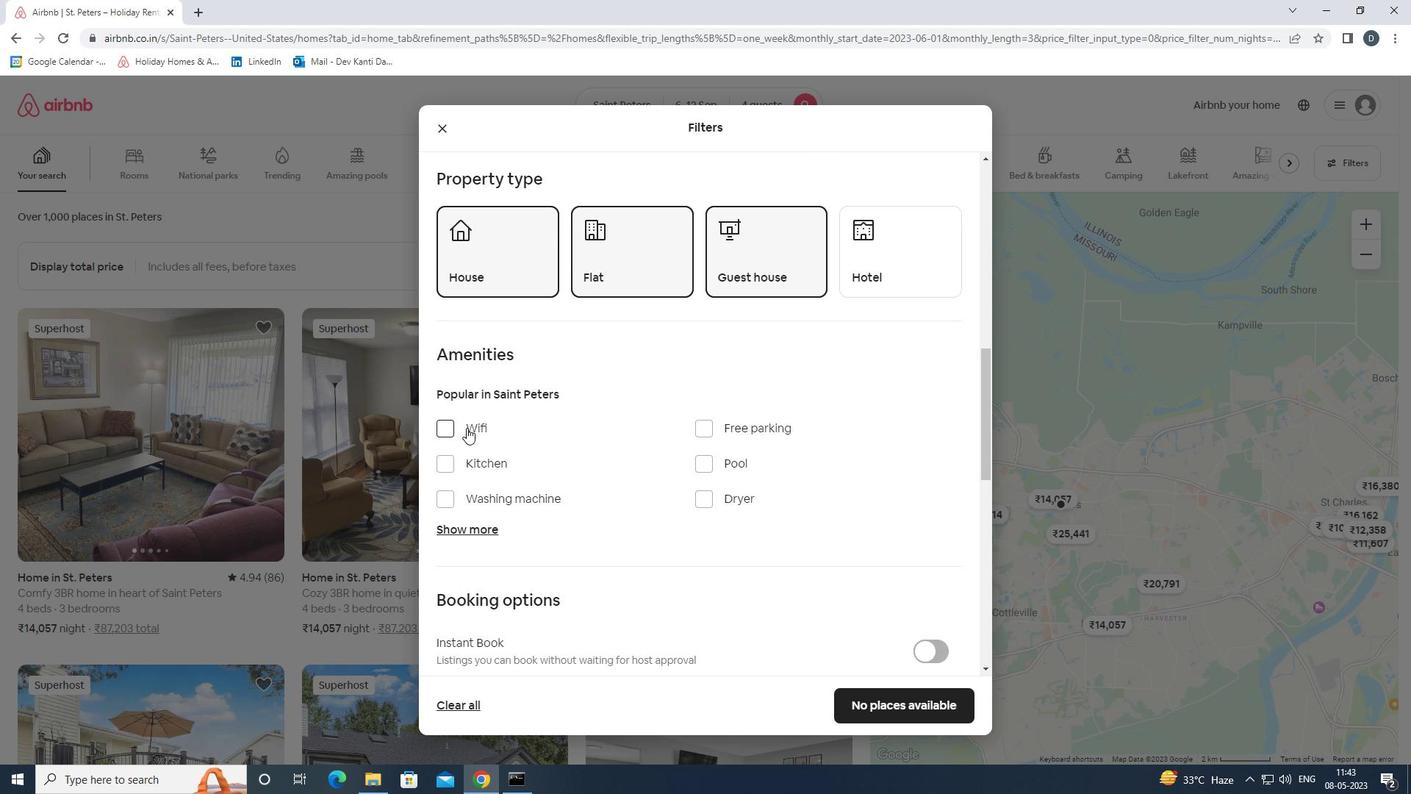 
Action: Mouse moved to (710, 427)
Screenshot: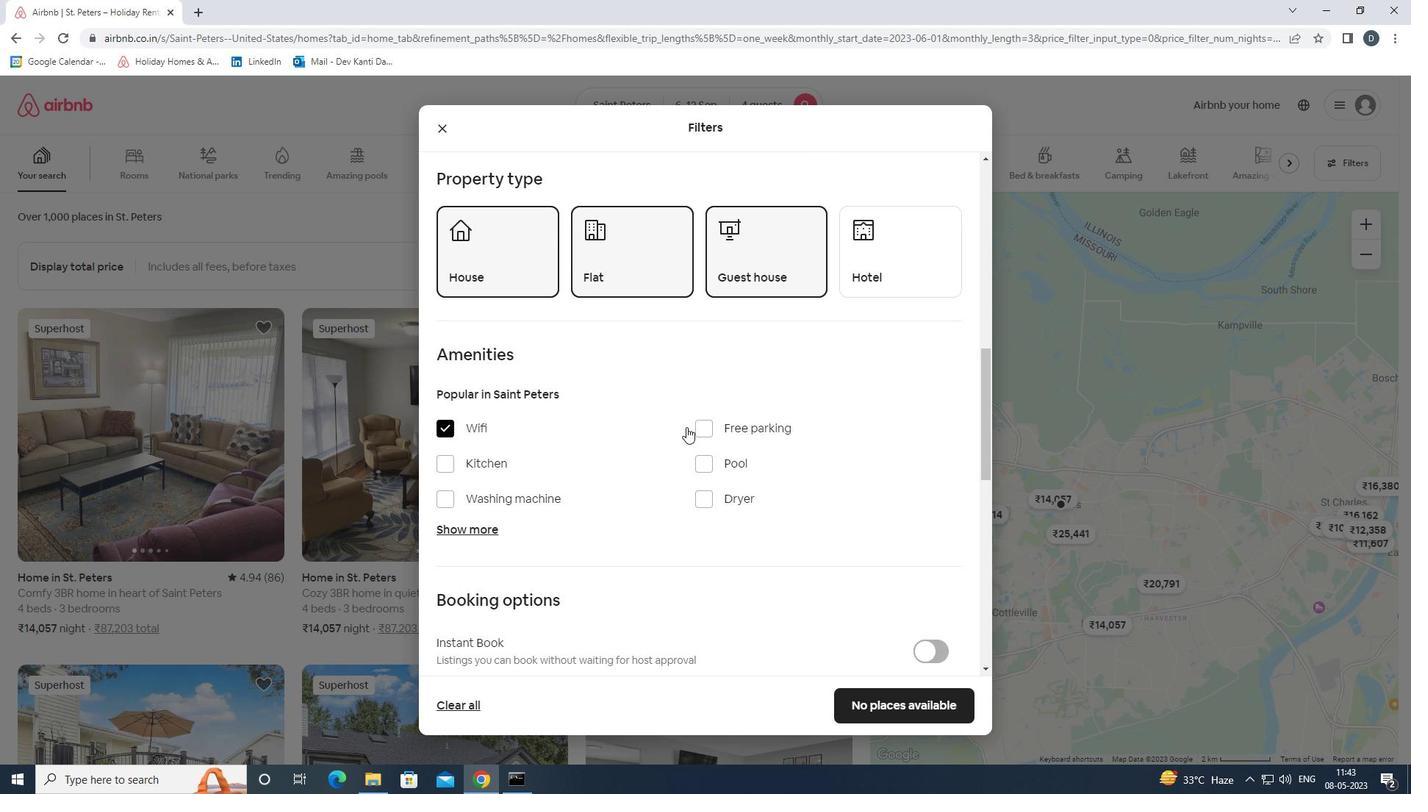 
Action: Mouse pressed left at (710, 427)
Screenshot: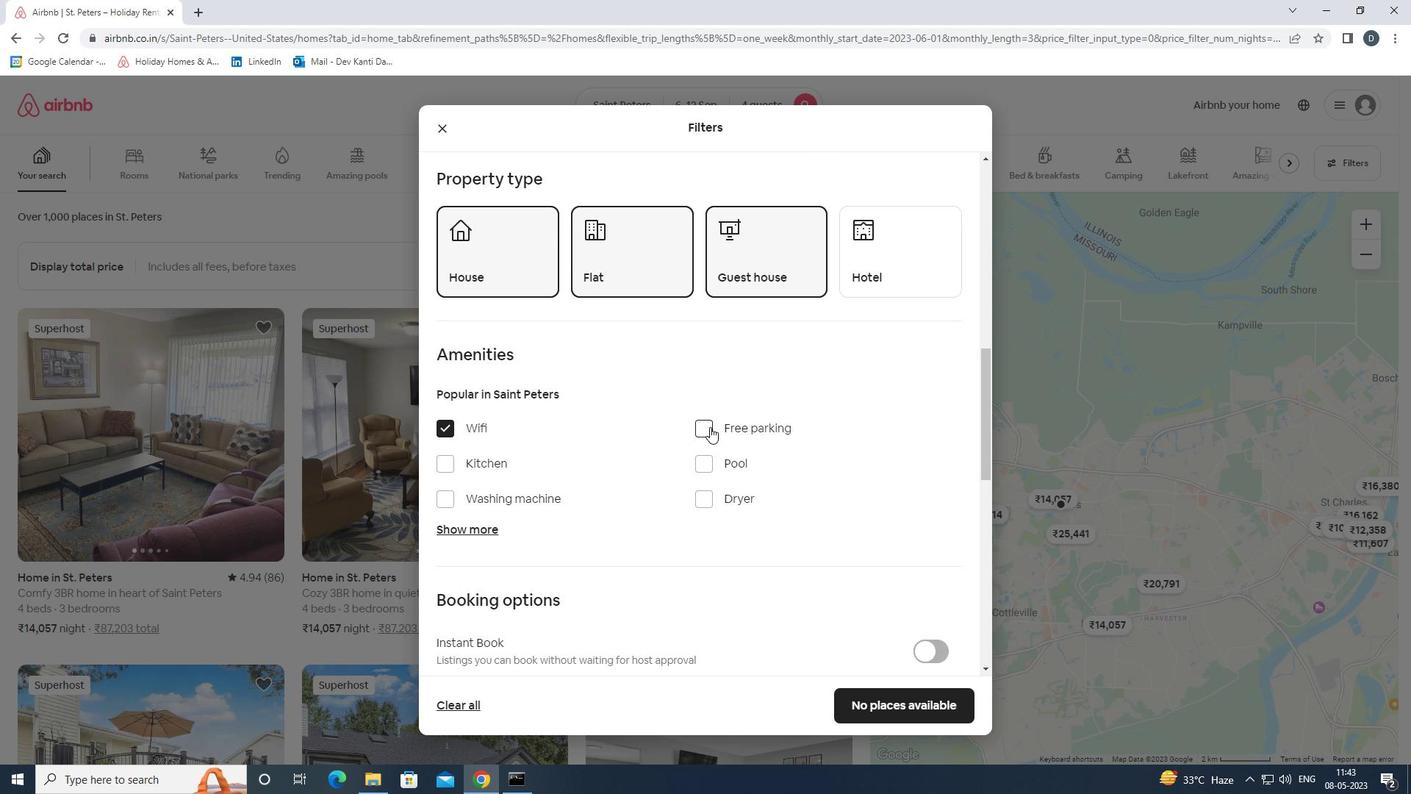 
Action: Mouse moved to (482, 535)
Screenshot: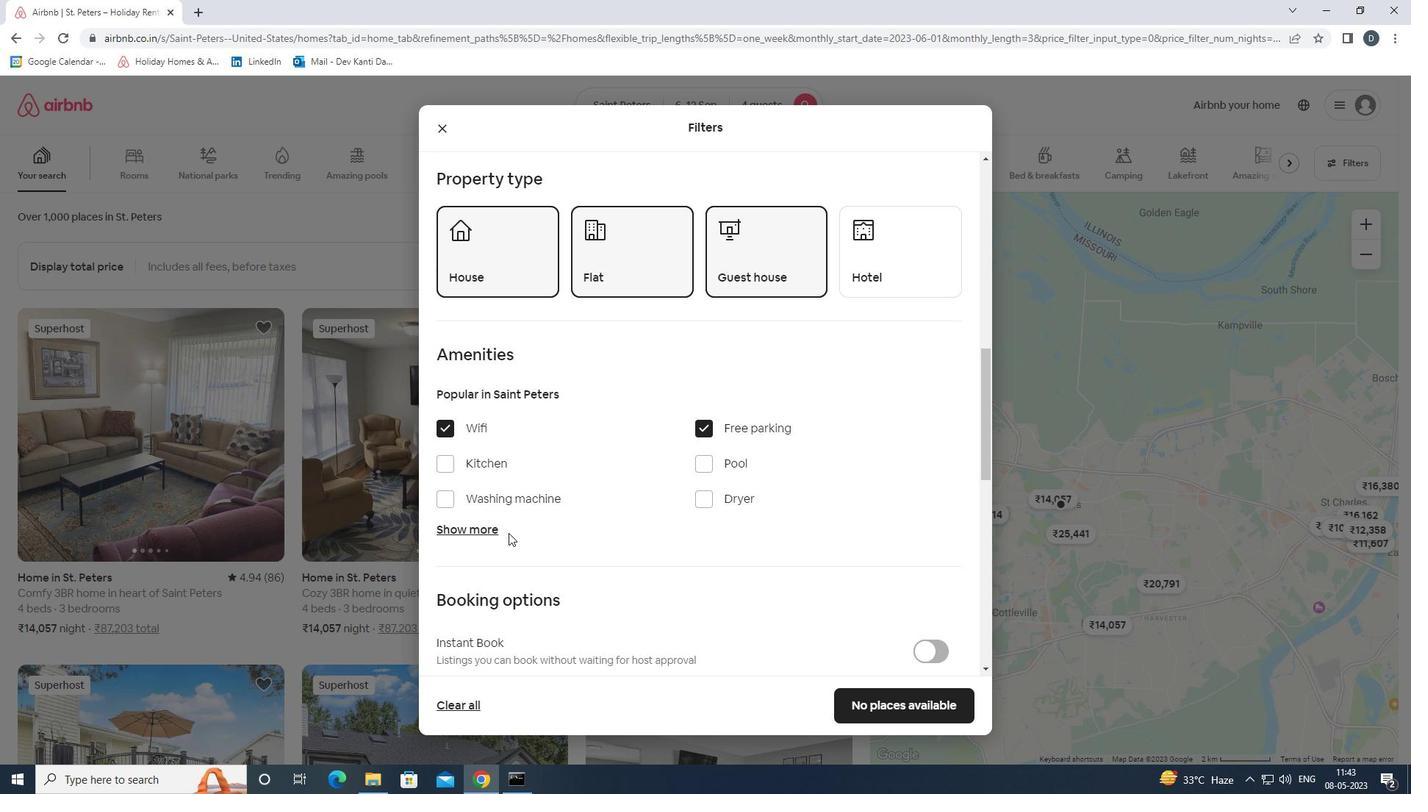 
Action: Mouse pressed left at (482, 535)
Screenshot: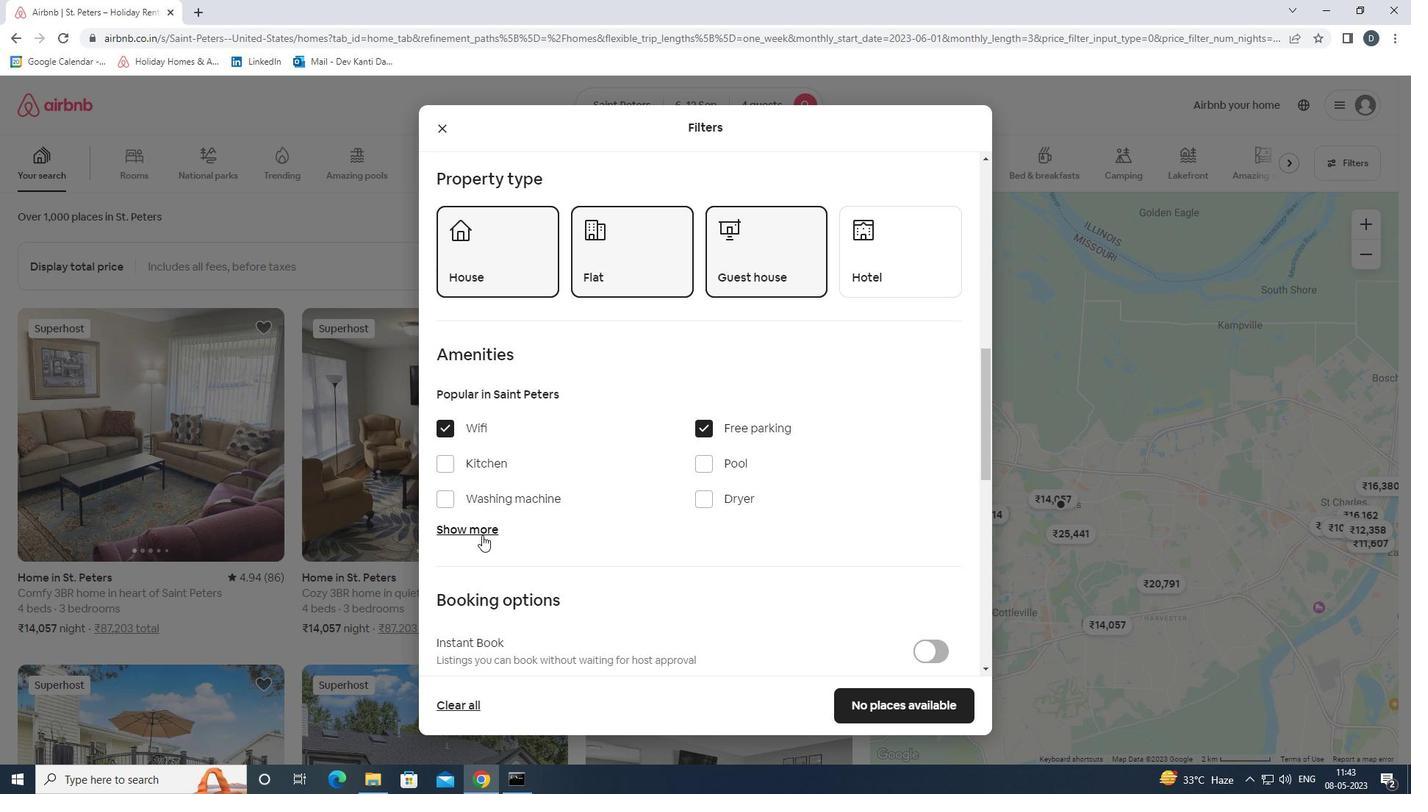 
Action: Mouse moved to (702, 616)
Screenshot: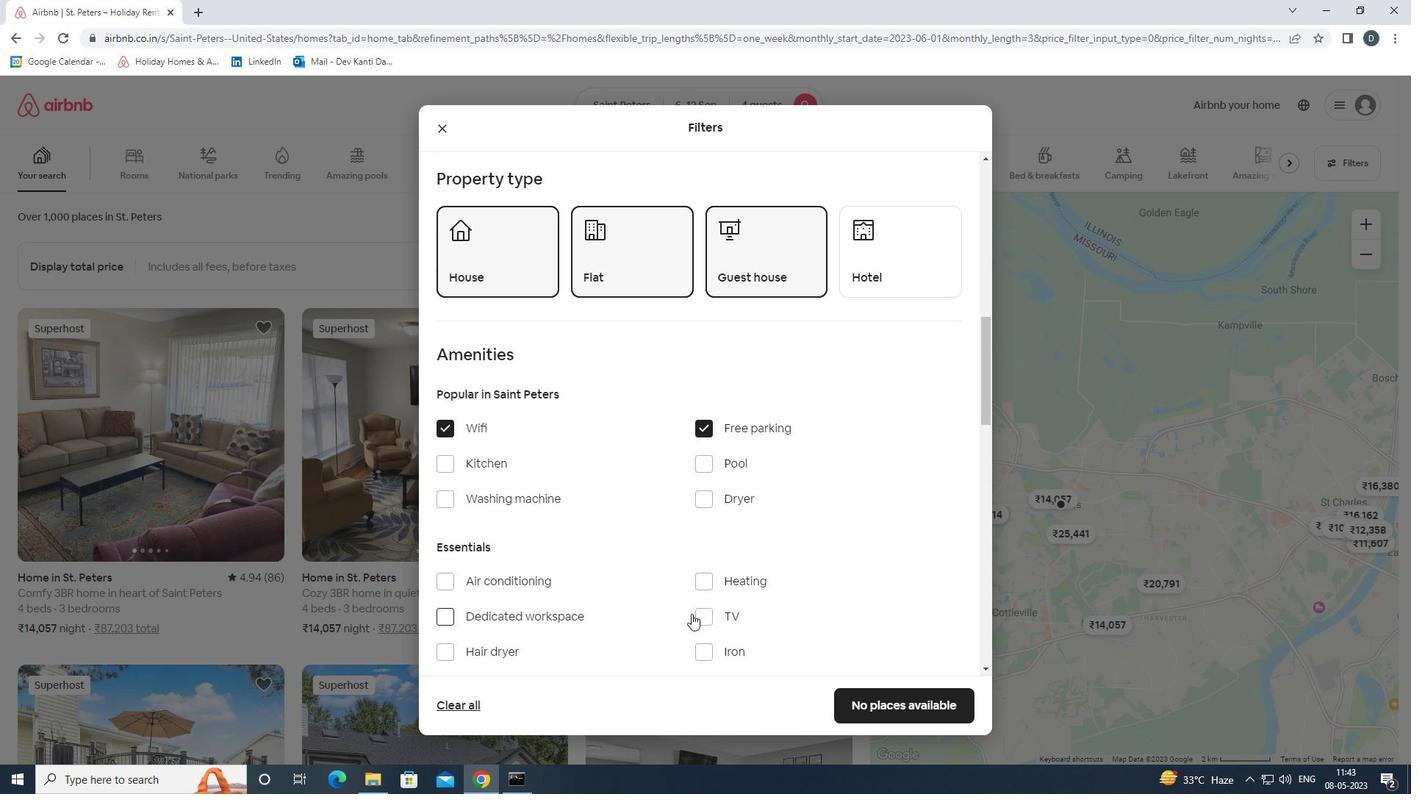
Action: Mouse pressed left at (702, 616)
Screenshot: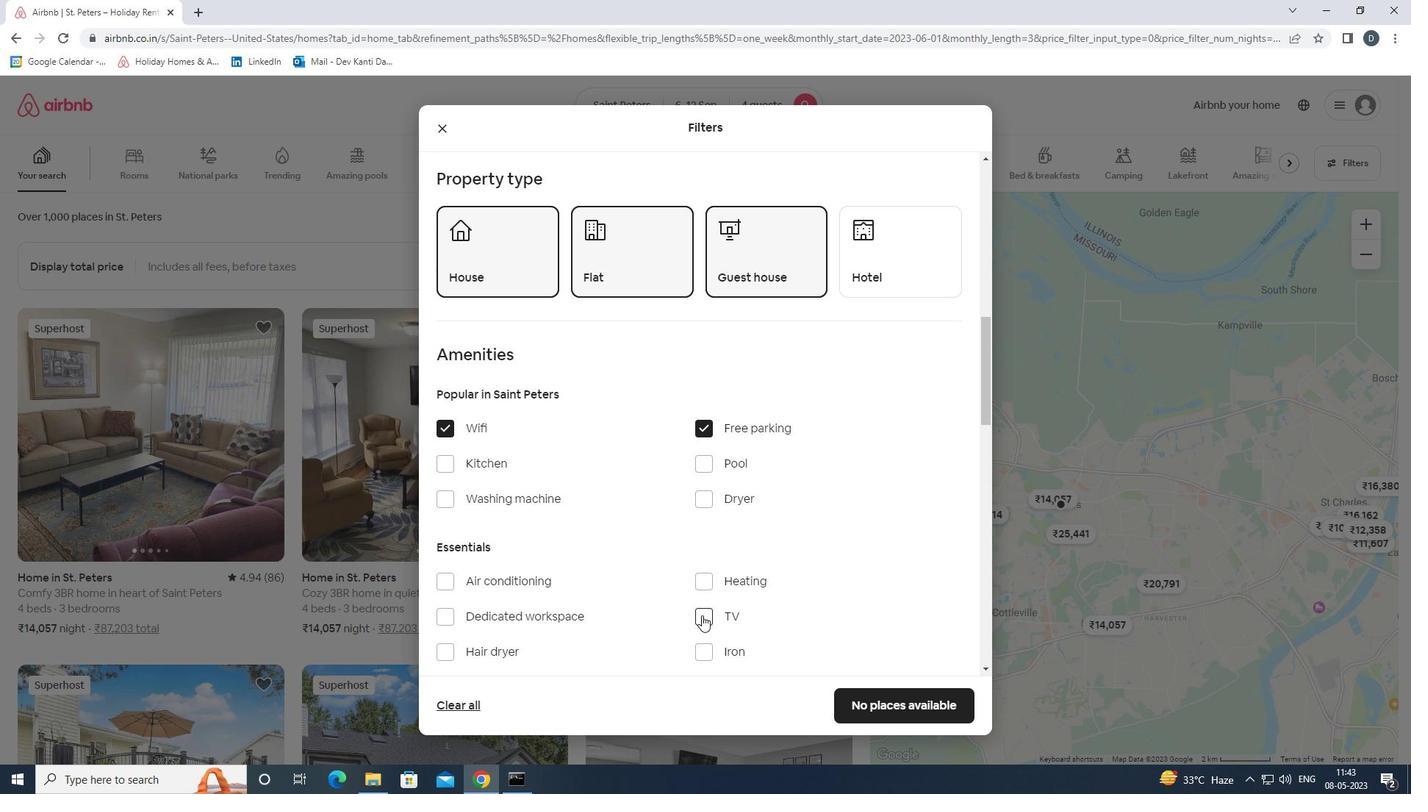 
Action: Mouse scrolled (702, 615) with delta (0, 0)
Screenshot: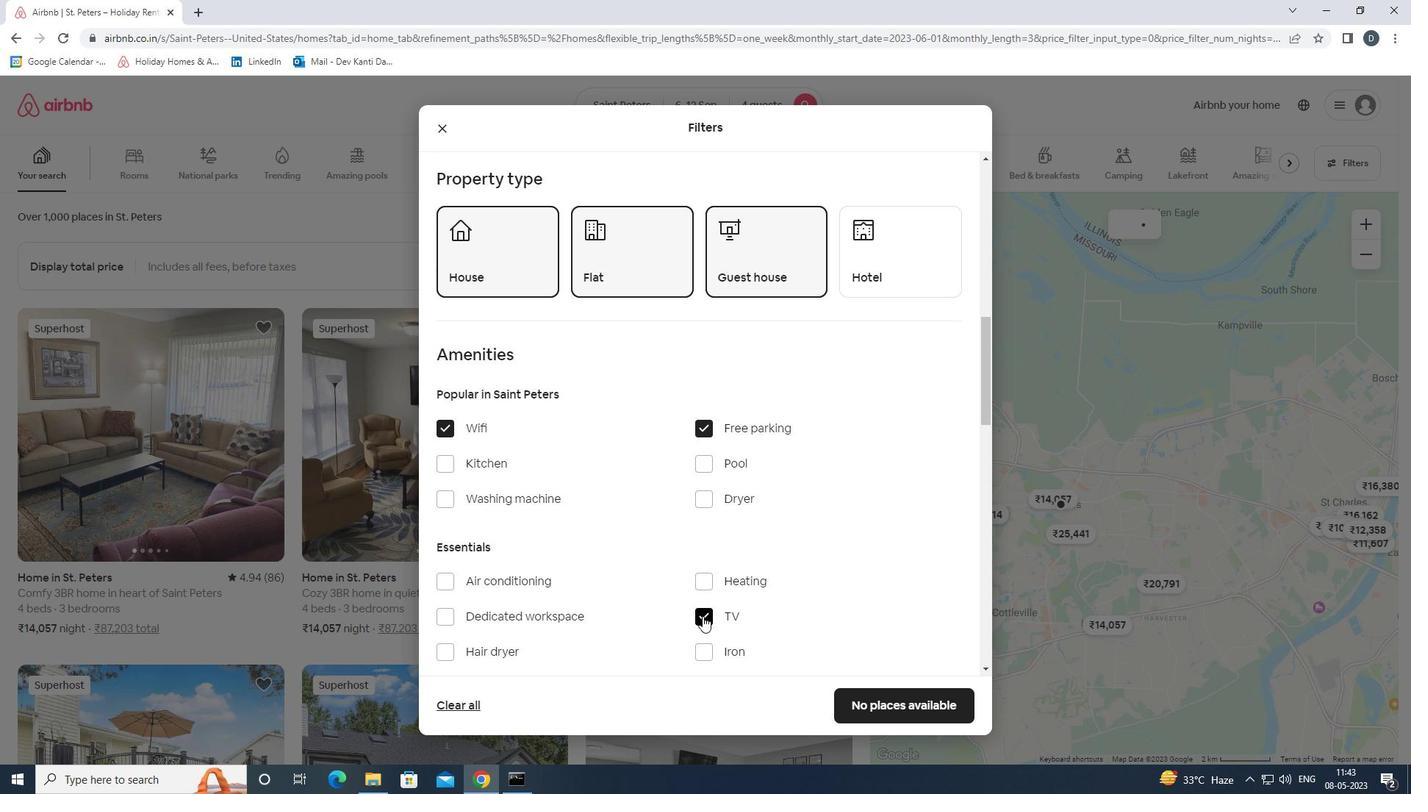 
Action: Mouse moved to (702, 616)
Screenshot: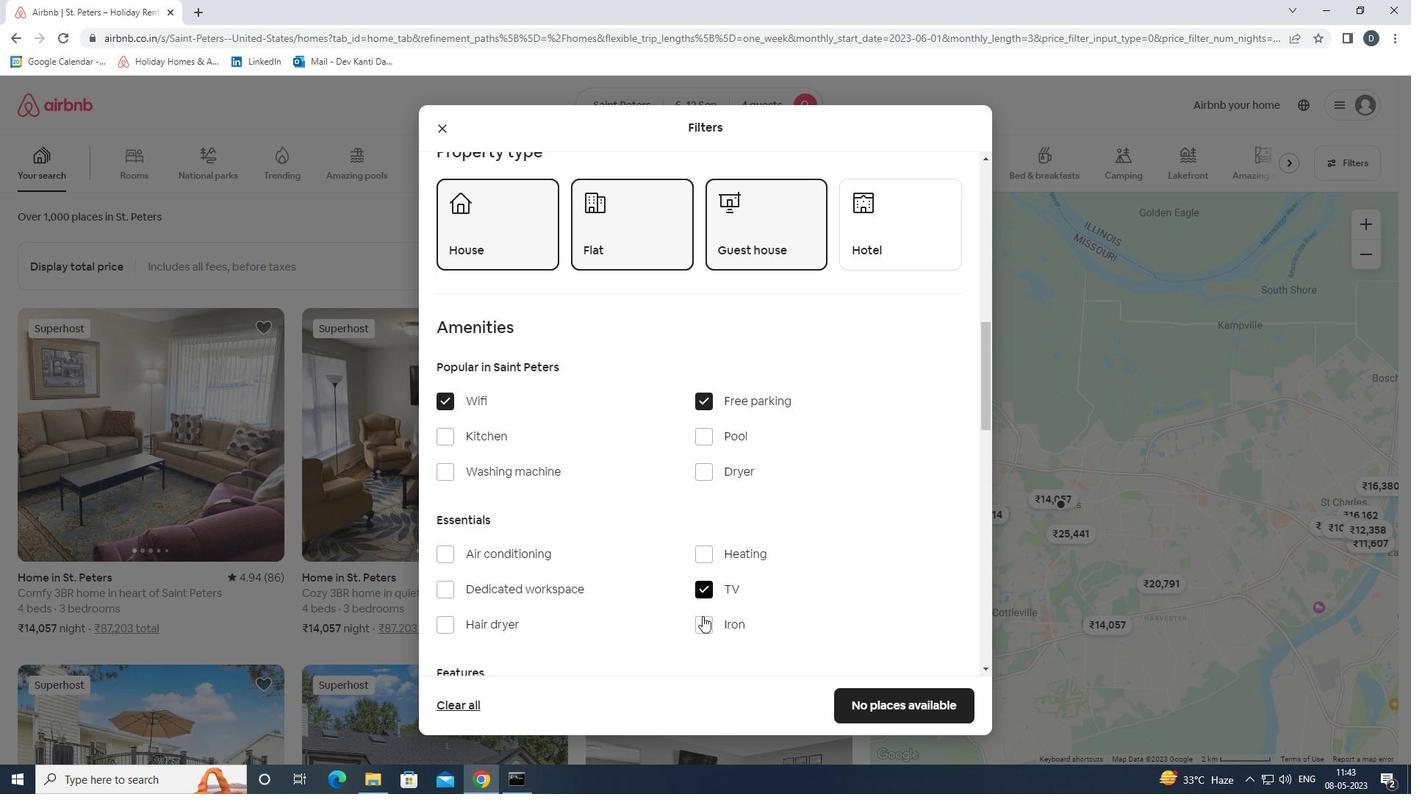 
Action: Mouse scrolled (702, 615) with delta (0, 0)
Screenshot: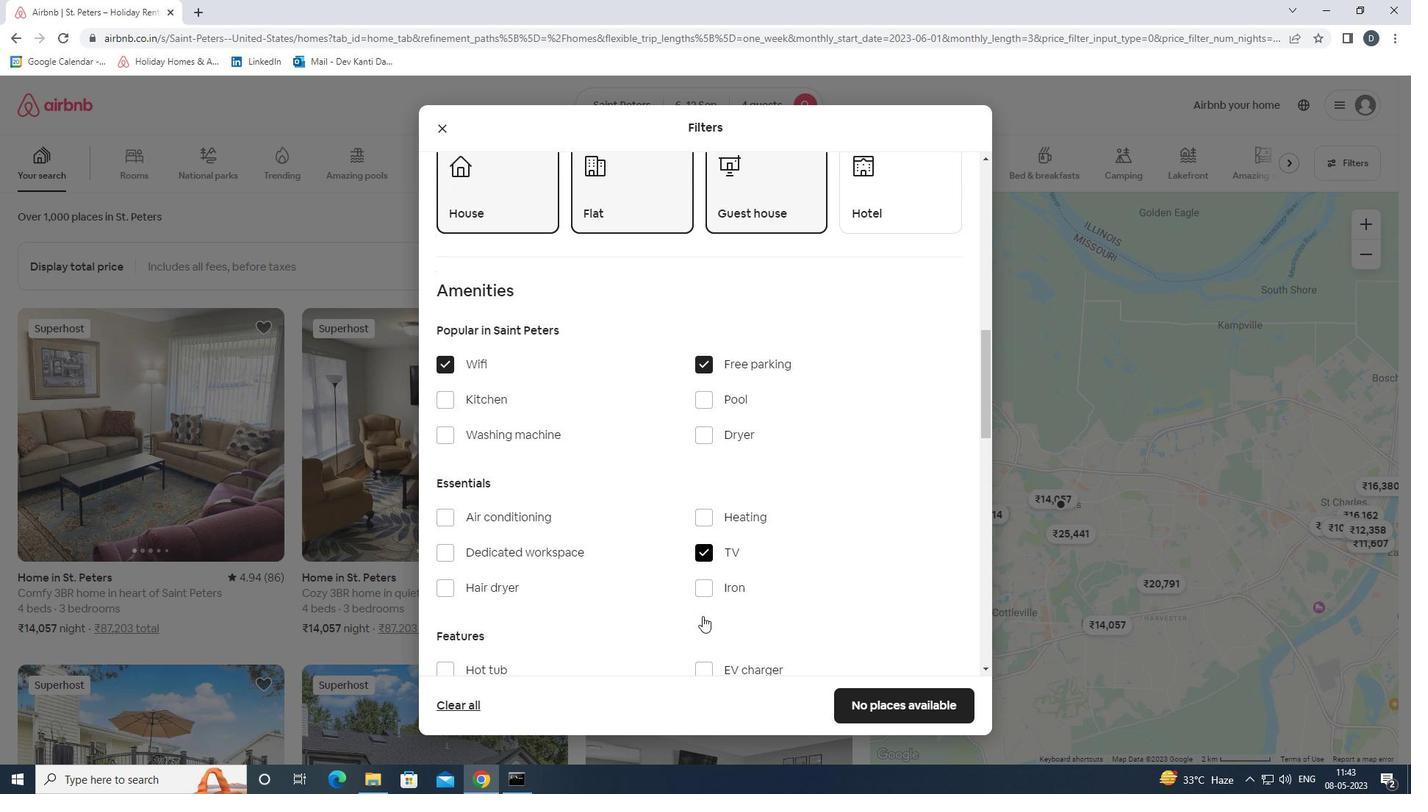 
Action: Mouse moved to (703, 616)
Screenshot: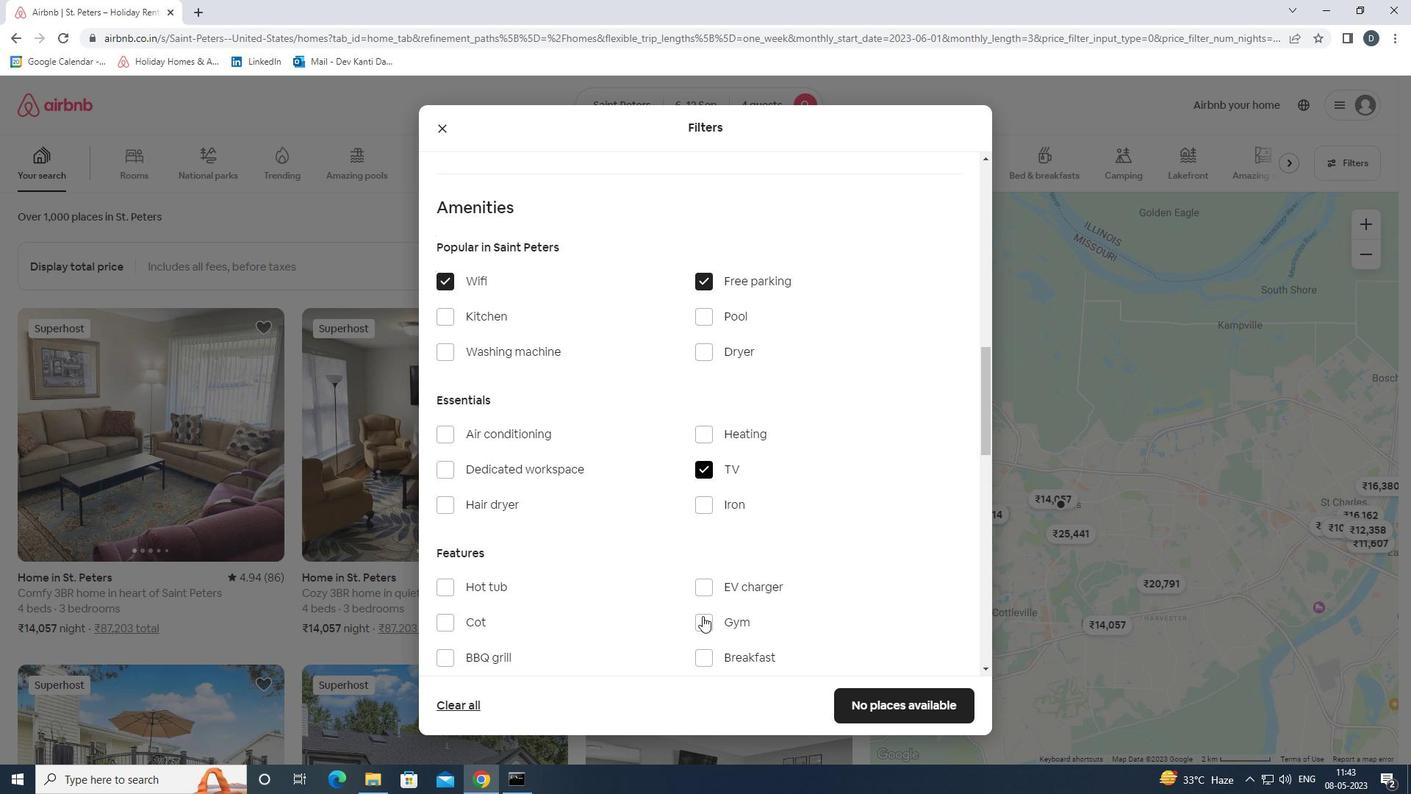 
Action: Mouse scrolled (703, 615) with delta (0, 0)
Screenshot: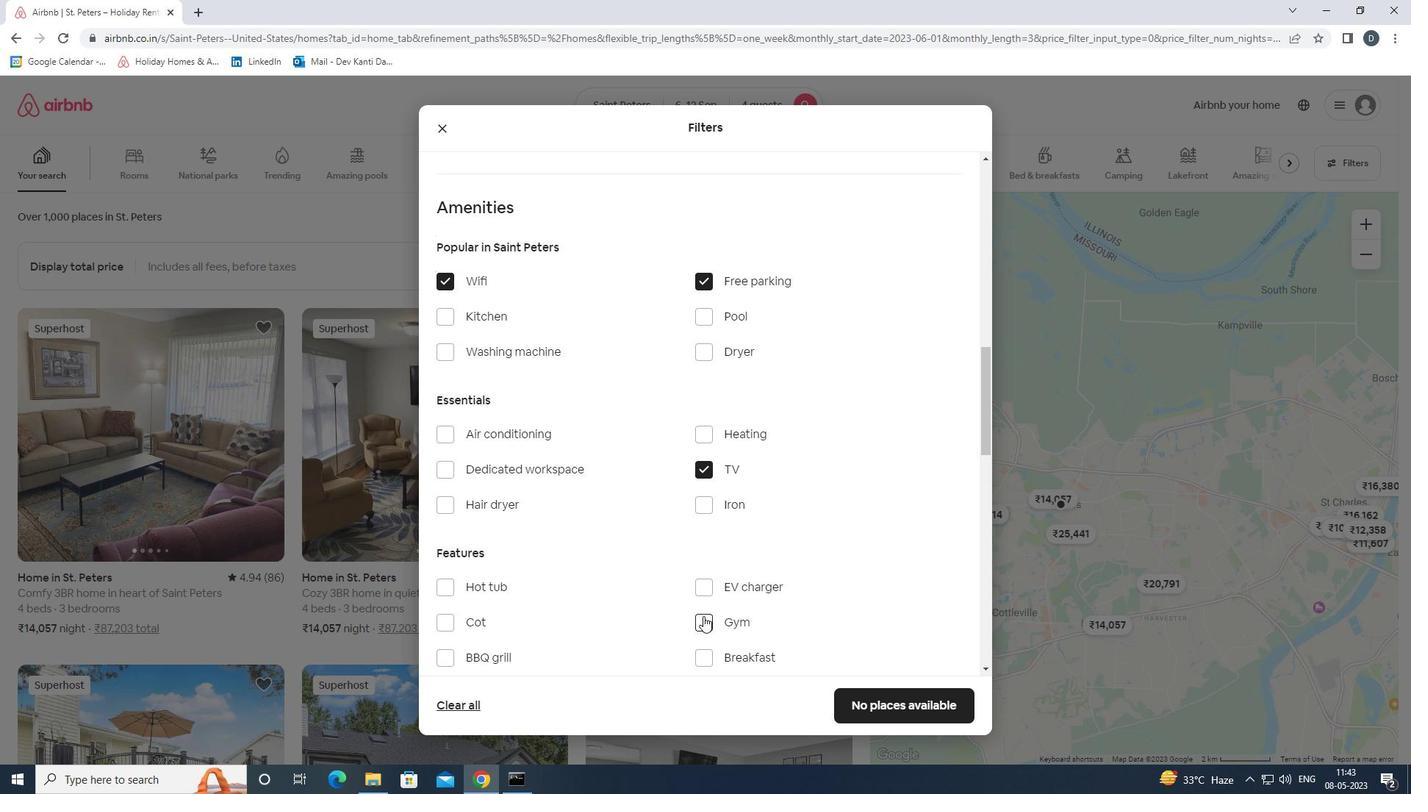 
Action: Mouse moved to (708, 557)
Screenshot: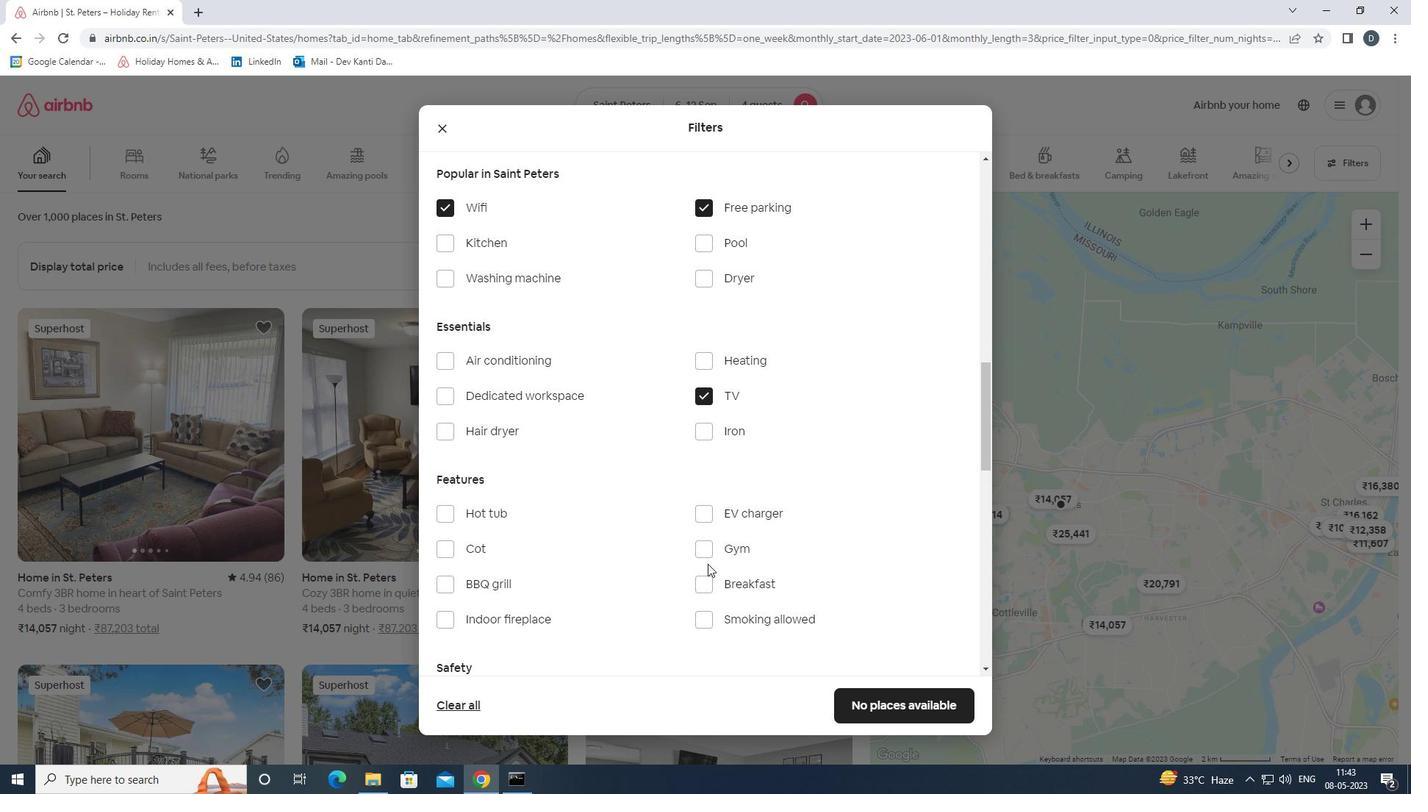 
Action: Mouse pressed left at (708, 557)
Screenshot: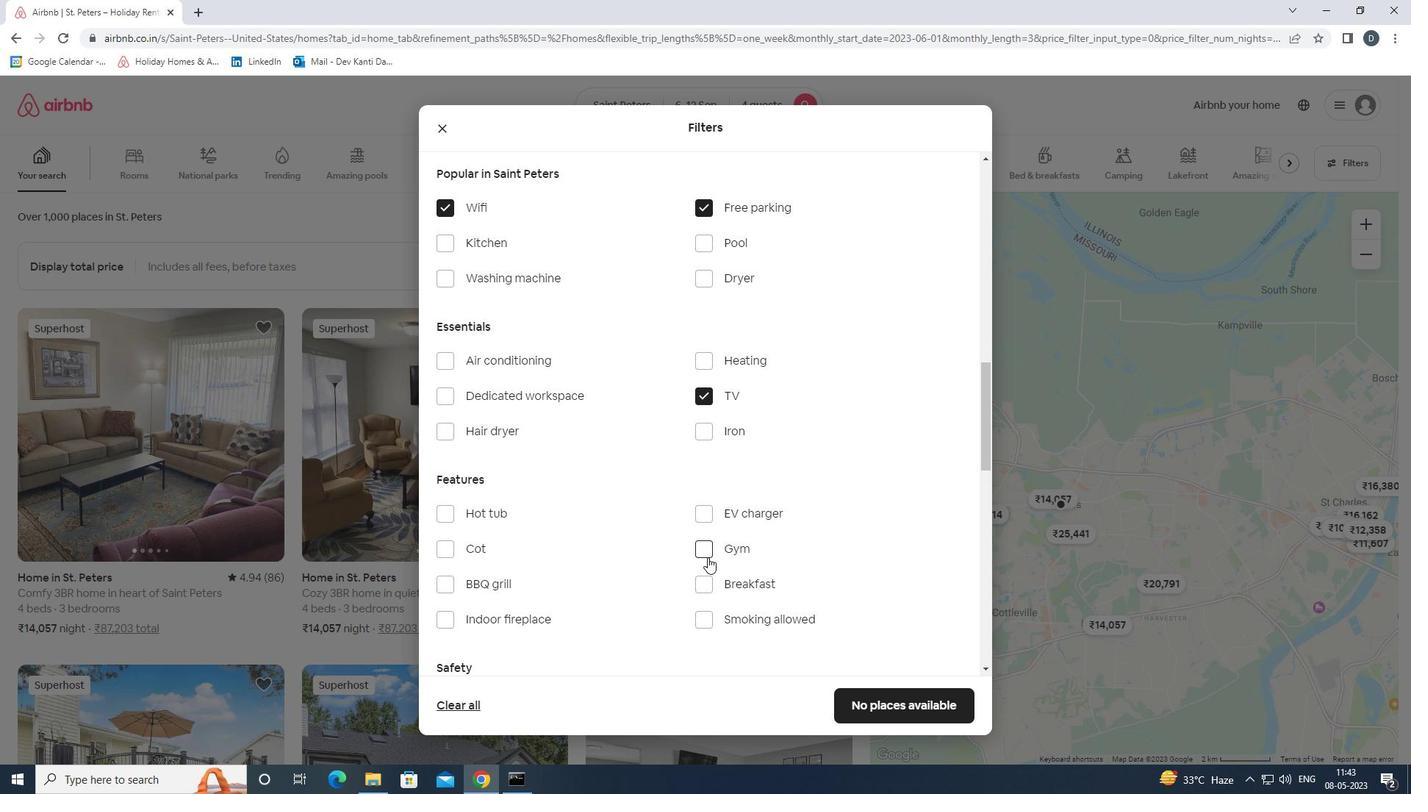 
Action: Mouse moved to (711, 583)
Screenshot: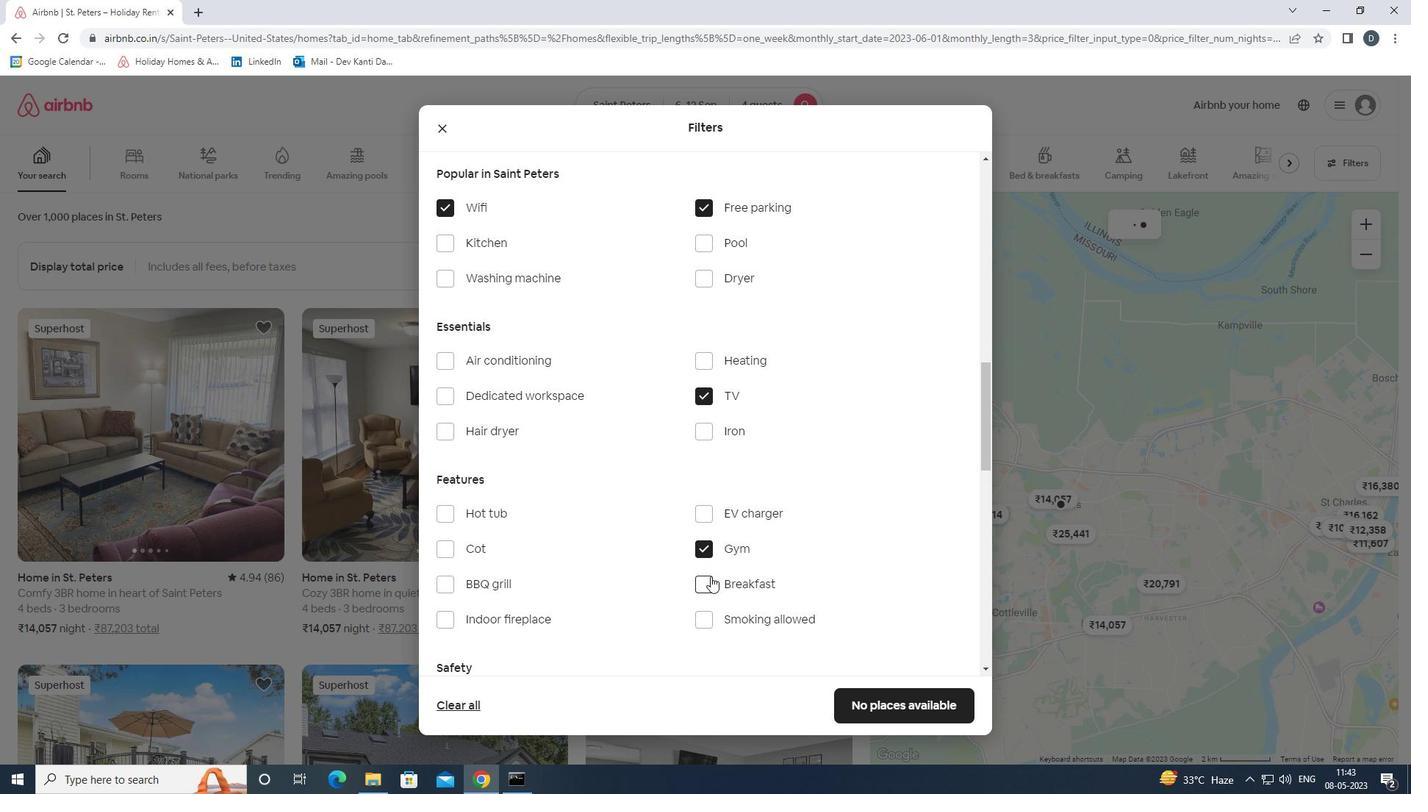 
Action: Mouse pressed left at (711, 583)
Screenshot: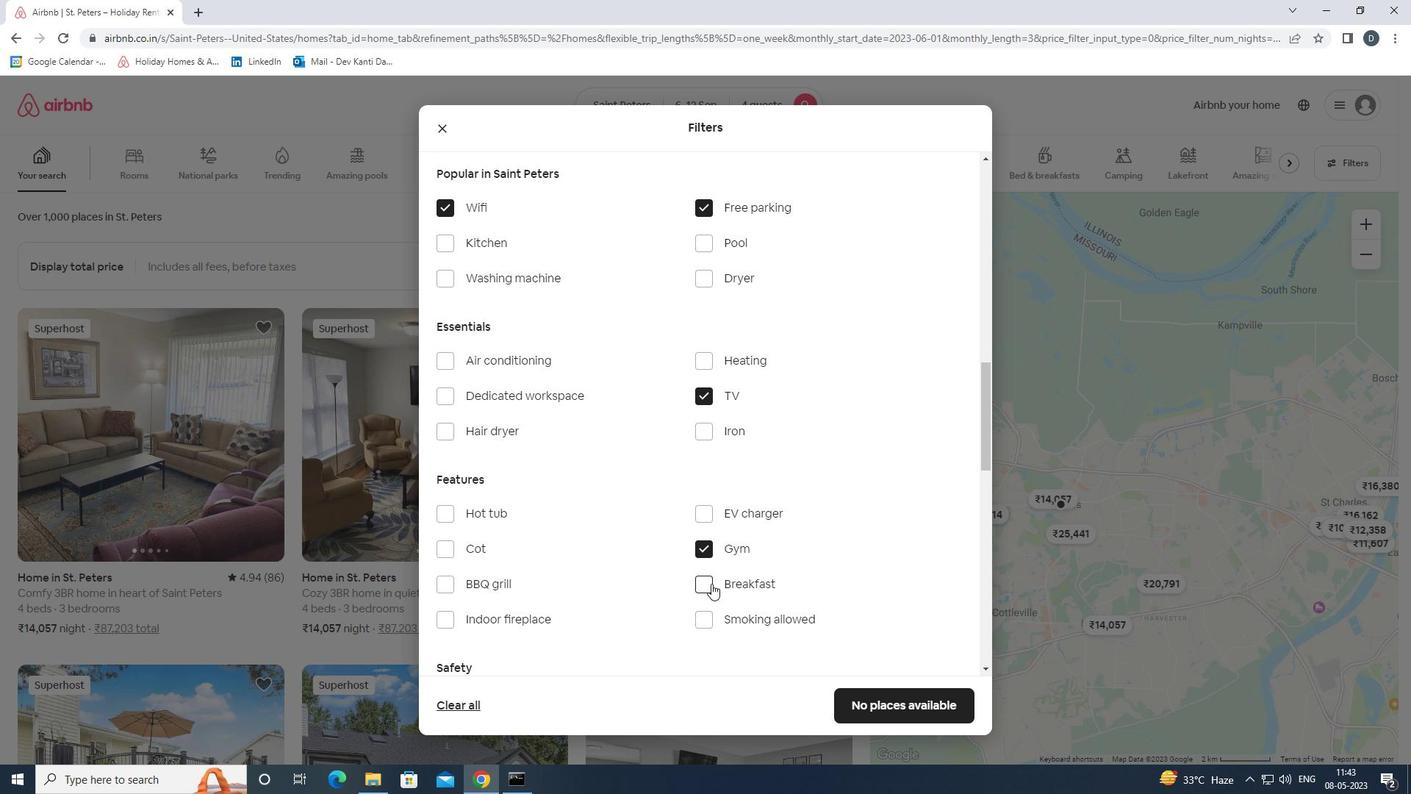 
Action: Mouse scrolled (711, 583) with delta (0, 0)
Screenshot: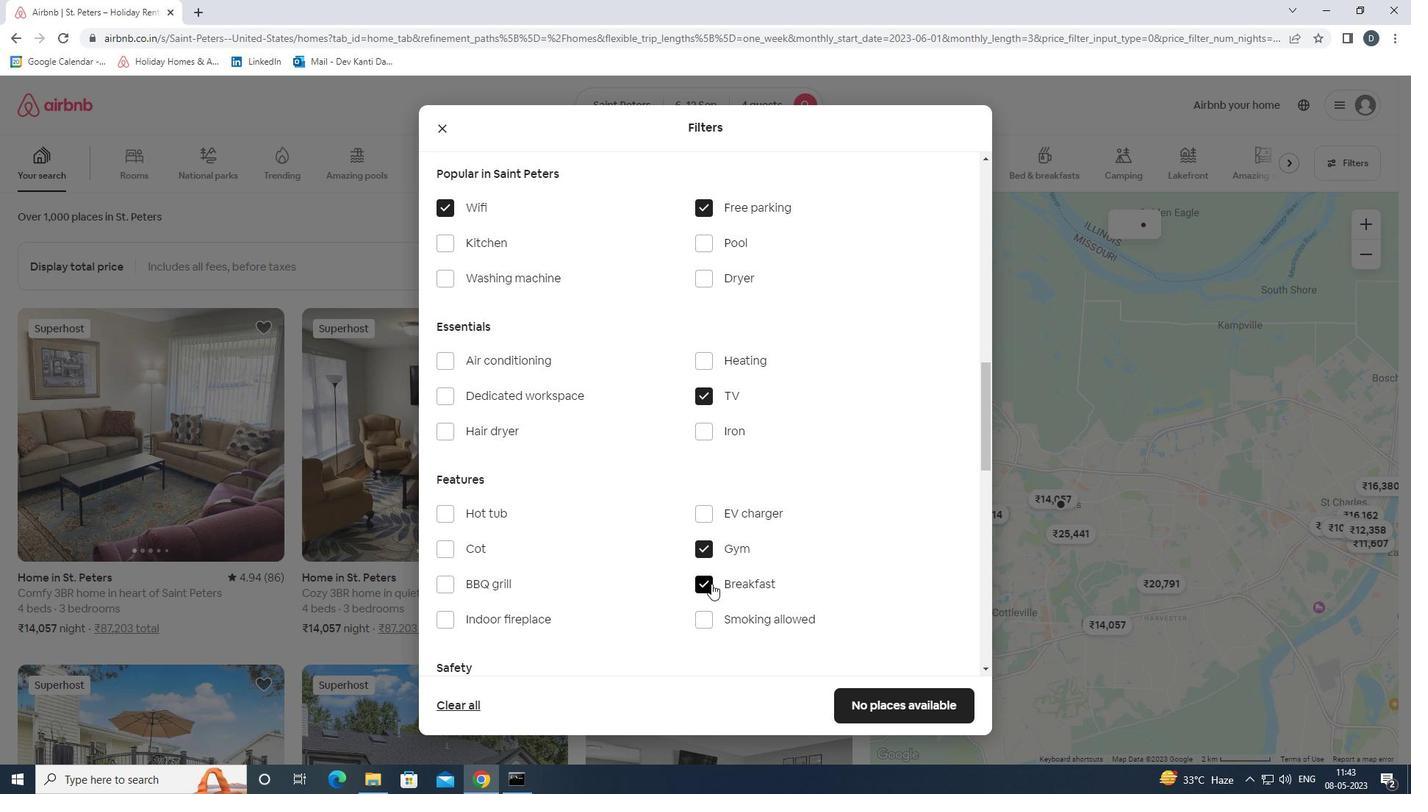 
Action: Mouse scrolled (711, 583) with delta (0, 0)
Screenshot: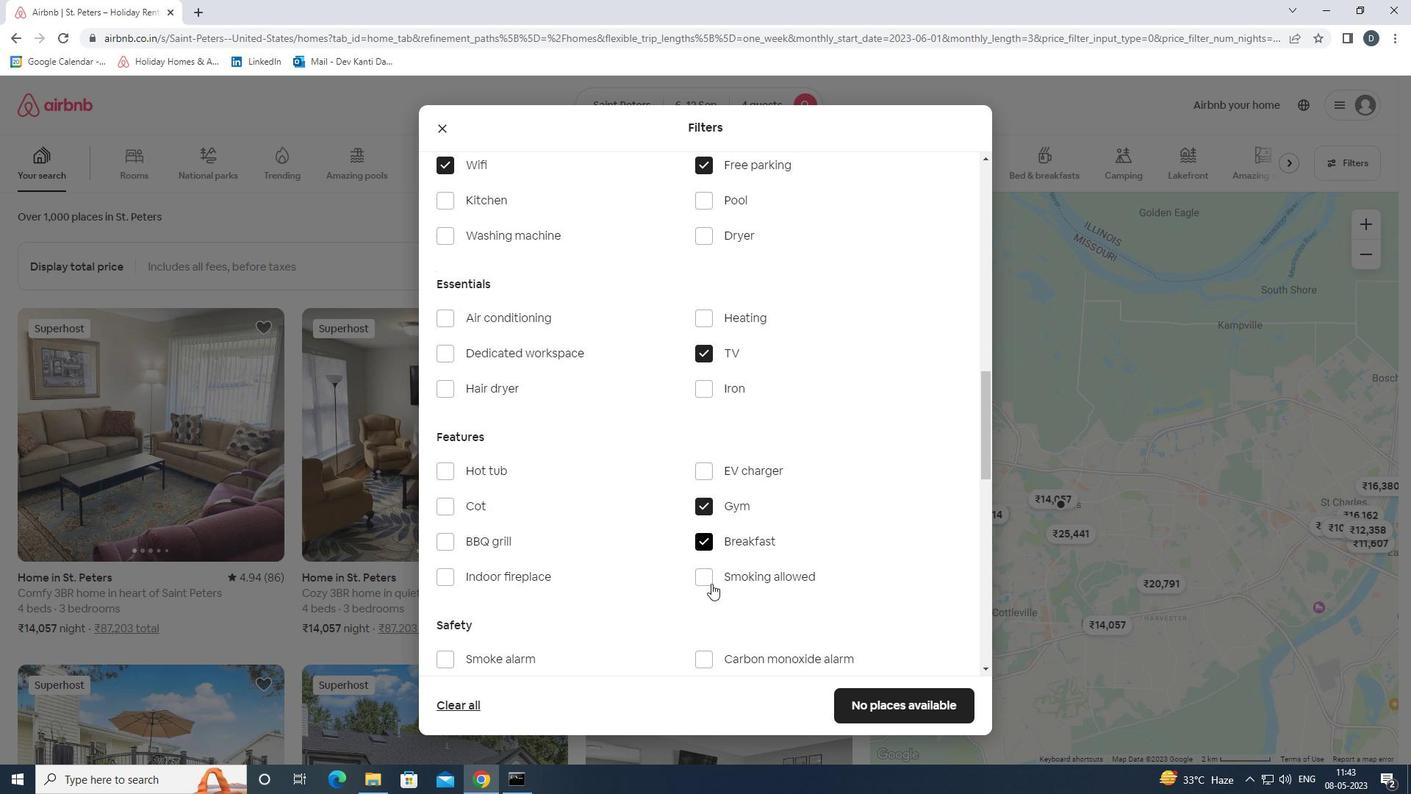 
Action: Mouse scrolled (711, 583) with delta (0, 0)
Screenshot: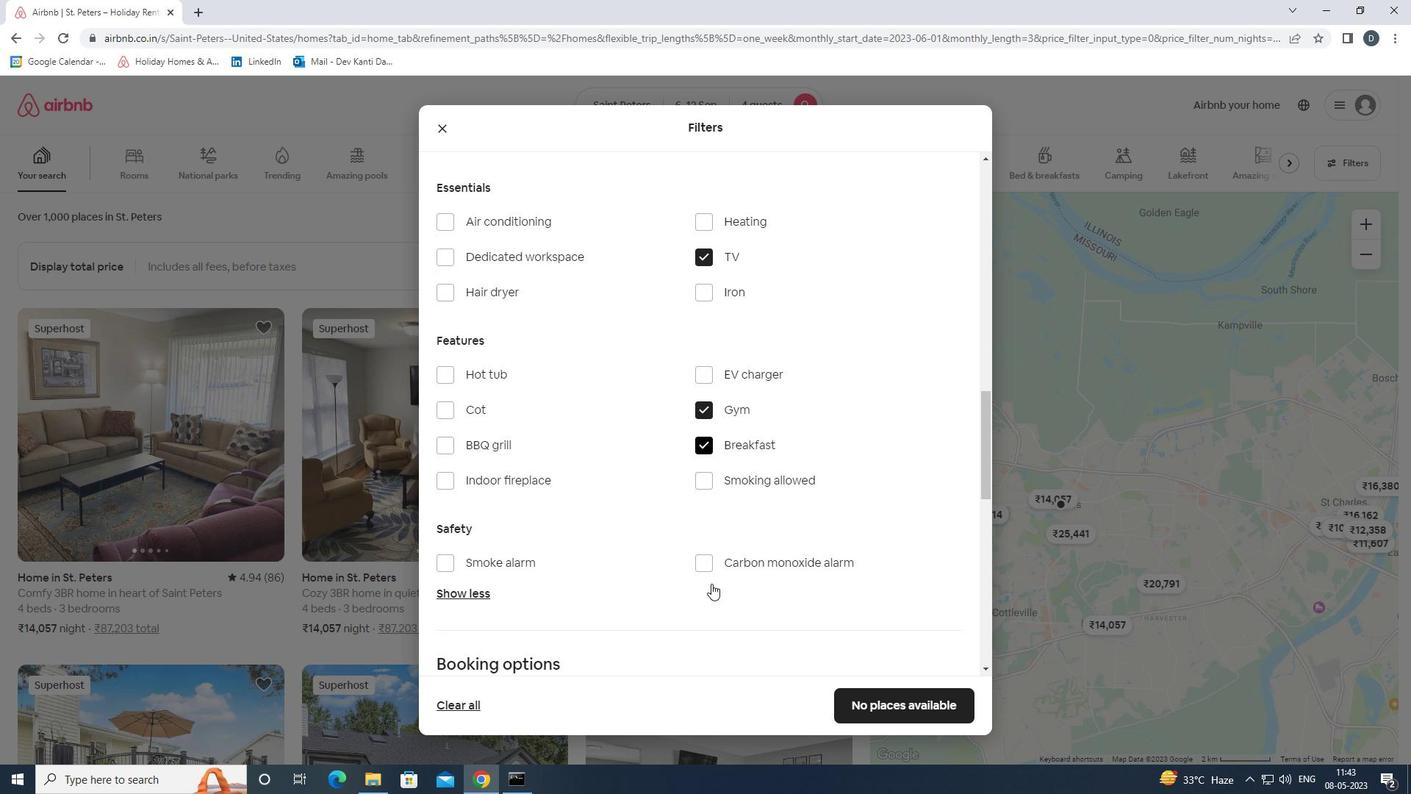 
Action: Mouse scrolled (711, 583) with delta (0, 0)
Screenshot: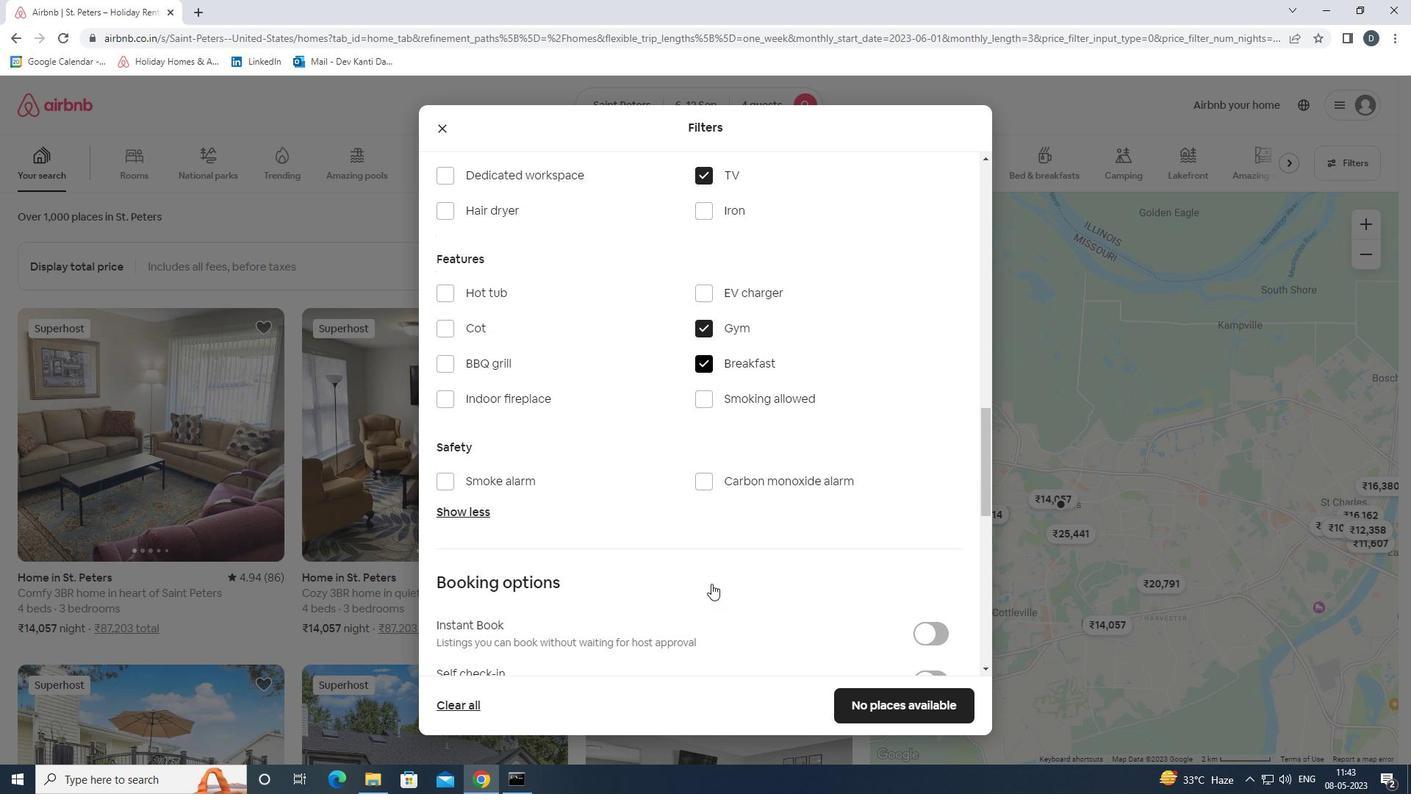 
Action: Mouse scrolled (711, 583) with delta (0, 0)
Screenshot: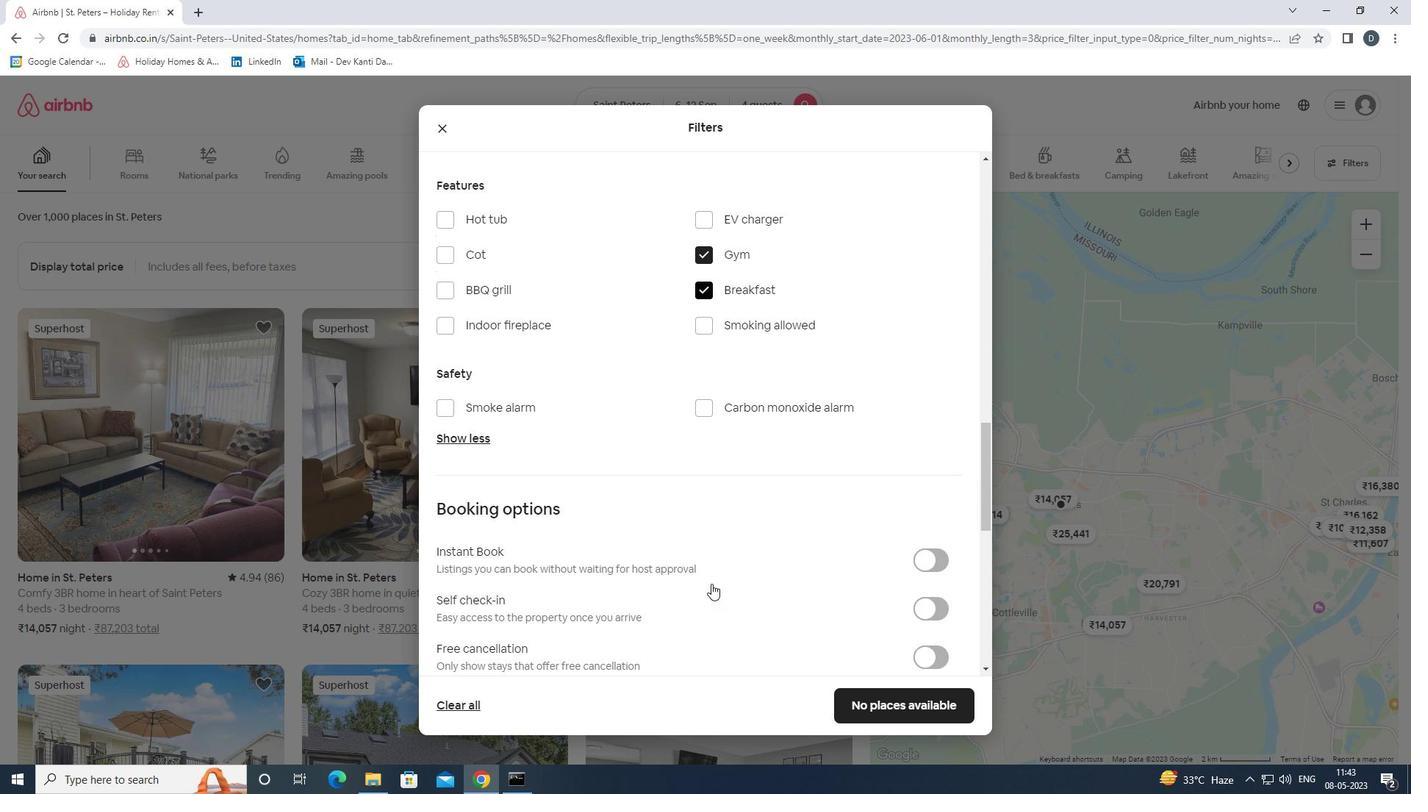 
Action: Mouse moved to (937, 530)
Screenshot: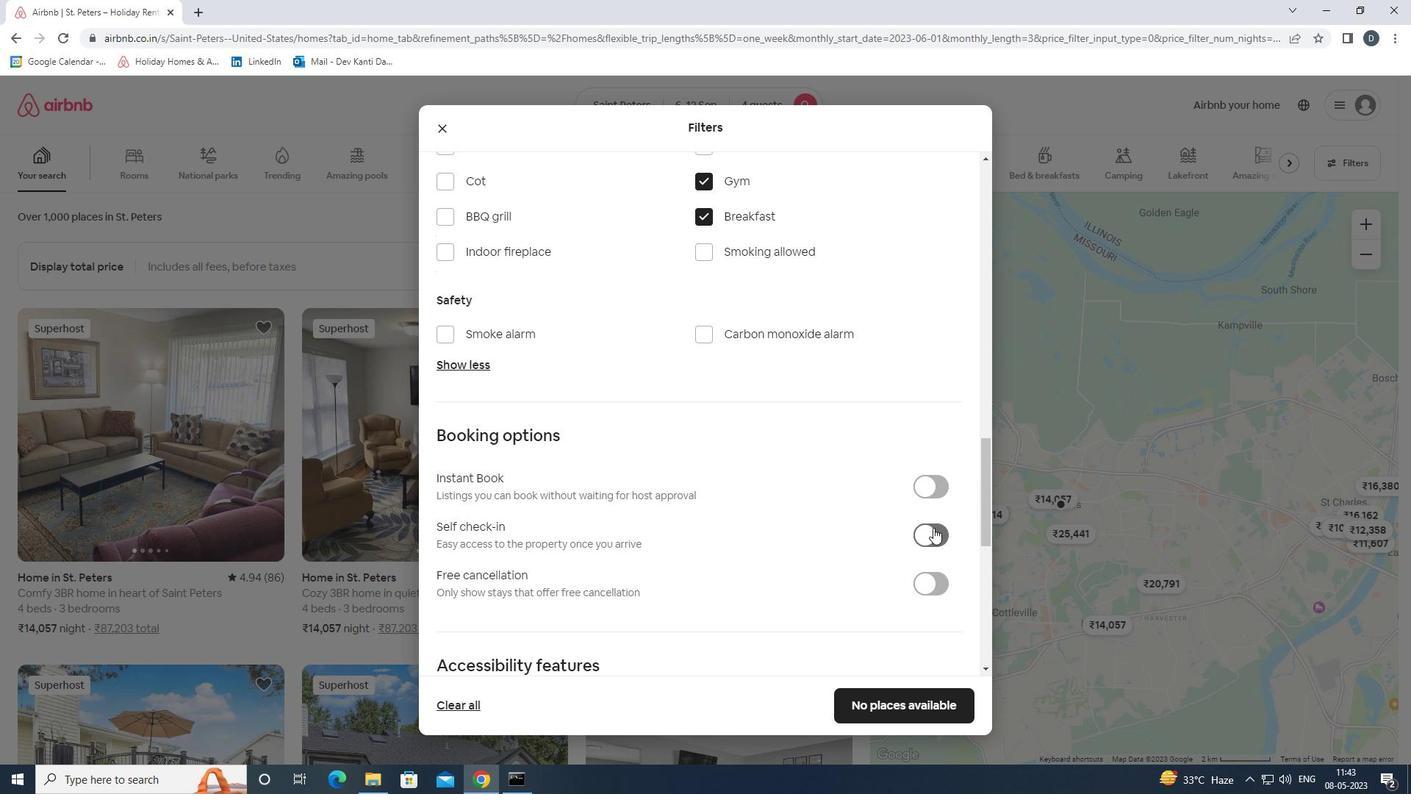 
Action: Mouse pressed left at (937, 530)
Screenshot: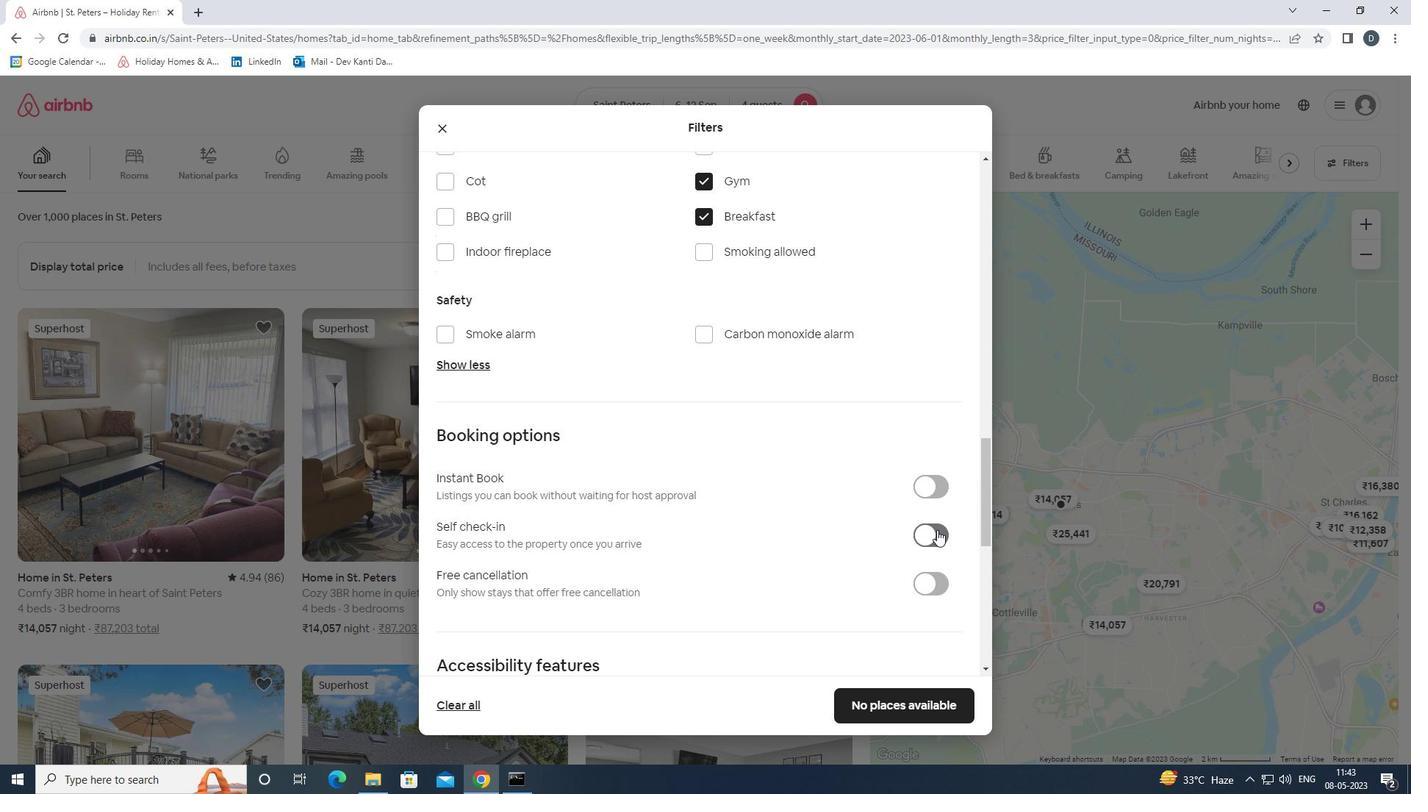 
Action: Mouse scrolled (937, 529) with delta (0, 0)
Screenshot: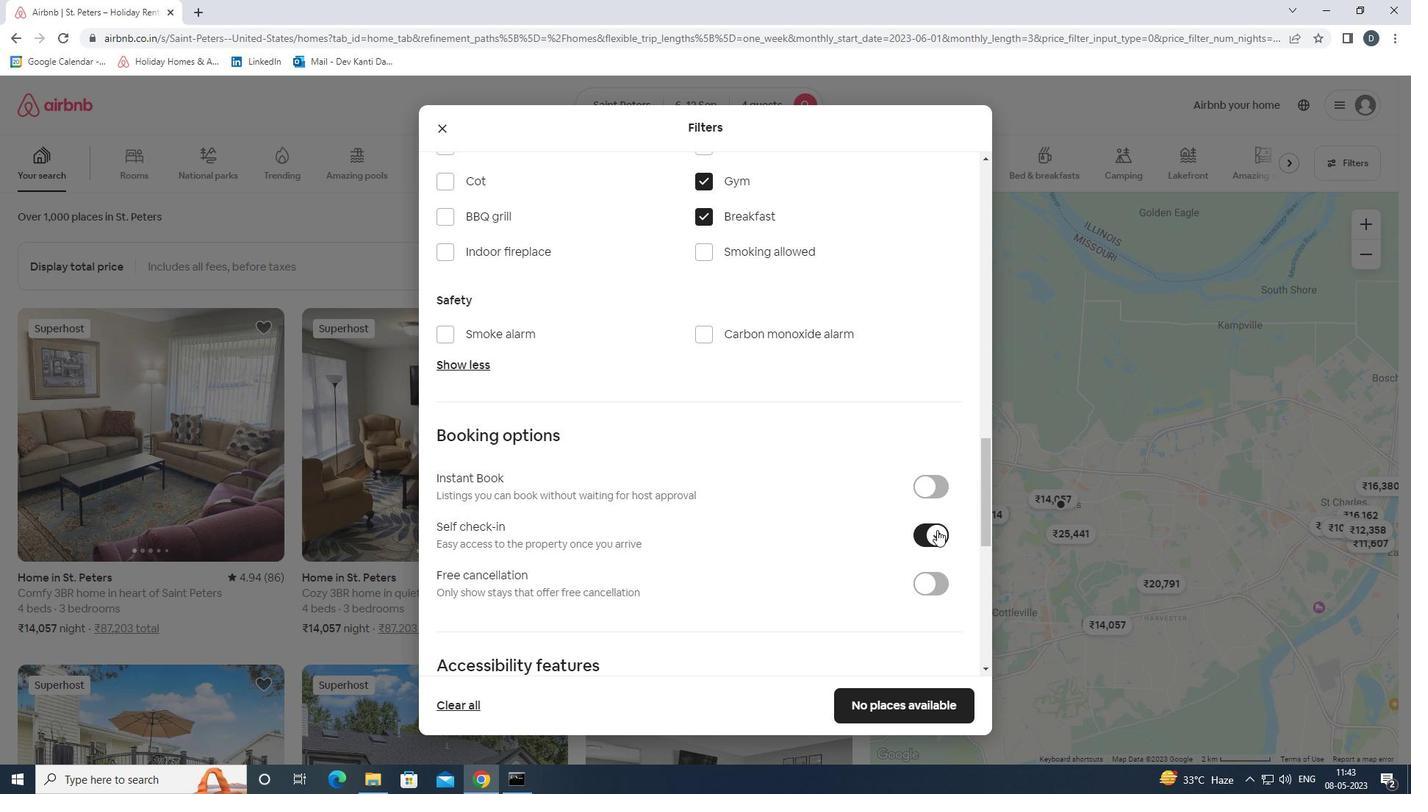 
Action: Mouse scrolled (937, 529) with delta (0, 0)
Screenshot: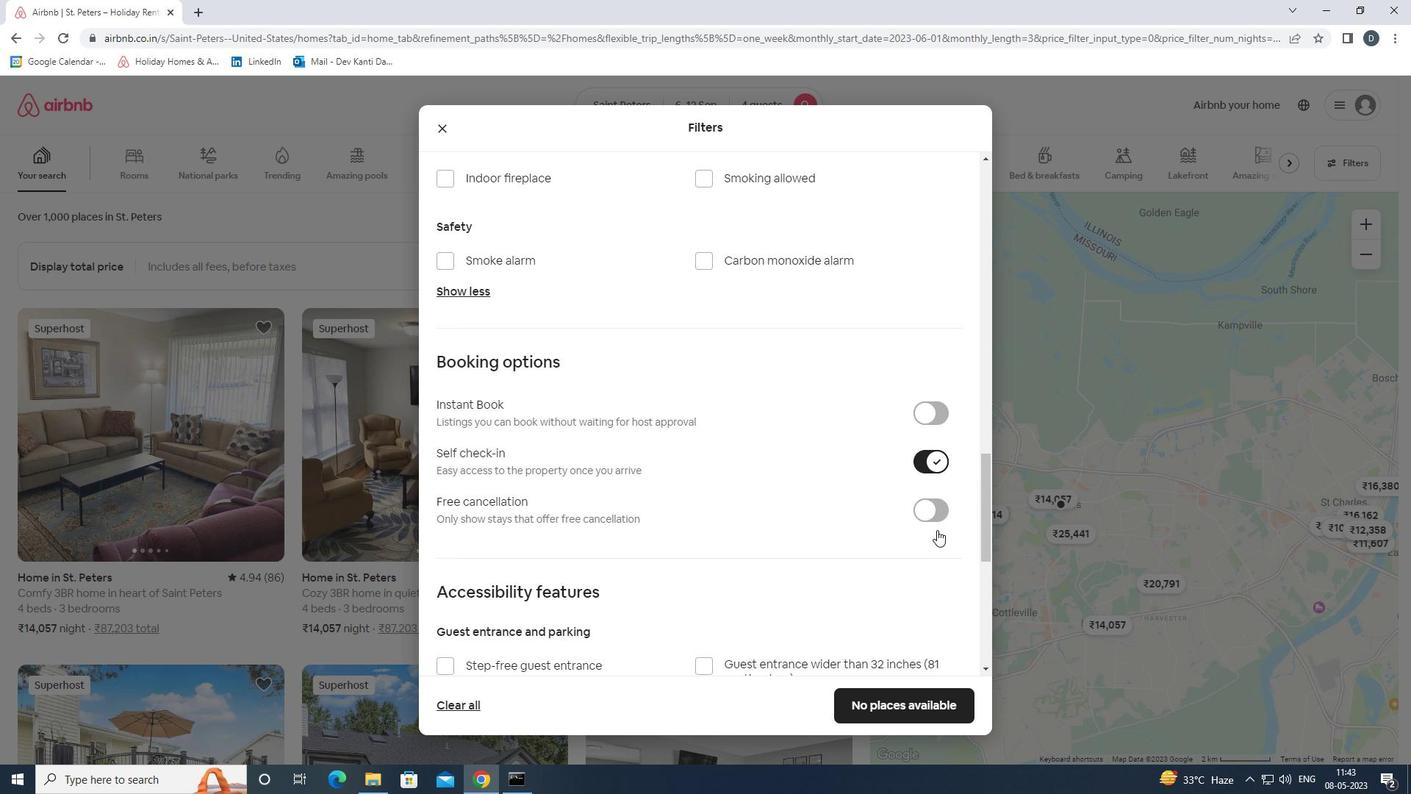 
Action: Mouse scrolled (937, 529) with delta (0, 0)
Screenshot: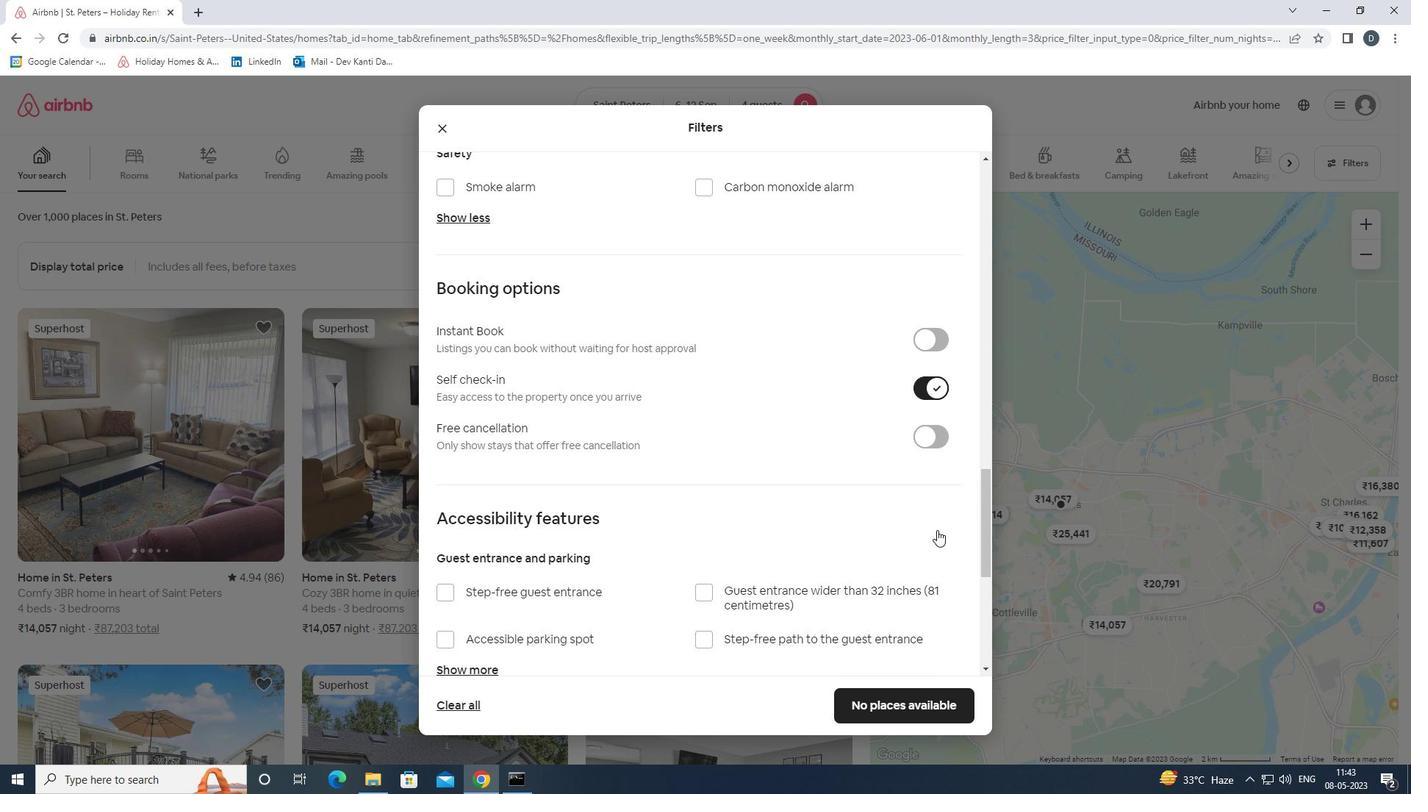 
Action: Mouse scrolled (937, 529) with delta (0, 0)
Screenshot: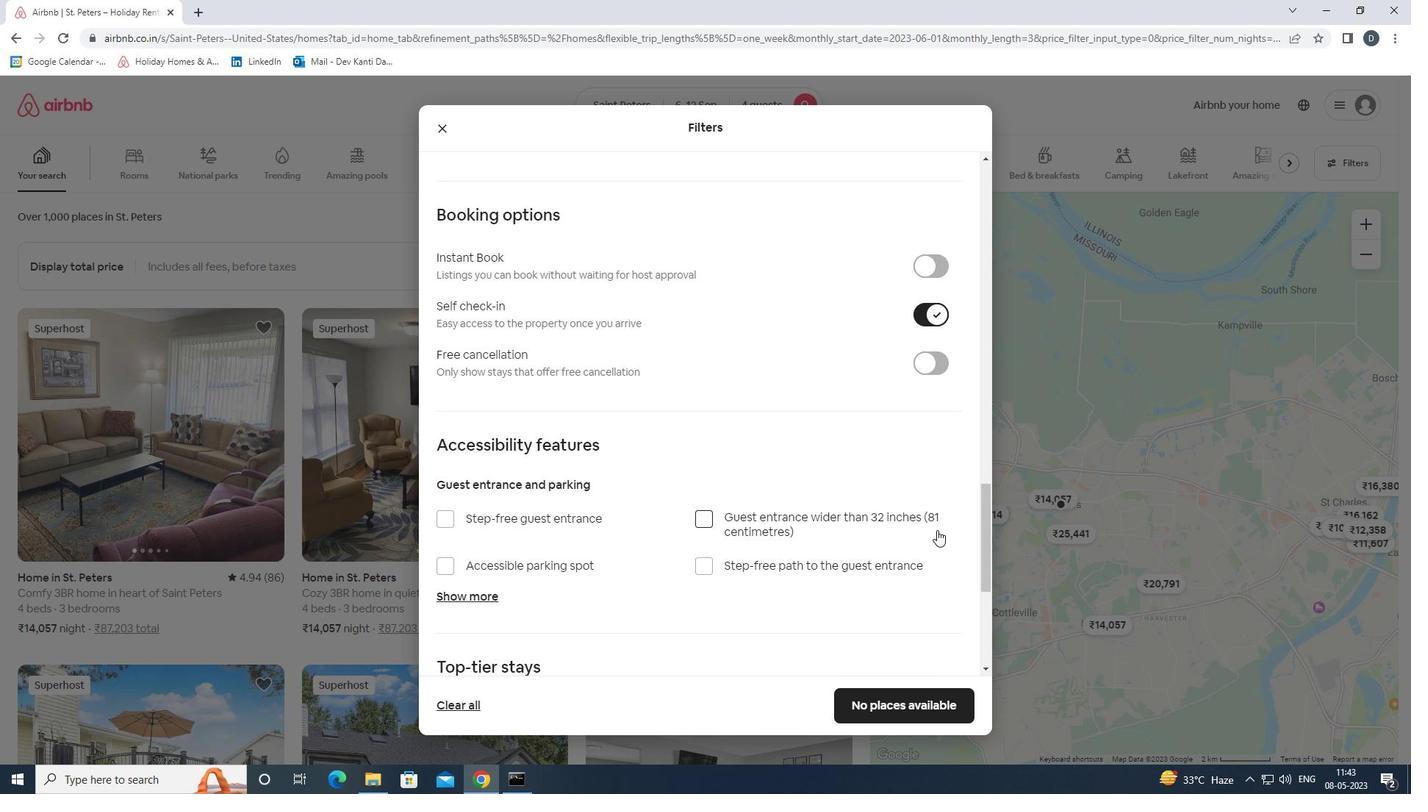 
Action: Mouse scrolled (937, 529) with delta (0, 0)
Screenshot: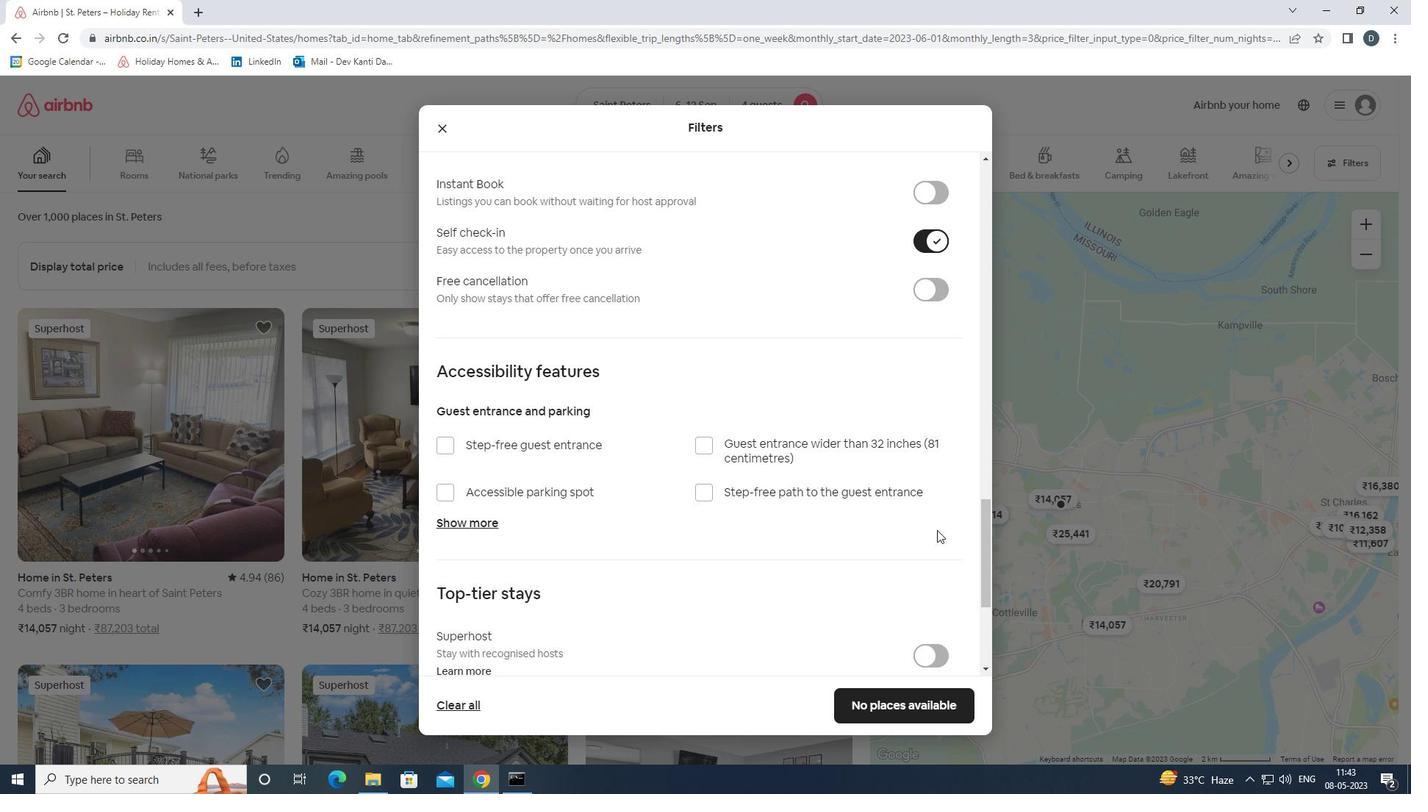 
Action: Mouse scrolled (937, 529) with delta (0, 0)
Screenshot: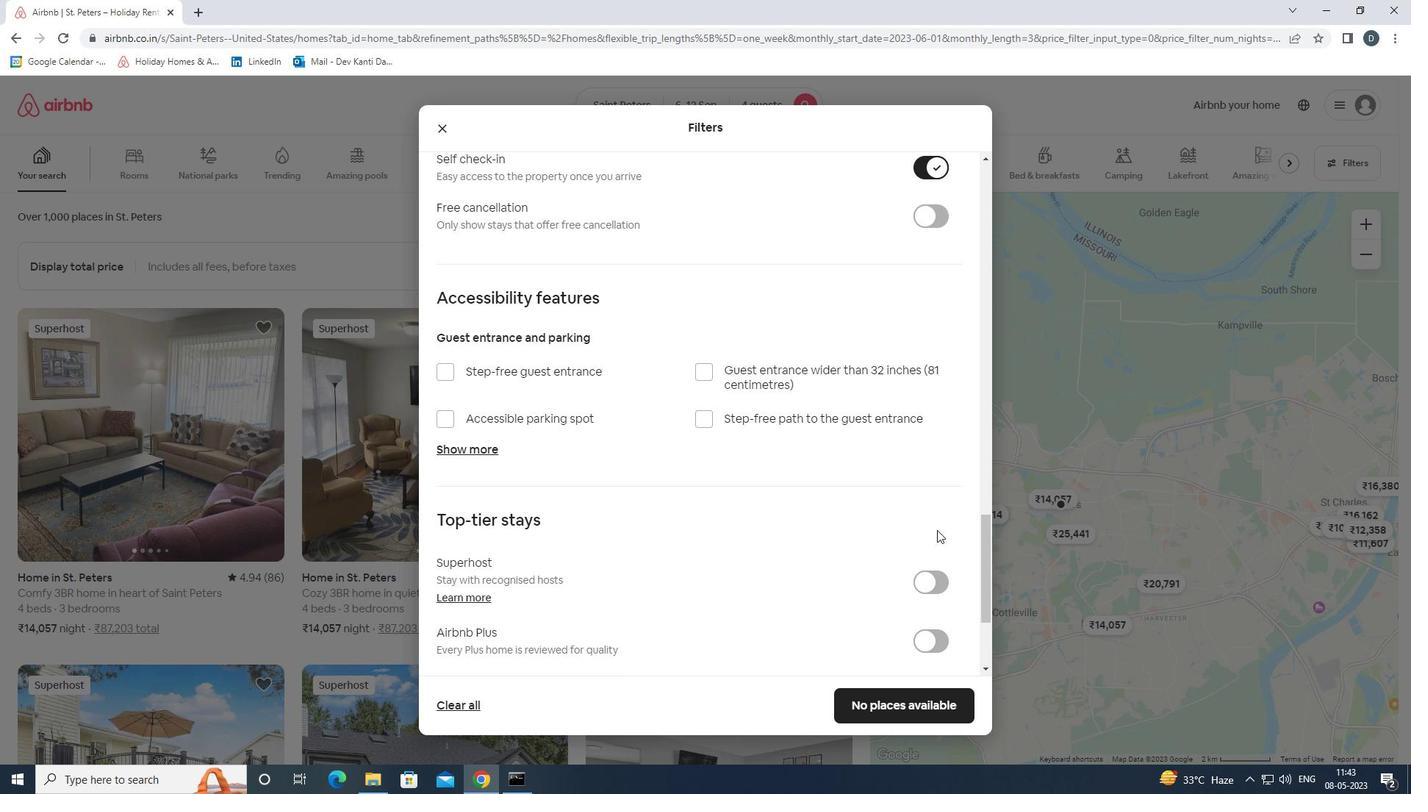 
Action: Mouse scrolled (937, 529) with delta (0, 0)
Screenshot: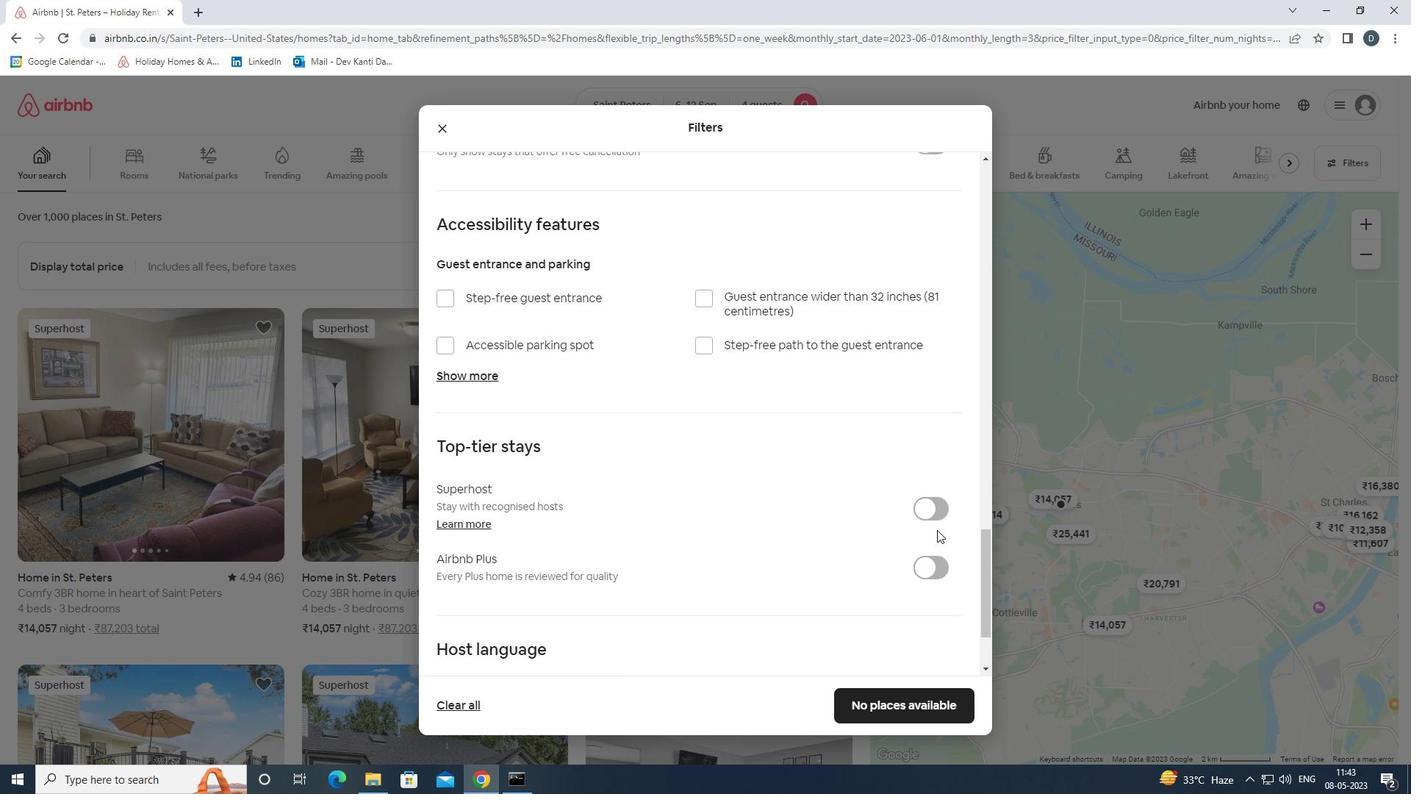 
Action: Mouse scrolled (937, 529) with delta (0, 0)
Screenshot: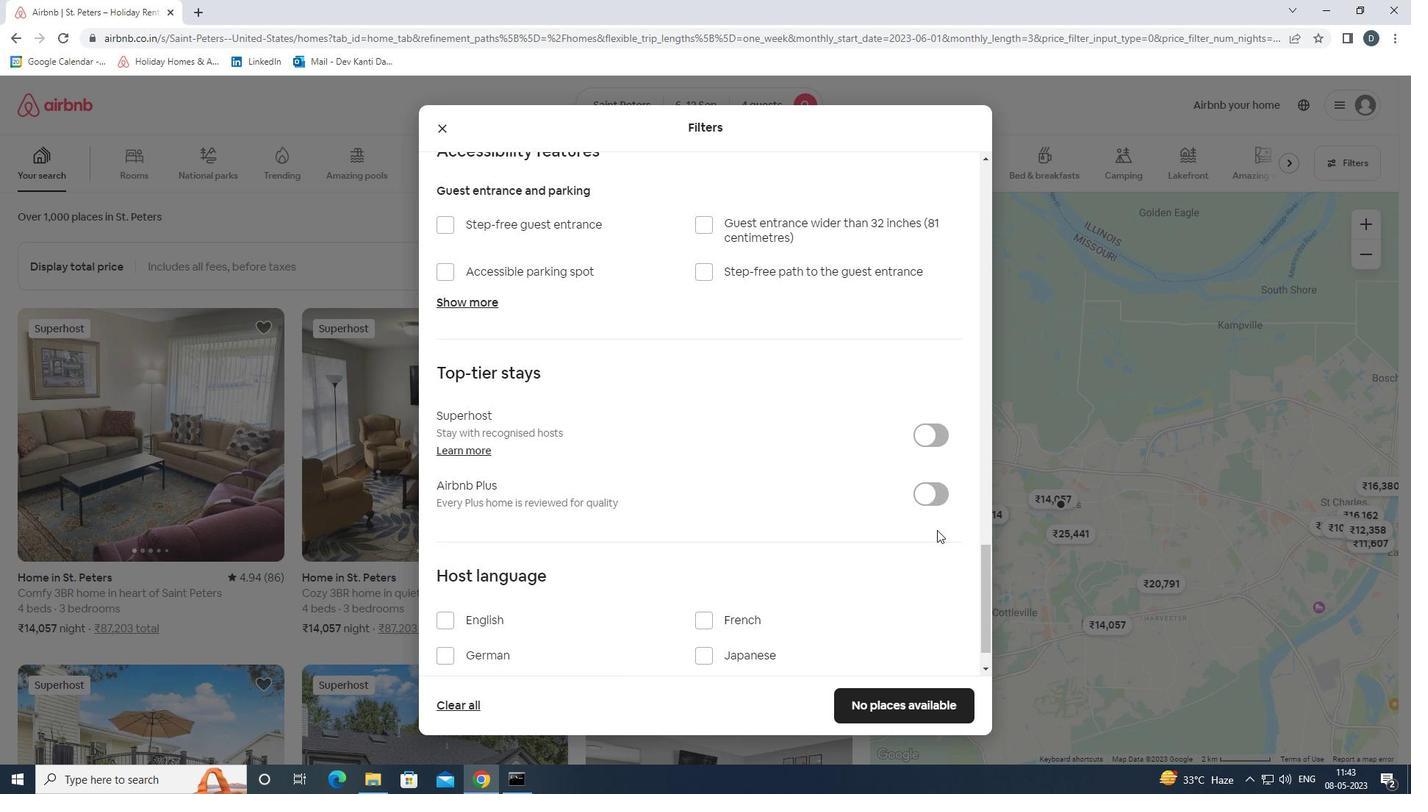 
Action: Mouse moved to (474, 573)
Screenshot: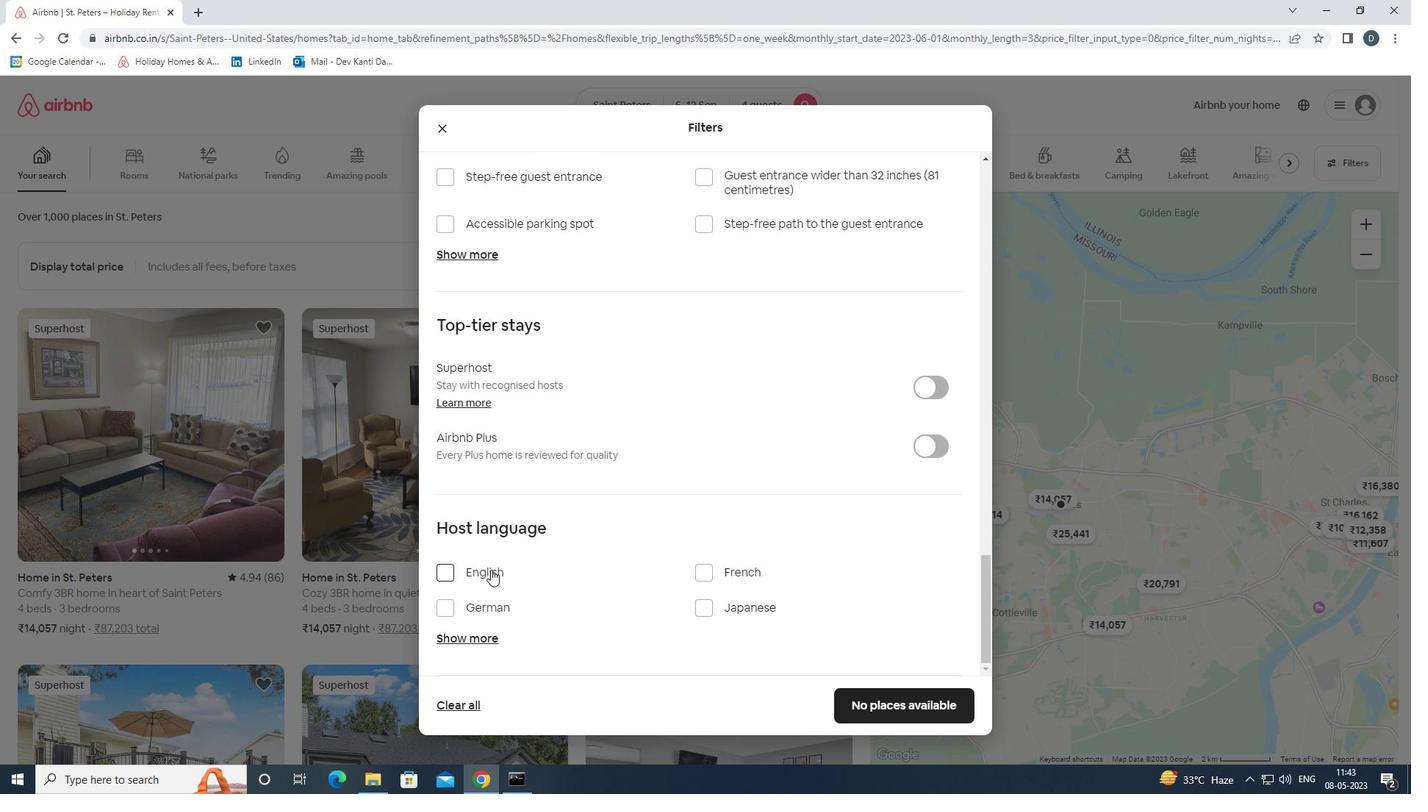 
Action: Mouse pressed left at (474, 573)
Screenshot: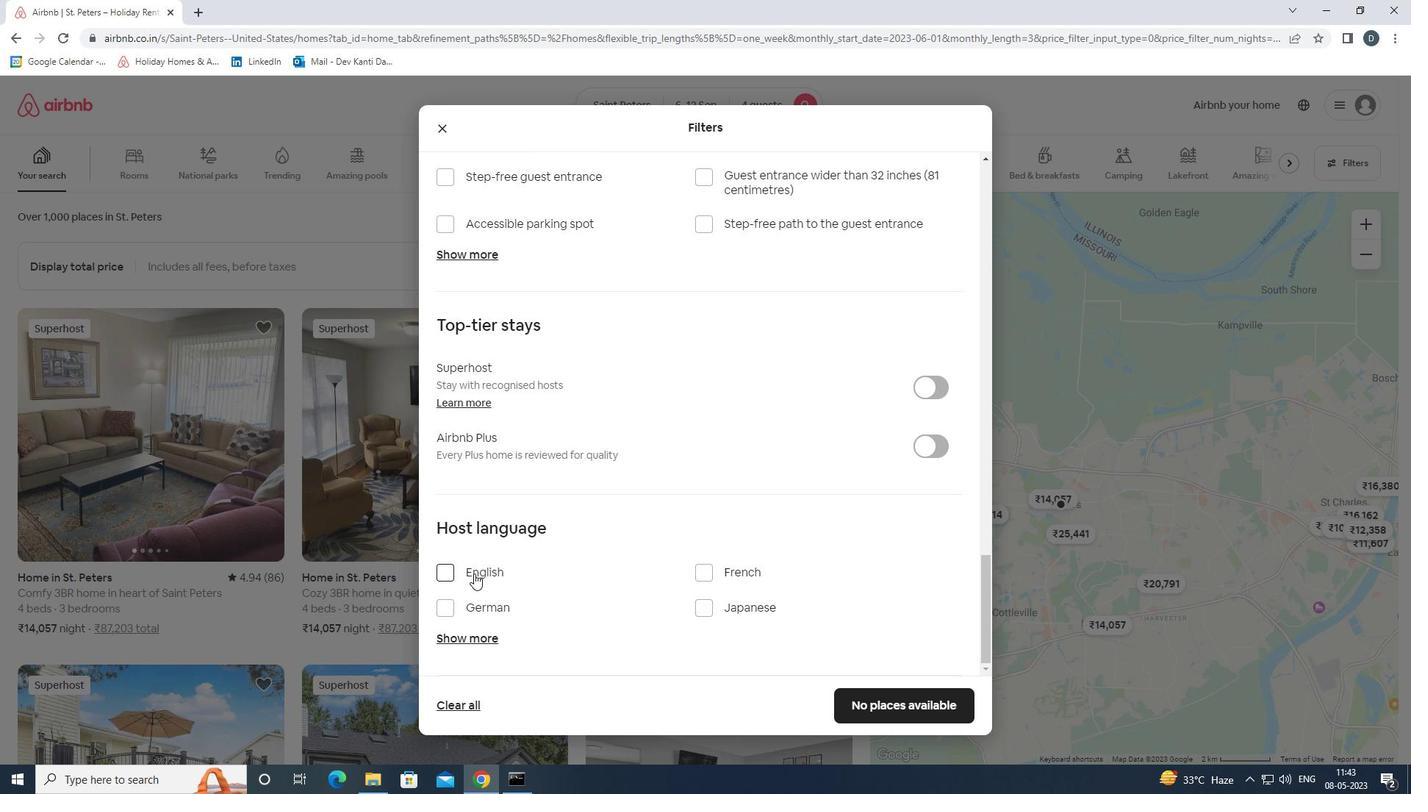 
Action: Mouse moved to (858, 692)
Screenshot: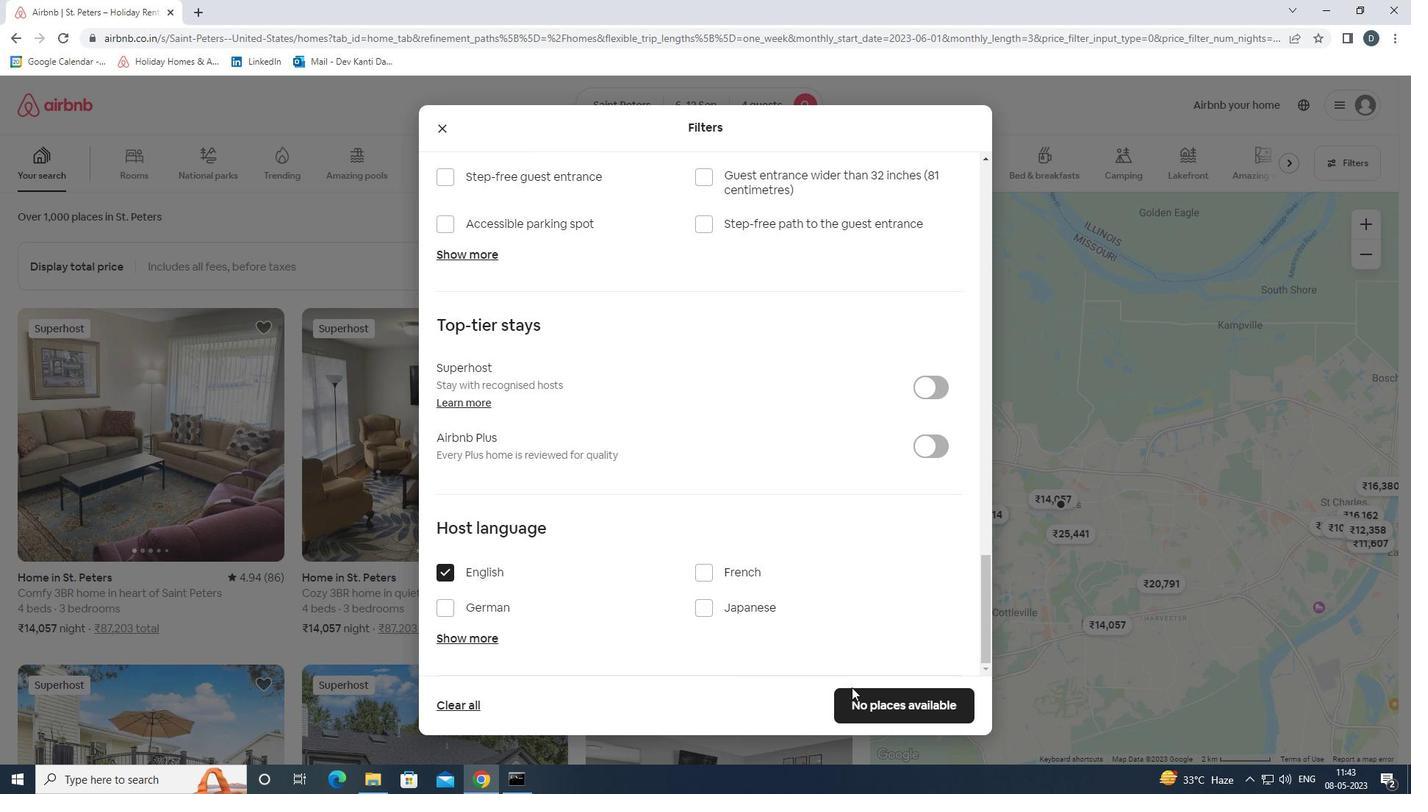 
Action: Mouse pressed left at (858, 692)
Screenshot: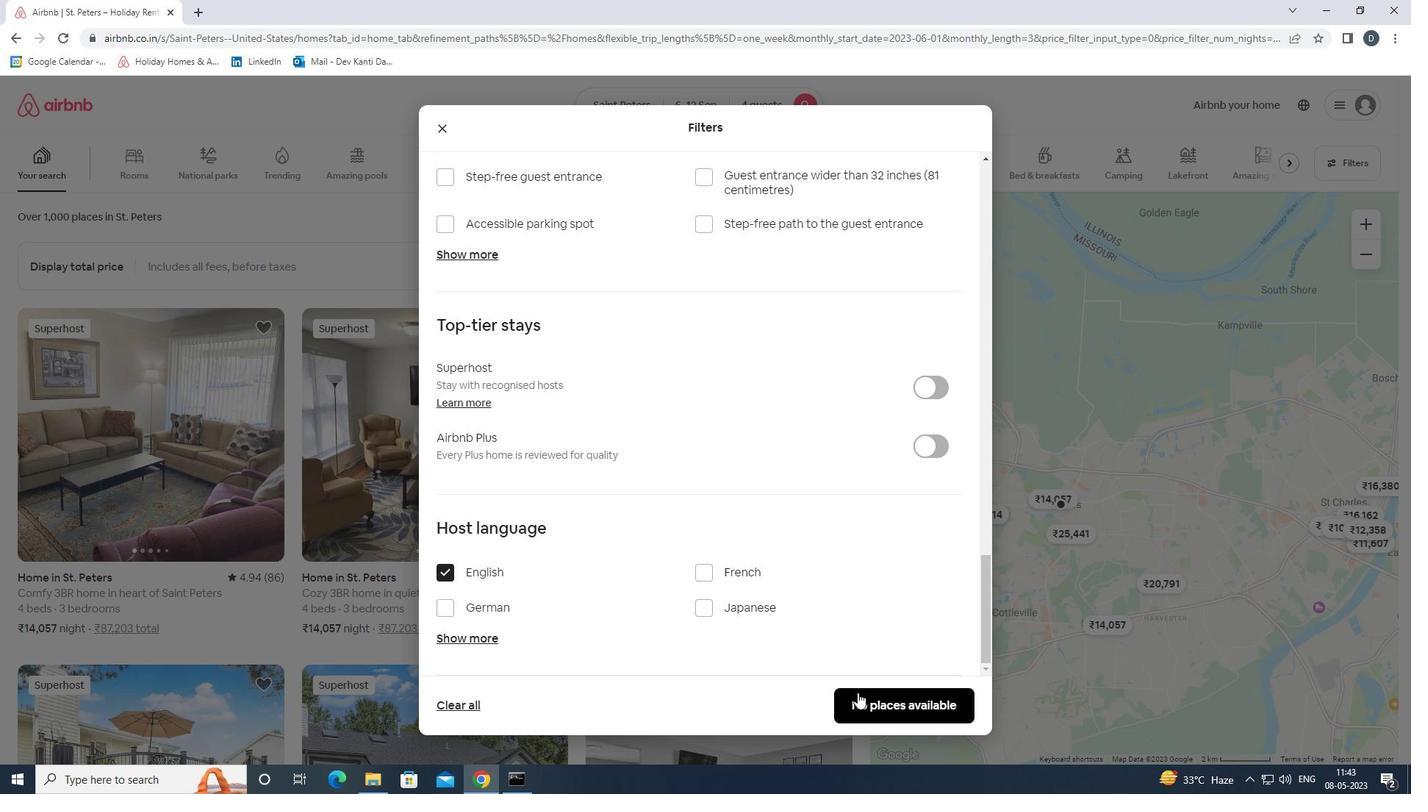 
Action: Mouse moved to (859, 650)
Screenshot: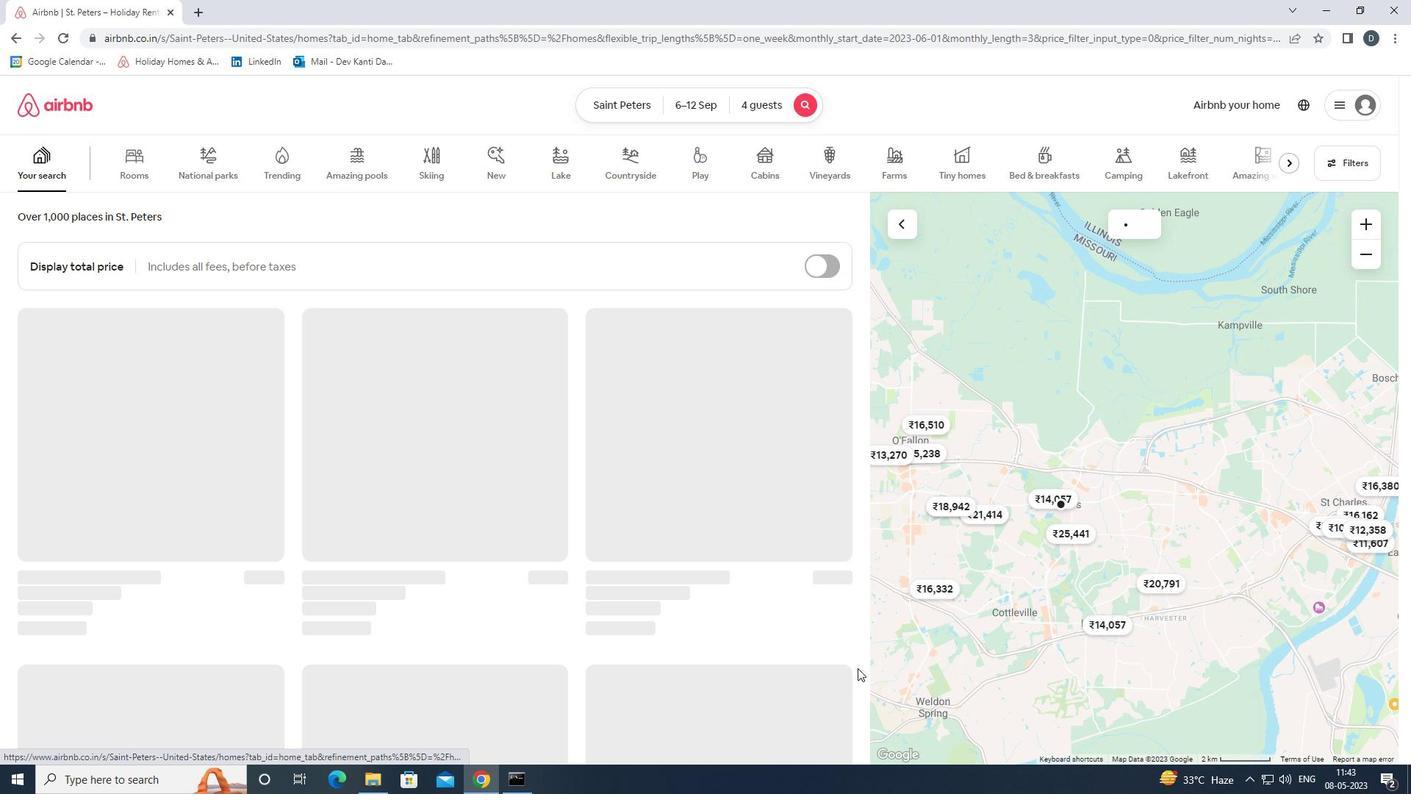 
